 Task: Show how to create record choice set.
Action: Mouse moved to (654, 44)
Screenshot: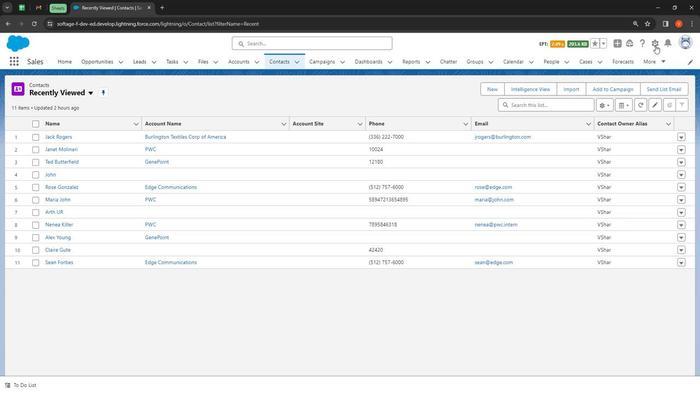
Action: Mouse pressed left at (654, 44)
Screenshot: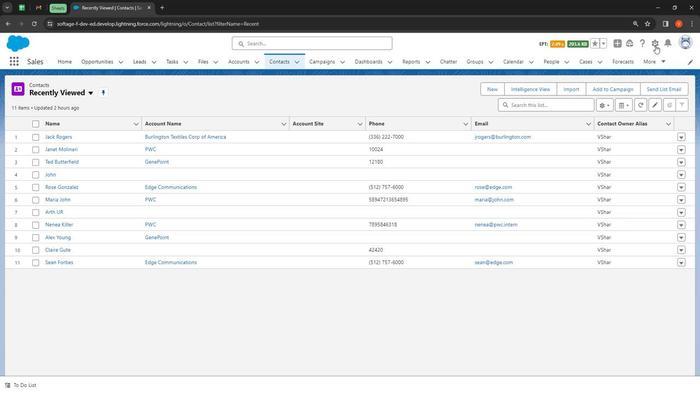 
Action: Mouse moved to (635, 61)
Screenshot: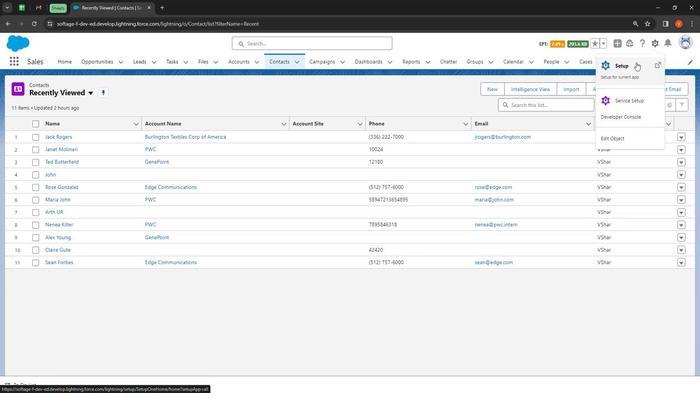 
Action: Mouse pressed left at (635, 61)
Screenshot: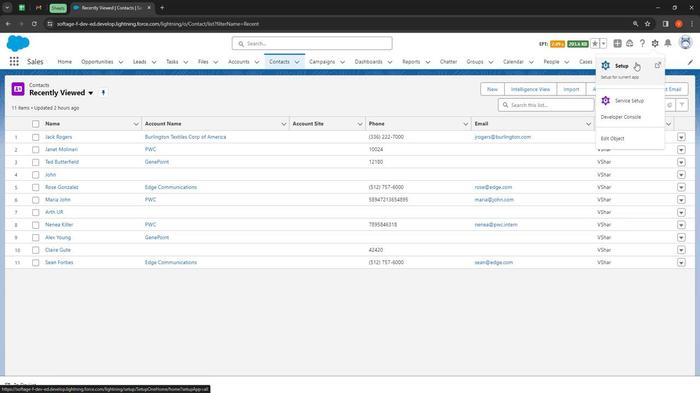 
Action: Mouse moved to (95, 111)
Screenshot: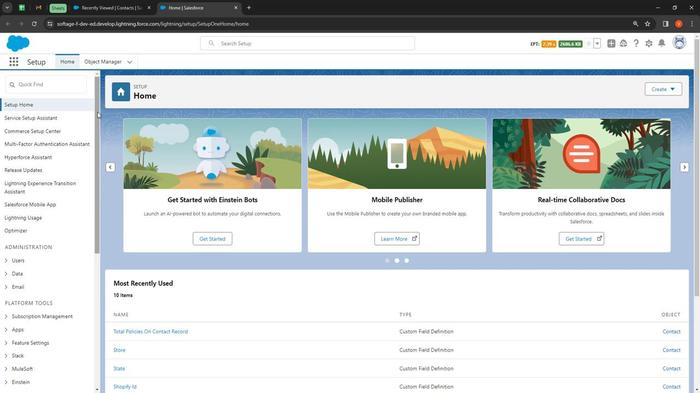 
Action: Mouse pressed left at (95, 111)
Screenshot: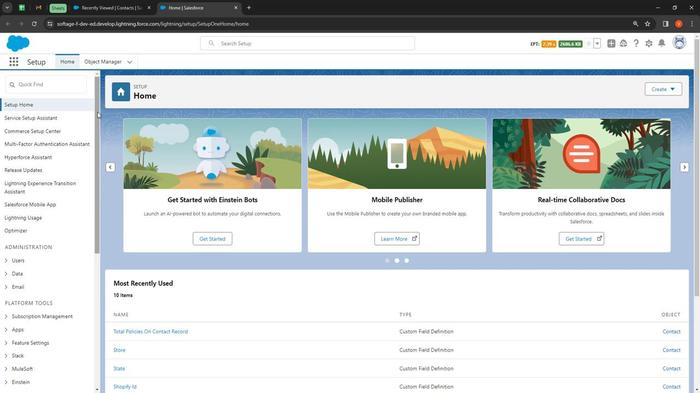 
Action: Mouse moved to (2, 298)
Screenshot: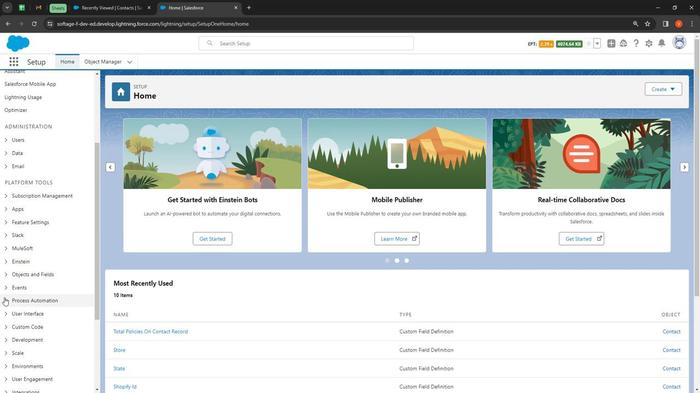 
Action: Mouse pressed left at (2, 298)
Screenshot: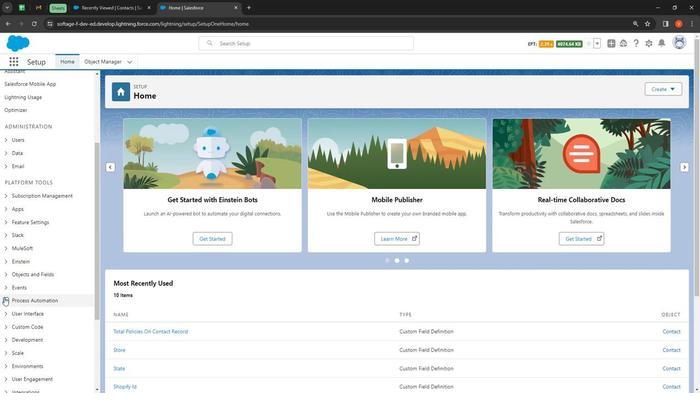 
Action: Mouse moved to (29, 340)
Screenshot: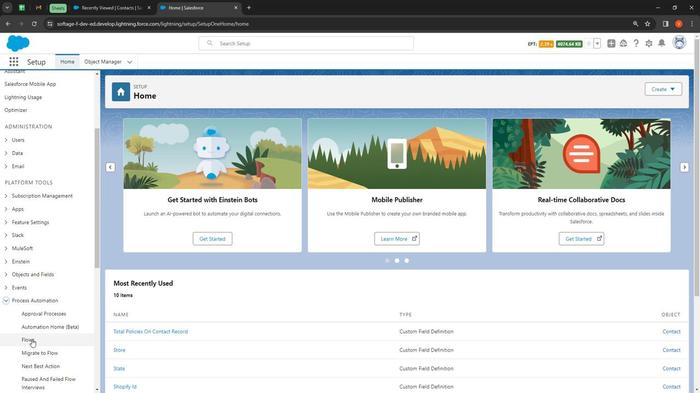 
Action: Mouse pressed left at (29, 340)
Screenshot: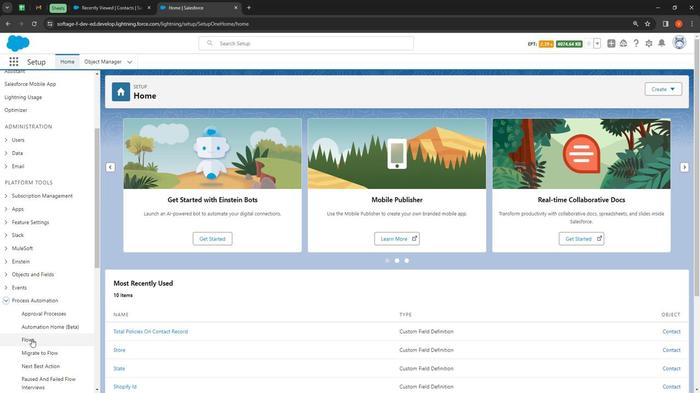 
Action: Mouse moved to (663, 89)
Screenshot: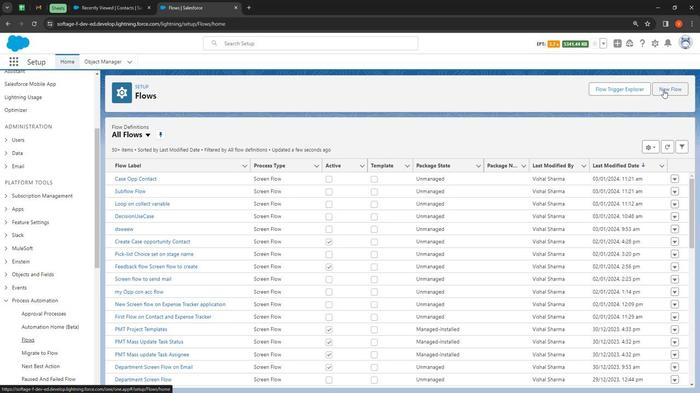 
Action: Mouse pressed left at (663, 89)
Screenshot: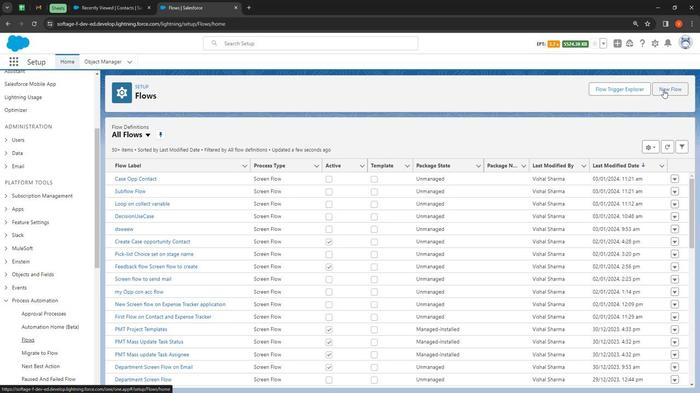 
Action: Mouse moved to (560, 304)
Screenshot: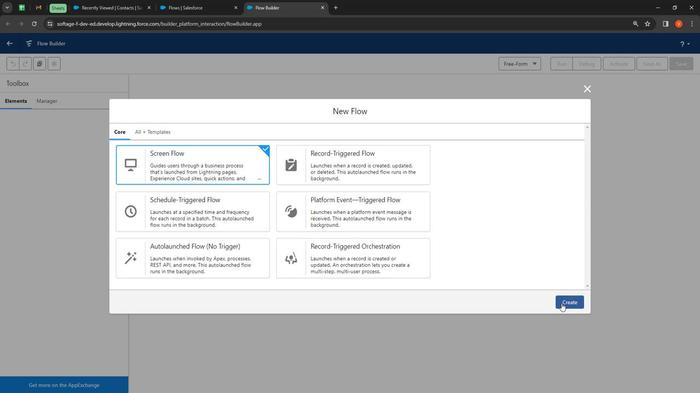 
Action: Mouse pressed left at (560, 304)
Screenshot: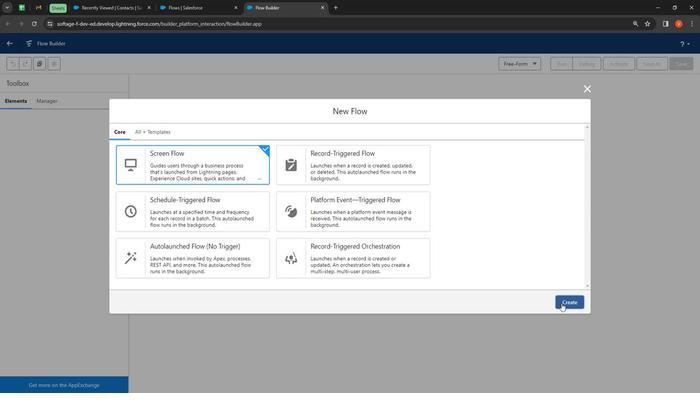 
Action: Mouse moved to (8, 65)
Screenshot: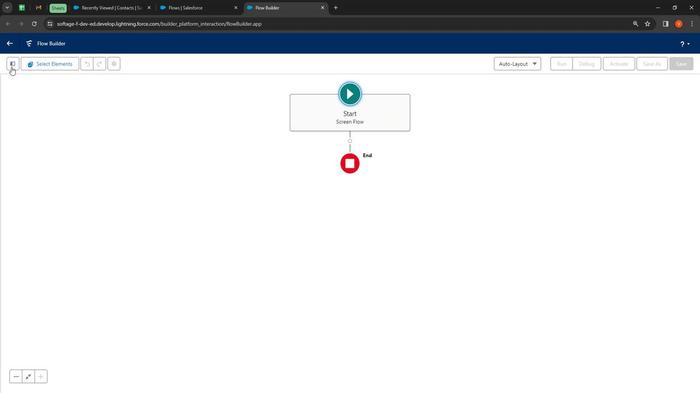 
Action: Mouse pressed left at (8, 65)
Screenshot: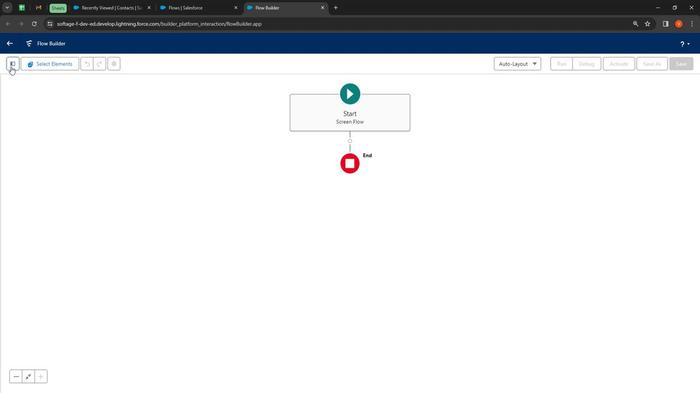 
Action: Mouse moved to (33, 134)
Screenshot: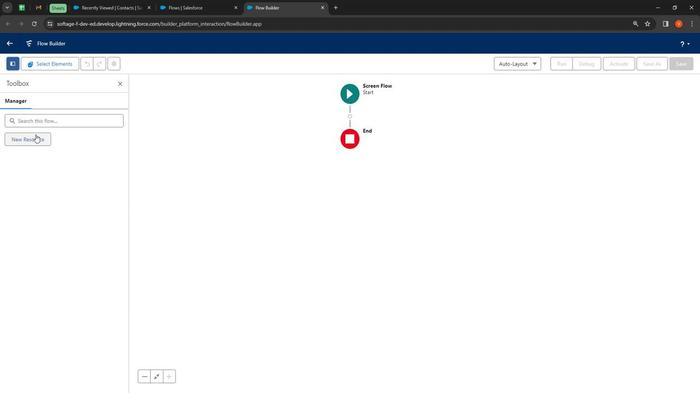 
Action: Mouse pressed left at (33, 134)
Screenshot: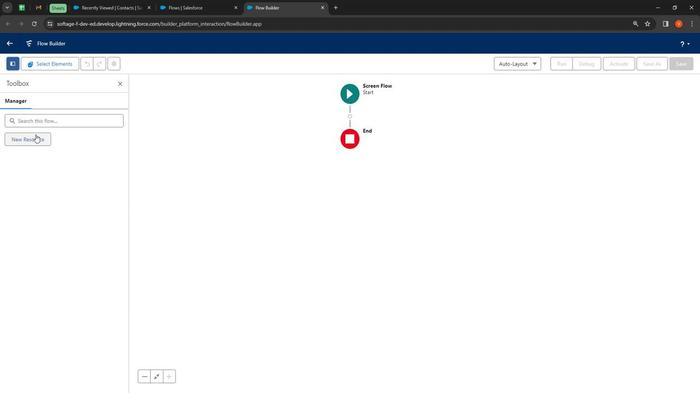 
Action: Mouse moved to (445, 175)
Screenshot: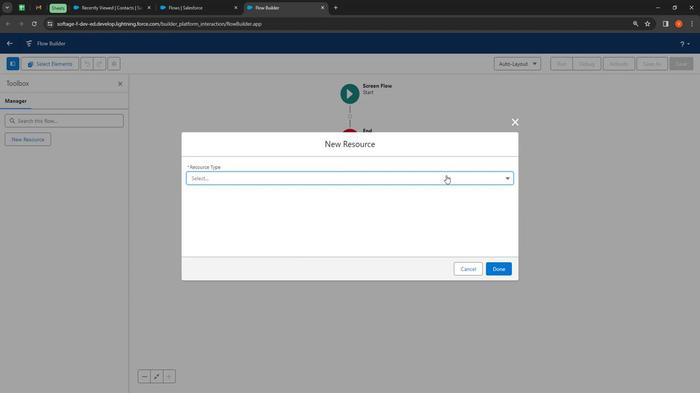 
Action: Mouse pressed left at (445, 175)
Screenshot: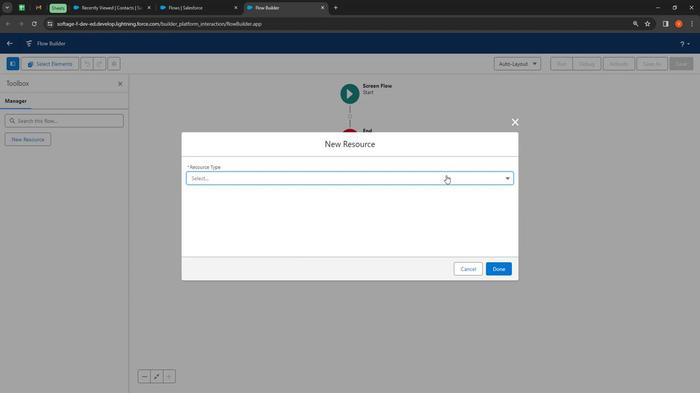 
Action: Mouse moved to (249, 306)
Screenshot: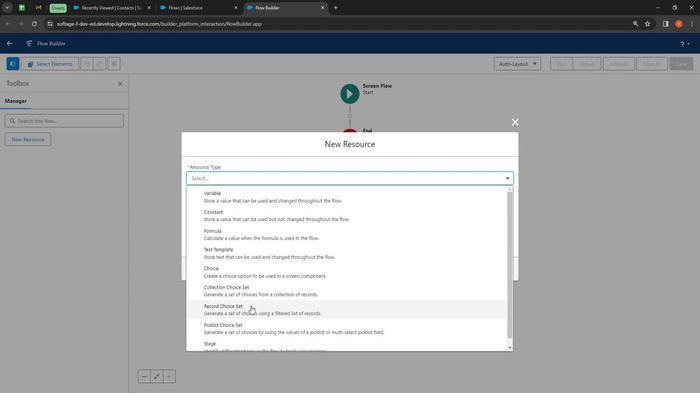 
Action: Mouse pressed left at (249, 306)
Screenshot: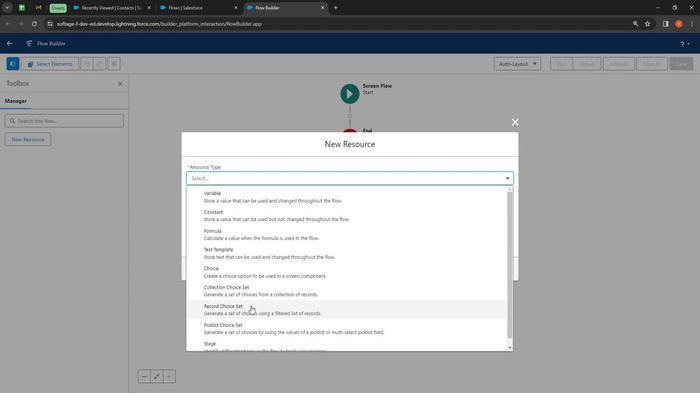 
Action: Mouse moved to (233, 194)
Screenshot: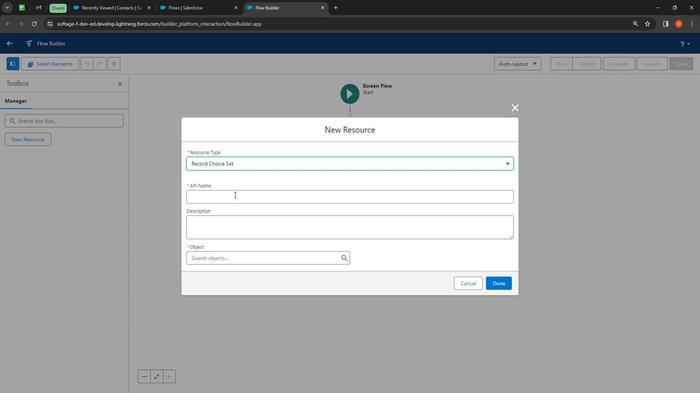 
Action: Mouse pressed left at (233, 194)
Screenshot: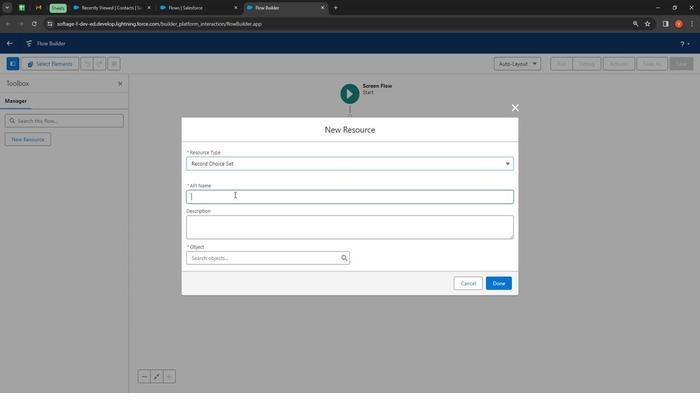 
Action: Mouse moved to (229, 186)
Screenshot: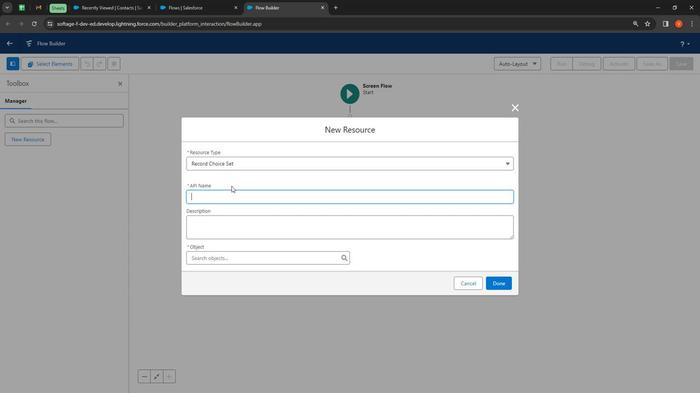 
Action: Key pressed <Key.shift>Account<Key.space><Key.shift>Record<Key.backspace><Key.backspace><Key.backspace><Key.backspace><Key.backspace><Key.shift>CS
Screenshot: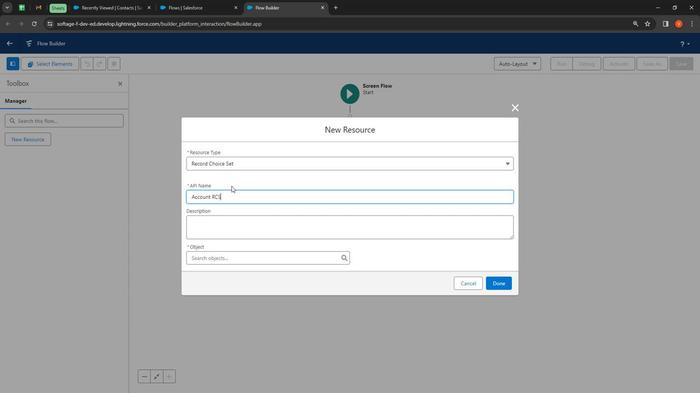 
Action: Mouse moved to (223, 221)
Screenshot: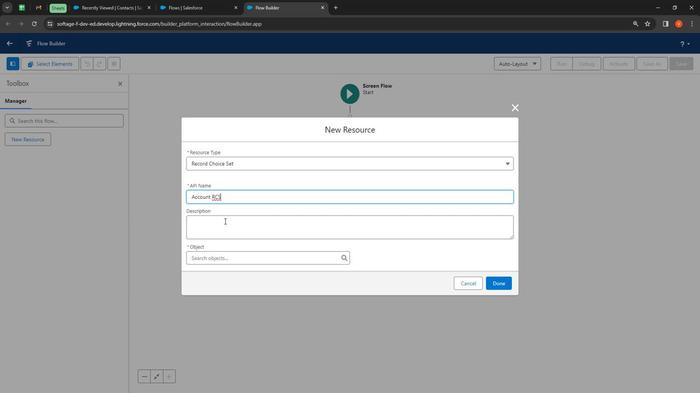 
Action: Mouse pressed left at (223, 221)
Screenshot: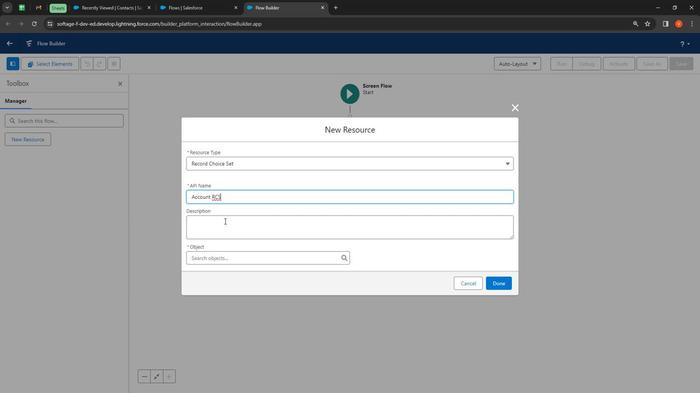 
Action: Mouse moved to (207, 231)
Screenshot: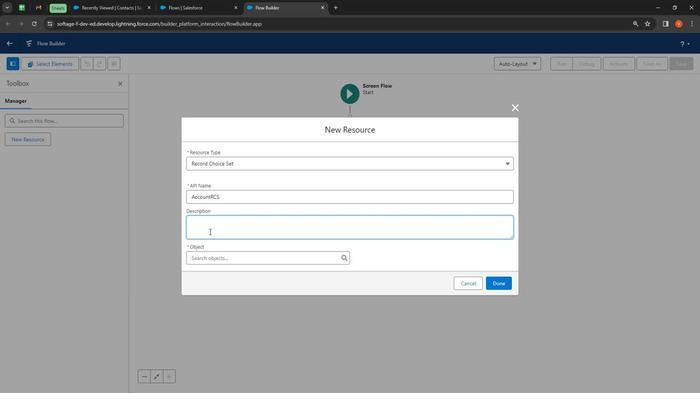 
Action: Key pressed <Key.shift>
Screenshot: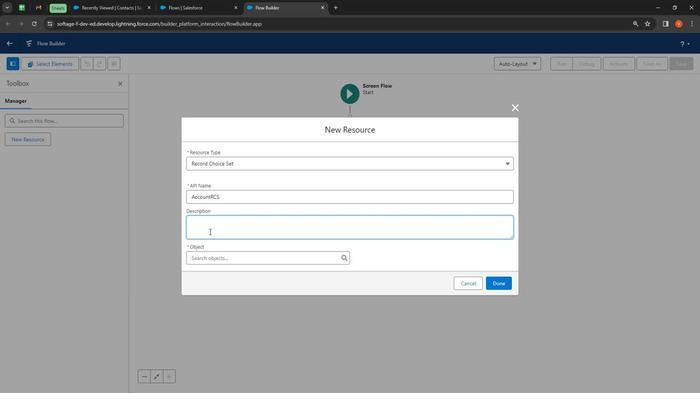 
Action: Mouse moved to (207, 231)
Screenshot: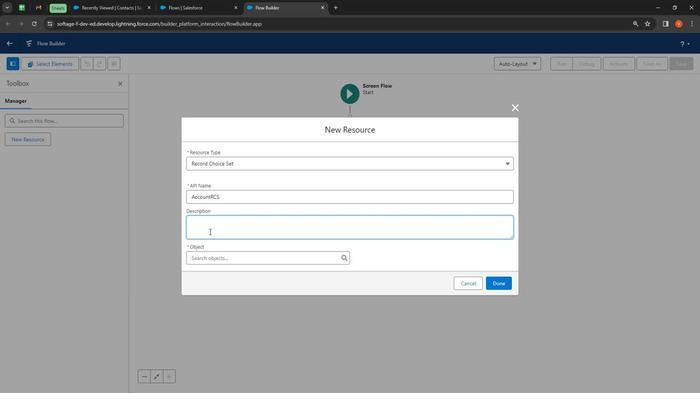 
Action: Key pressed Account<Key.space><Key.shift>Record<Key.space>choice<Key.space>set<Key.space>on<Key.space>account<Key.space>object<Key.space>with<Key.space>no<Key.space>condition
Screenshot: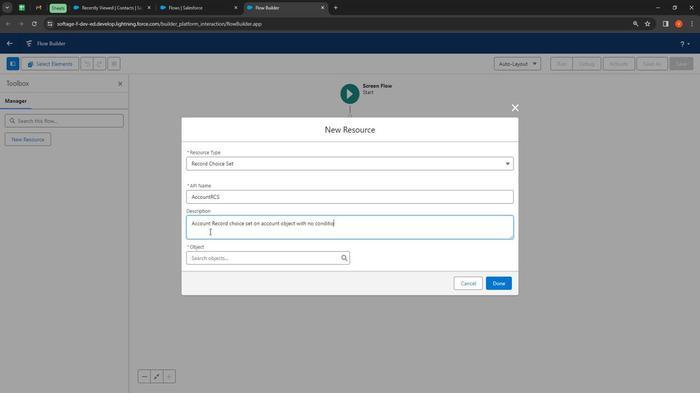 
Action: Mouse moved to (347, 221)
Screenshot: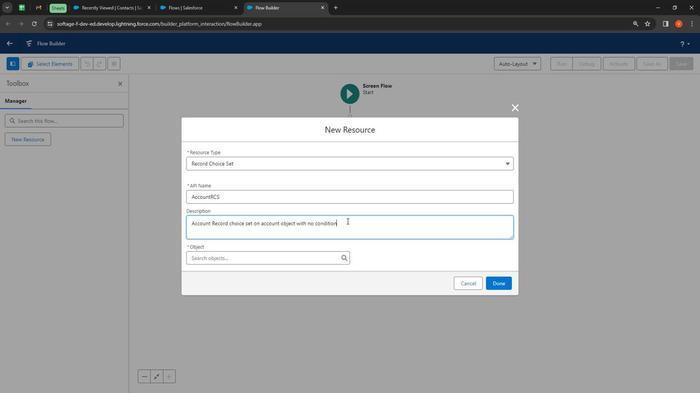 
Action: Mouse pressed left at (347, 221)
Screenshot: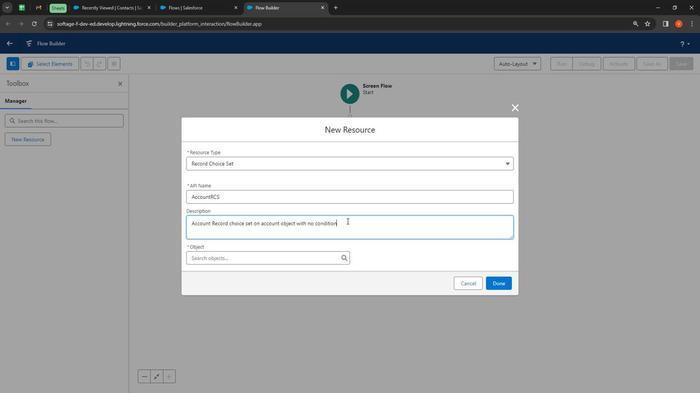
Action: Mouse moved to (314, 231)
Screenshot: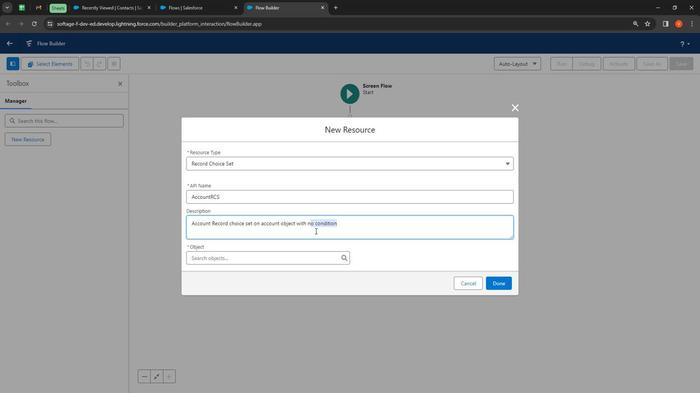 
Action: Mouse pressed left at (314, 231)
Screenshot: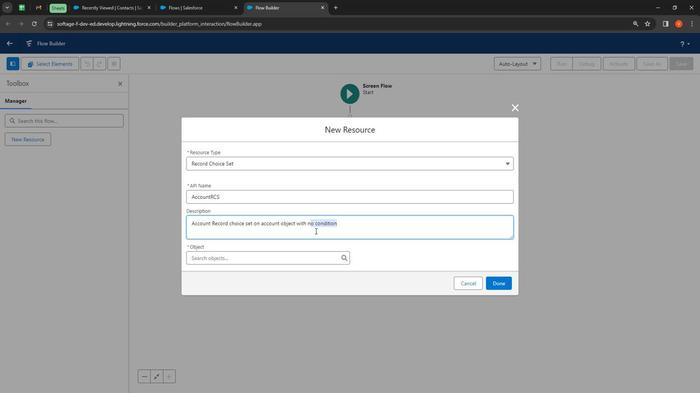 
Action: Mouse moved to (218, 265)
Screenshot: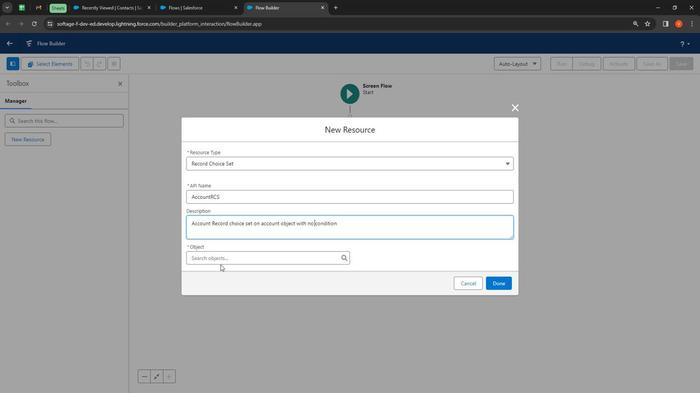 
Action: Mouse pressed left at (218, 265)
Screenshot: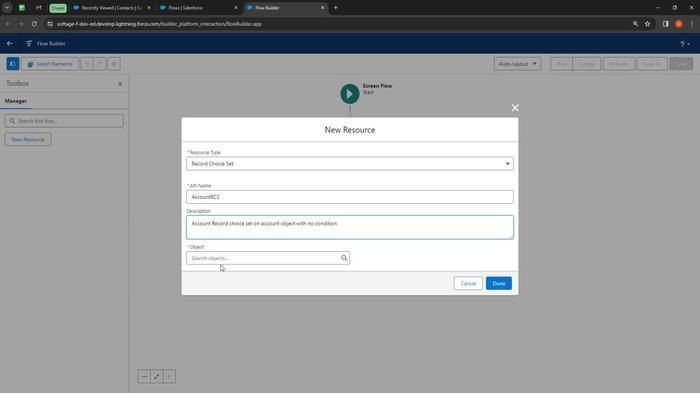 
Action: Mouse moved to (218, 261)
Screenshot: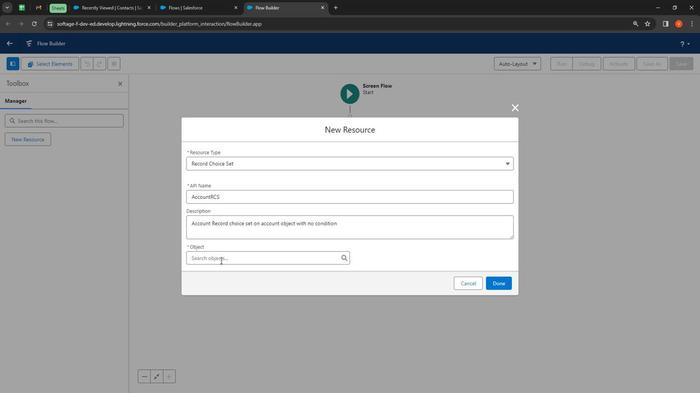 
Action: Mouse pressed left at (218, 261)
Screenshot: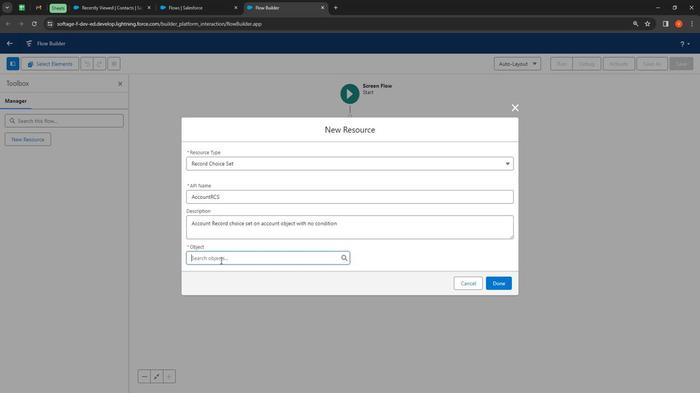 
Action: Mouse moved to (221, 258)
Screenshot: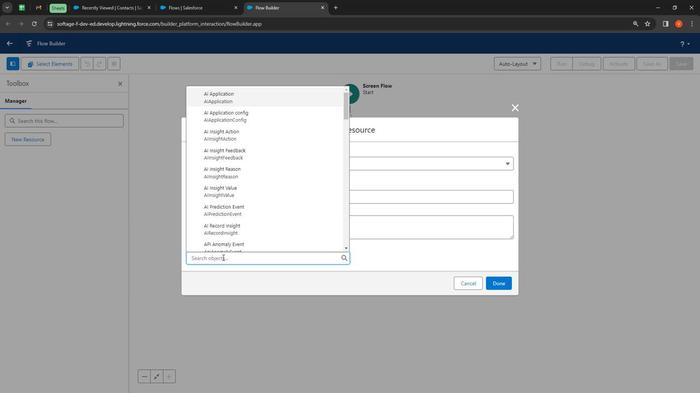 
Action: Key pressed a
Screenshot: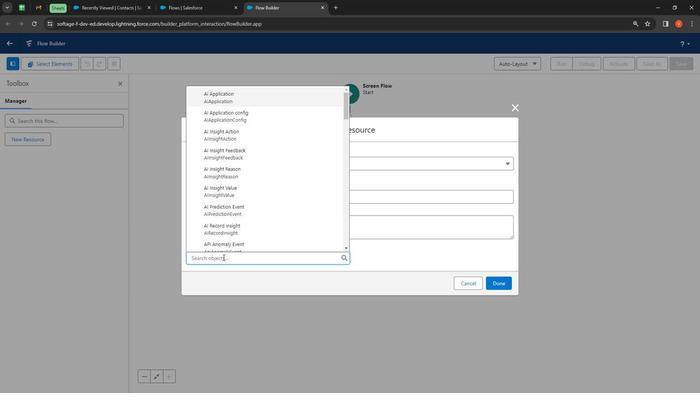 
Action: Mouse moved to (224, 258)
Screenshot: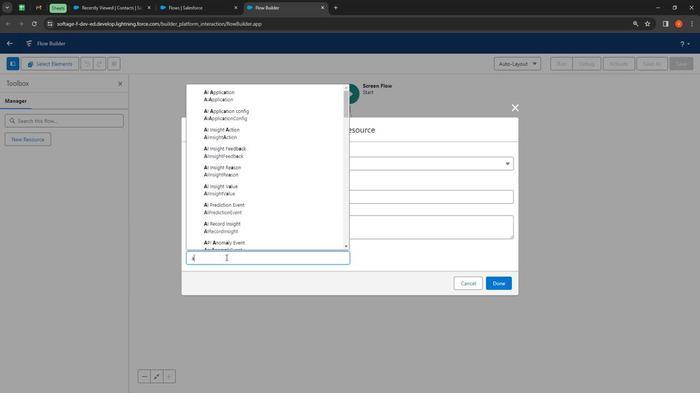 
Action: Key pressed c
Screenshot: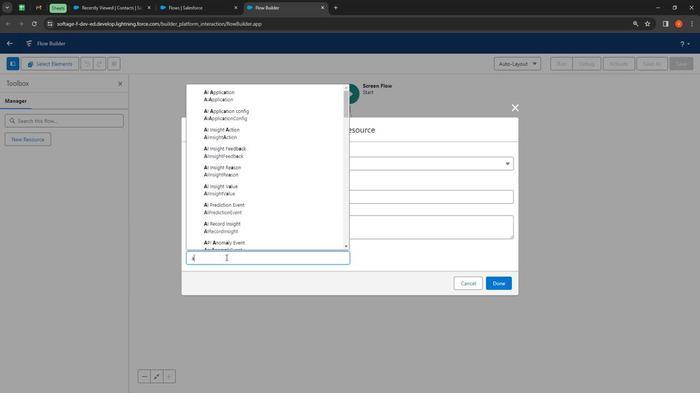 
Action: Mouse moved to (225, 258)
Screenshot: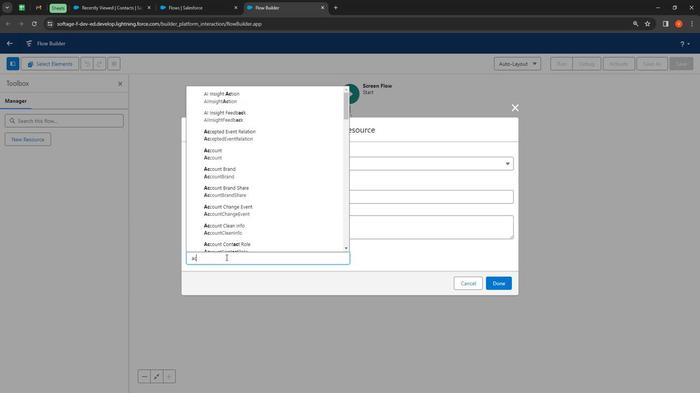 
Action: Key pressed c
Screenshot: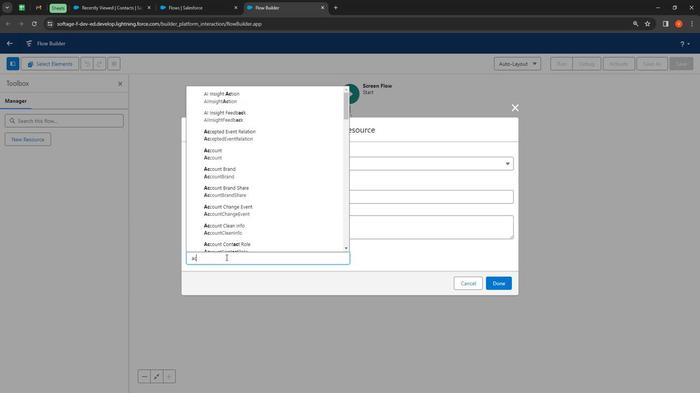 
Action: Mouse moved to (230, 115)
Screenshot: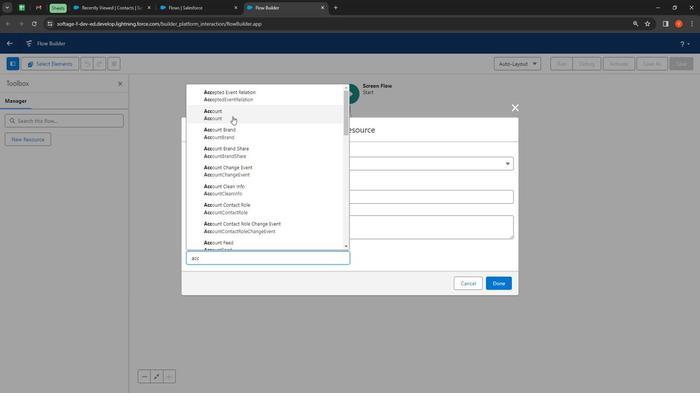 
Action: Mouse pressed left at (230, 115)
Screenshot: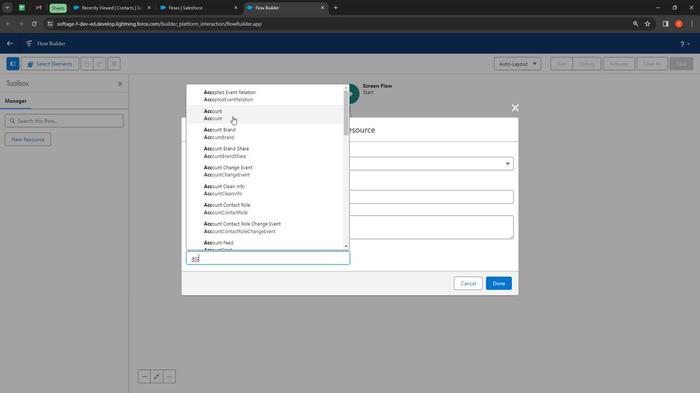 
Action: Mouse moved to (265, 243)
Screenshot: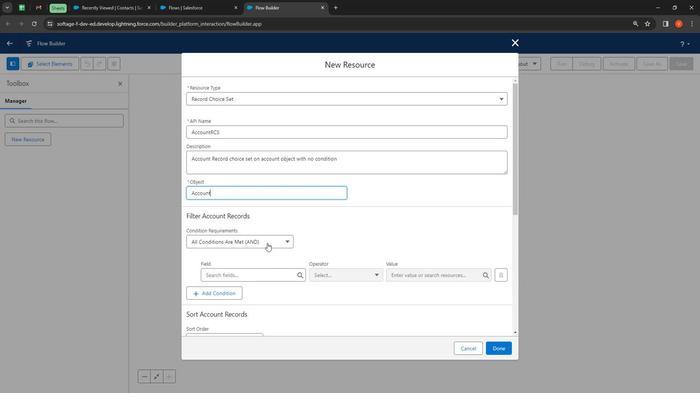 
Action: Mouse pressed left at (265, 243)
Screenshot: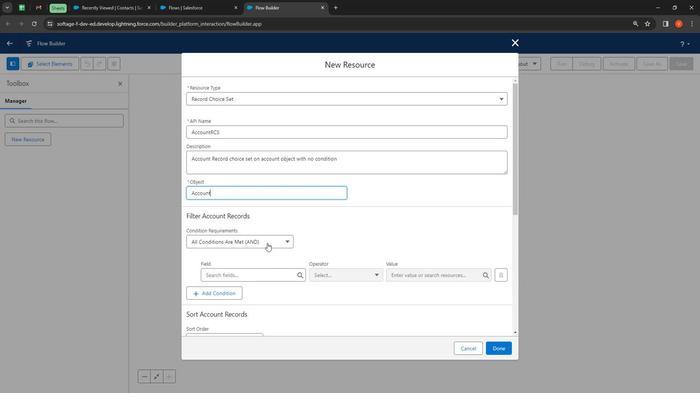 
Action: Mouse moved to (245, 256)
Screenshot: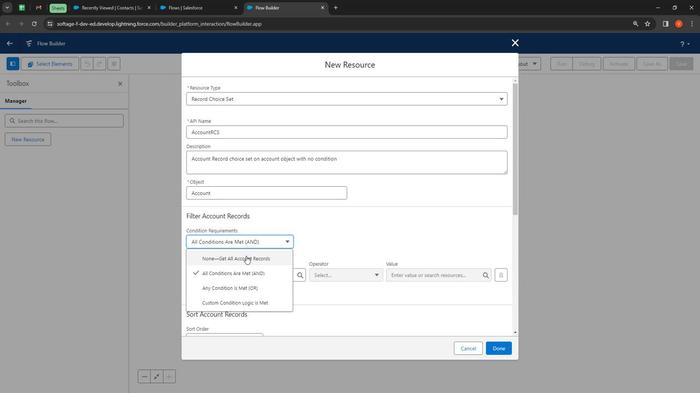 
Action: Mouse pressed left at (245, 256)
Screenshot: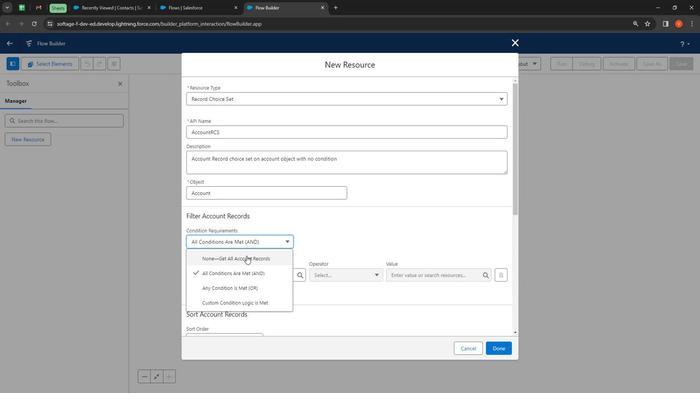 
Action: Mouse moved to (334, 271)
Screenshot: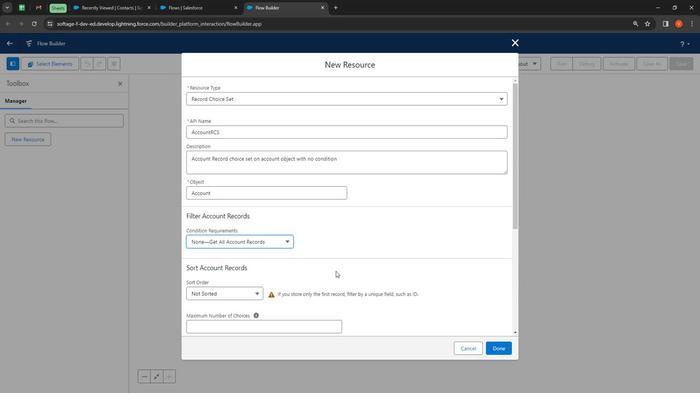 
Action: Mouse scrolled (334, 271) with delta (0, 0)
Screenshot: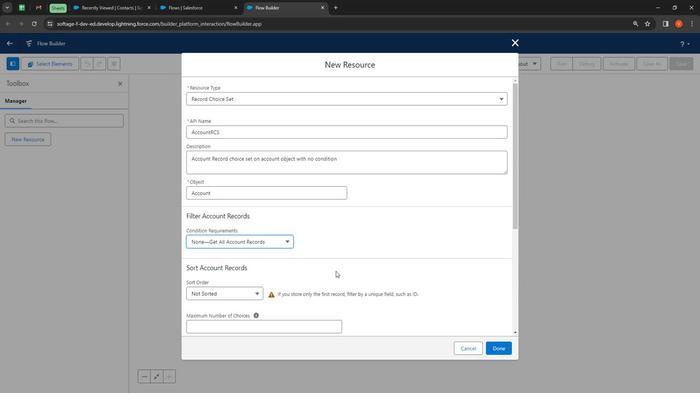 
Action: Mouse moved to (334, 271)
Screenshot: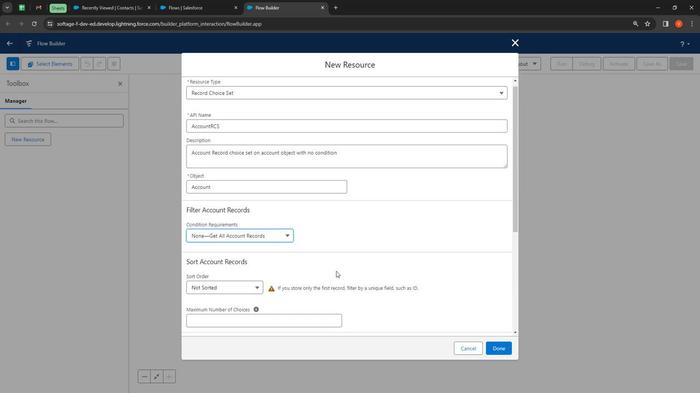 
Action: Mouse scrolled (334, 271) with delta (0, 0)
Screenshot: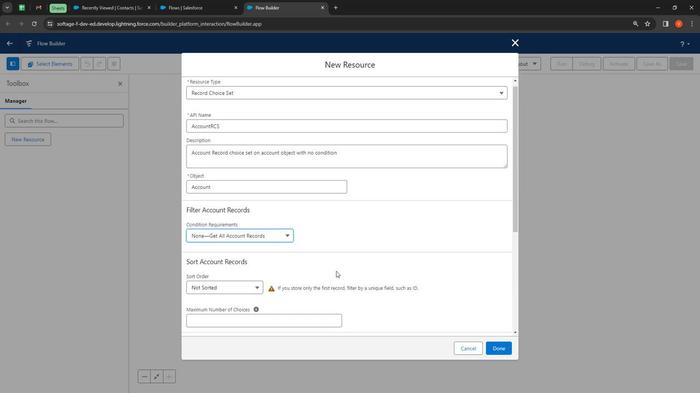 
Action: Mouse scrolled (334, 271) with delta (0, 0)
Screenshot: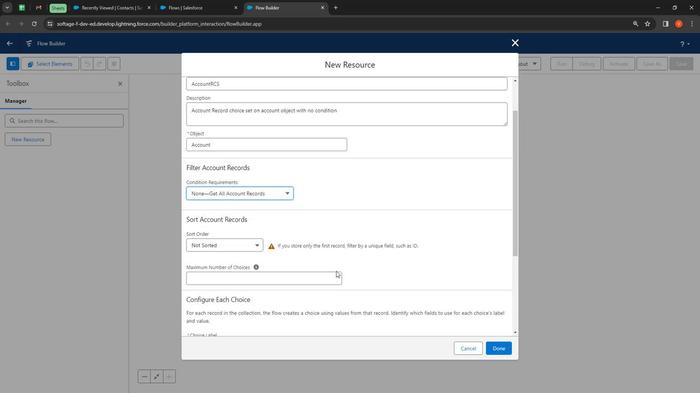 
Action: Mouse moved to (513, 204)
Screenshot: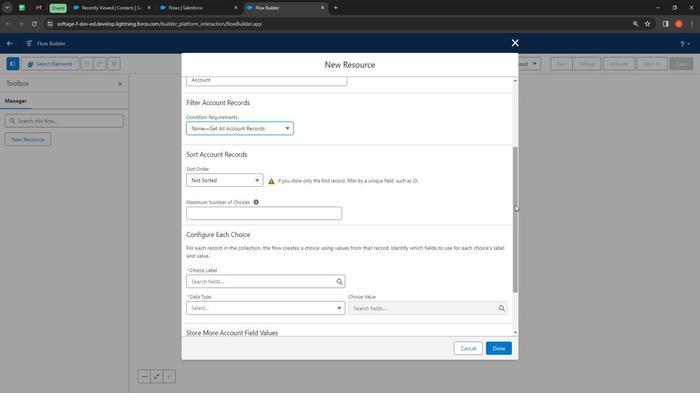 
Action: Mouse pressed left at (513, 204)
Screenshot: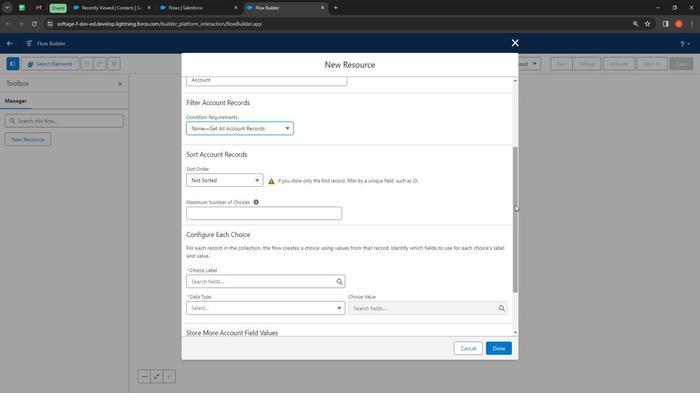 
Action: Mouse moved to (289, 216)
Screenshot: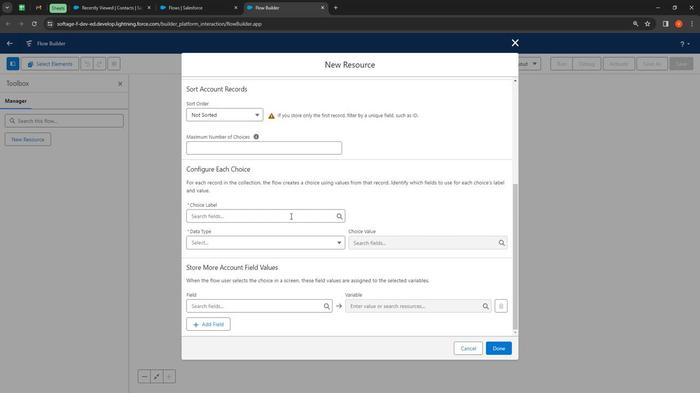 
Action: Mouse pressed left at (289, 216)
Screenshot: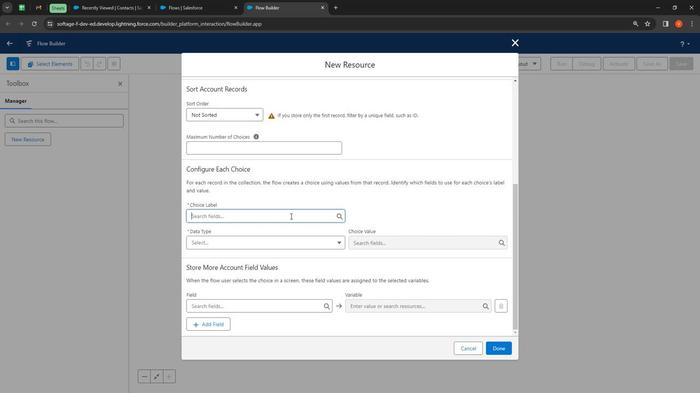 
Action: Mouse moved to (289, 216)
Screenshot: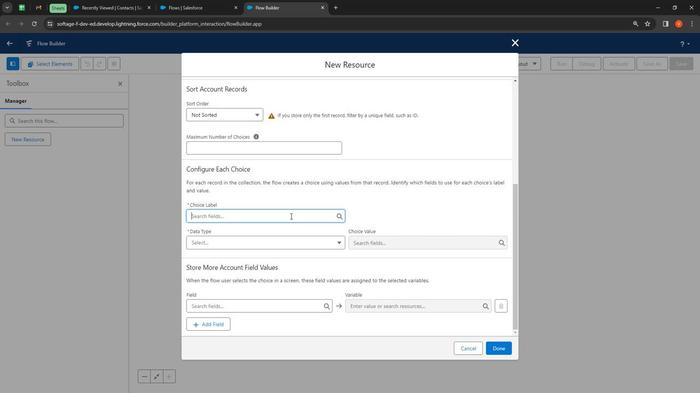 
Action: Key pressed <Key.shift><Key.shift><Key.shift><Key.shift><Key.shift><Key.shift><Key.shift><Key.shift><Key.shift><Key.shift><Key.shift><Key.shift><Key.shift><Key.shift><Key.shift><Key.shift><Key.shift><Key.shift><Key.shift><Key.shift><Key.shift><Key.shift><Key.shift><Key.shift><Key.shift><Key.shift><Key.shift><Key.shift><Key.shift><Key.shift><Key.shift><Key.shift><Key.shift><Key.shift><Key.shift><Key.shift><Key.shift><Key.shift><Key.shift><Key.shift><Key.shift><Key.shift><Key.shift><Key.shift><Key.shift><Key.shift><Key.shift><Key.shift><Key.shift><Key.shift><Key.shift><Key.shift><Key.shift><Key.shift><Key.shift><Key.shift><Key.shift><Key.shift><Key.shift><Key.shift><Key.shift><Key.shift><Key.shift><Key.shift><Key.shift><Key.shift><Key.shift><Key.shift><Key.shift><Key.shift><Key.shift><Key.shift><Key.shift><Key.shift><Key.shift><Key.shift><Key.shift><Key.shift><Key.shift><Key.shift>Account<Key.shift><Key.shift><Key.shift><Key.shift><Key.shift><Key.shift><Key.shift><Key.shift><Key.shift><Key.shift><Key.shift><Key.shift><Key.shift><Key.shift><Key.shift><Key.shift><Key.shift><Key.shift><Key.shift>RCS
Screenshot: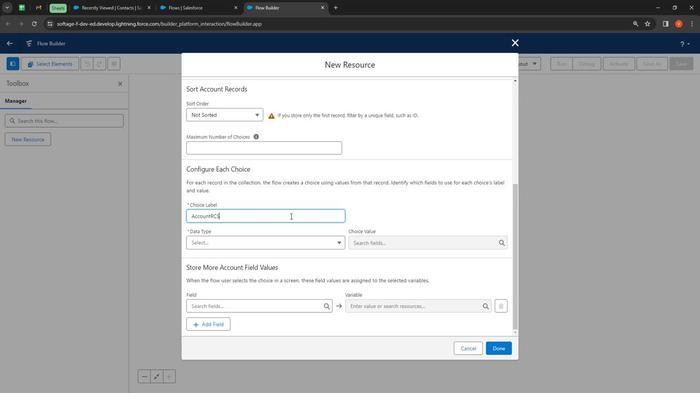 
Action: Mouse moved to (418, 205)
Screenshot: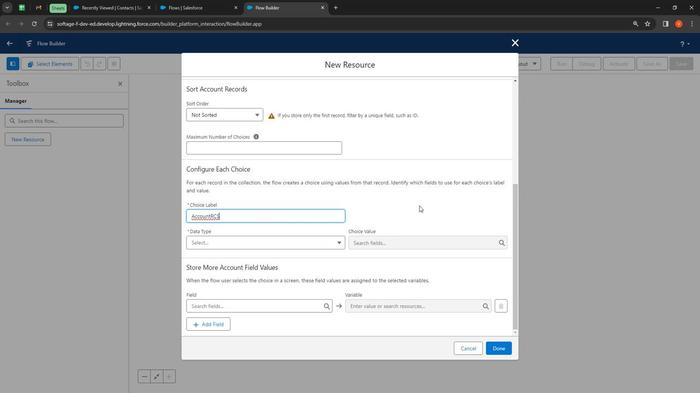 
Action: Mouse pressed left at (418, 205)
Screenshot: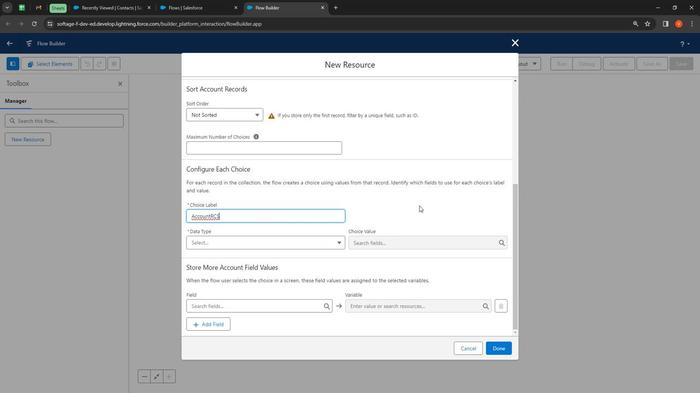 
Action: Mouse moved to (230, 218)
Screenshot: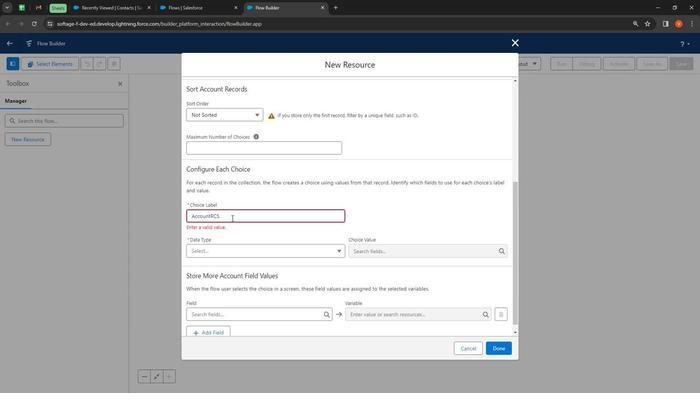 
Action: Mouse pressed left at (230, 218)
Screenshot: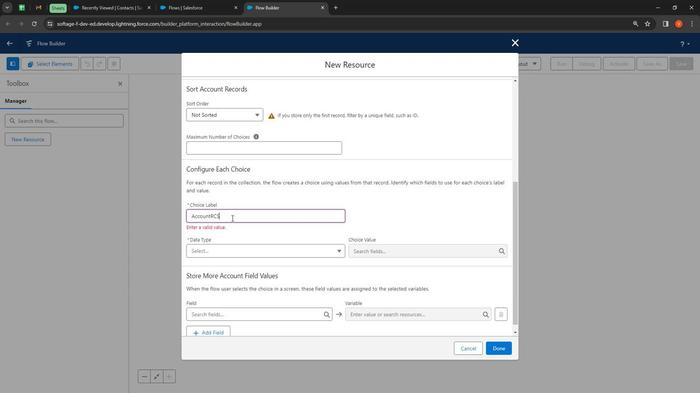 
Action: Mouse moved to (235, 224)
Screenshot: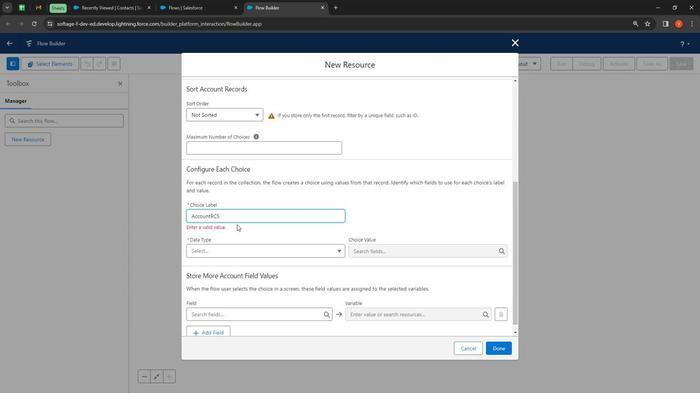 
Action: Key pressed <Key.backspace><Key.backspace><Key.backspace><Key.backspace><Key.backspace><Key.backspace><Key.backspace><Key.backspace><Key.backspace><Key.backspace><Key.backspace><Key.backspace><Key.backspace><Key.backspace><Key.backspace><Key.backspace><Key.backspace>accountna<Key.backspace><Key.backspace><Key.space>name
Screenshot: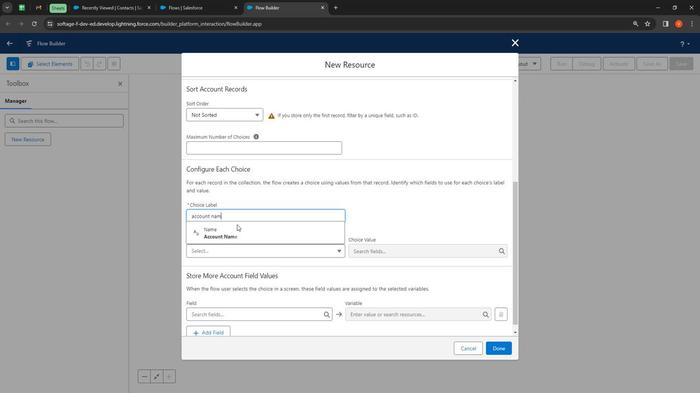 
Action: Mouse moved to (239, 236)
Screenshot: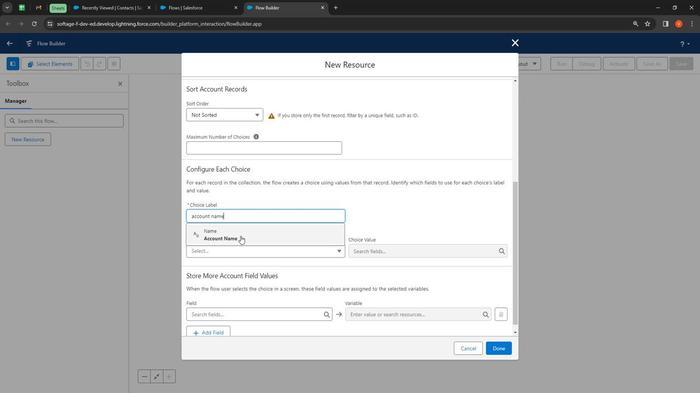 
Action: Mouse pressed left at (239, 236)
Screenshot: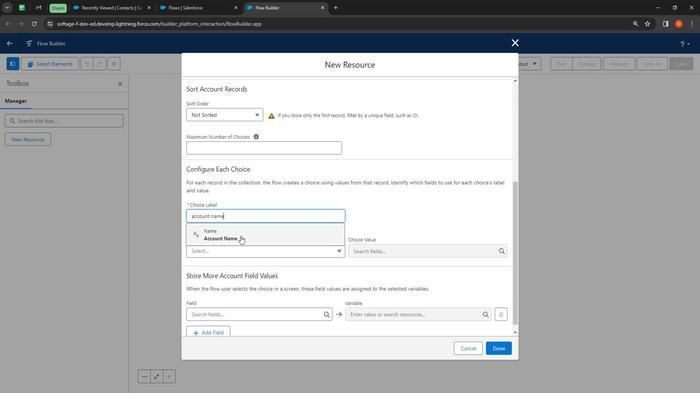 
Action: Mouse moved to (258, 249)
Screenshot: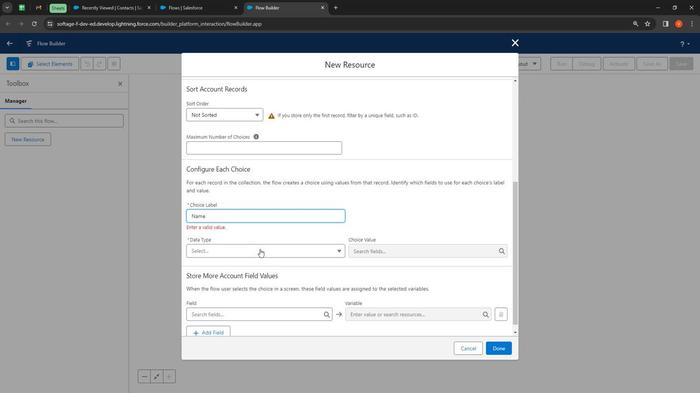 
Action: Mouse pressed left at (258, 249)
Screenshot: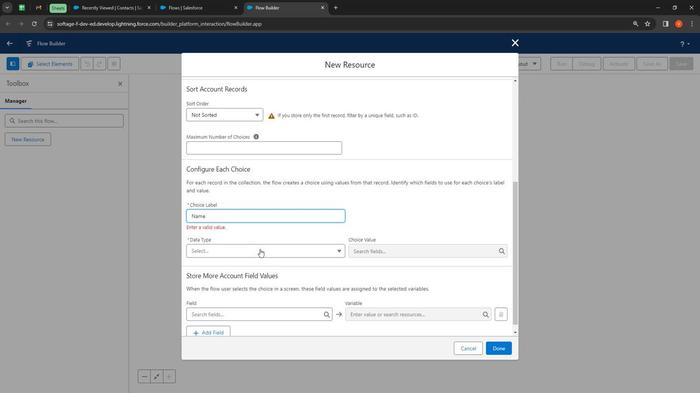 
Action: Mouse moved to (248, 258)
Screenshot: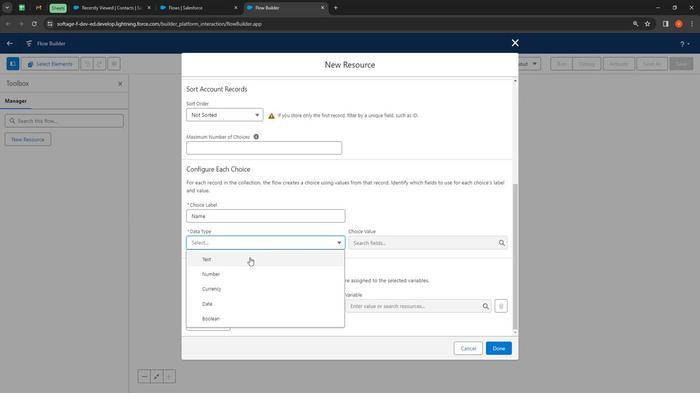 
Action: Mouse pressed left at (248, 258)
Screenshot: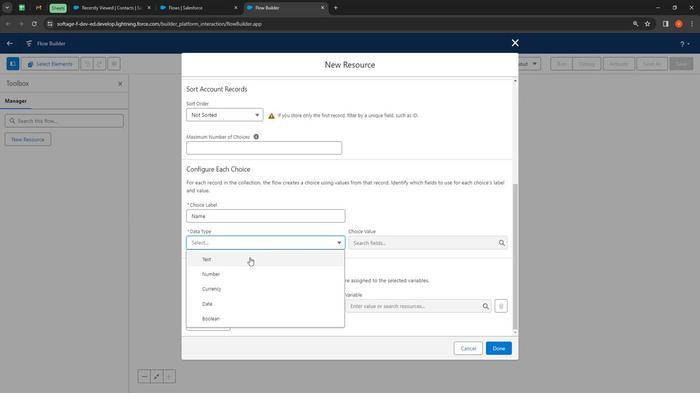
Action: Mouse moved to (410, 241)
Screenshot: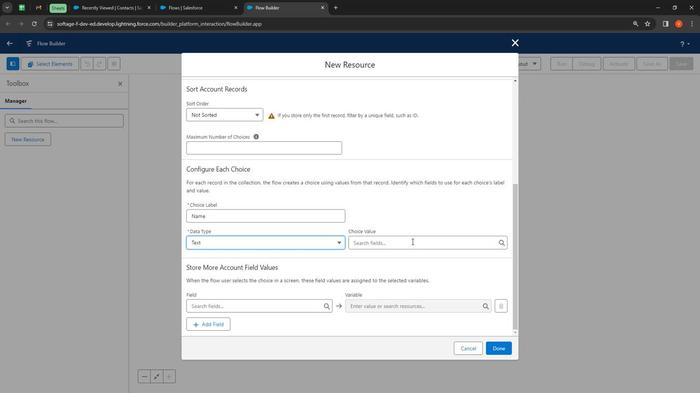 
Action: Mouse pressed left at (410, 241)
Screenshot: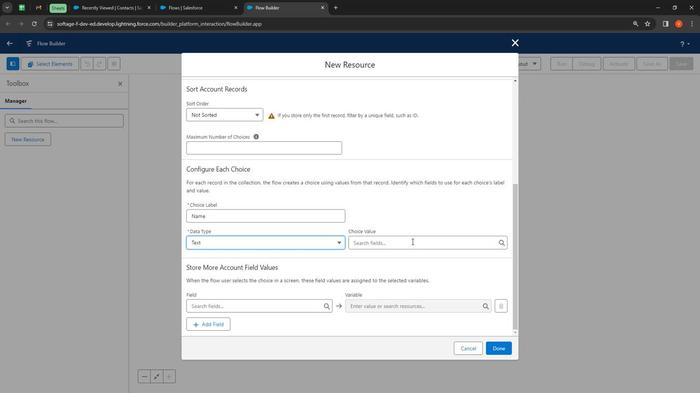 
Action: Mouse moved to (390, 231)
Screenshot: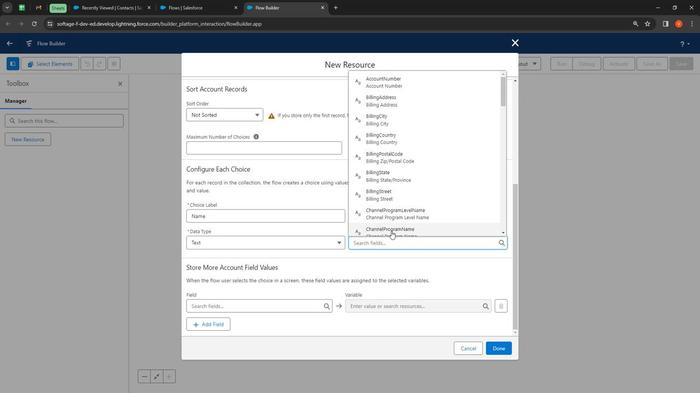 
Action: Key pressed id
Screenshot: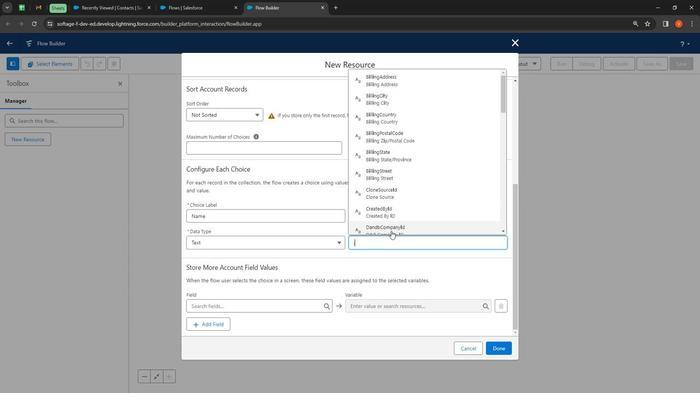 
Action: Mouse moved to (399, 154)
Screenshot: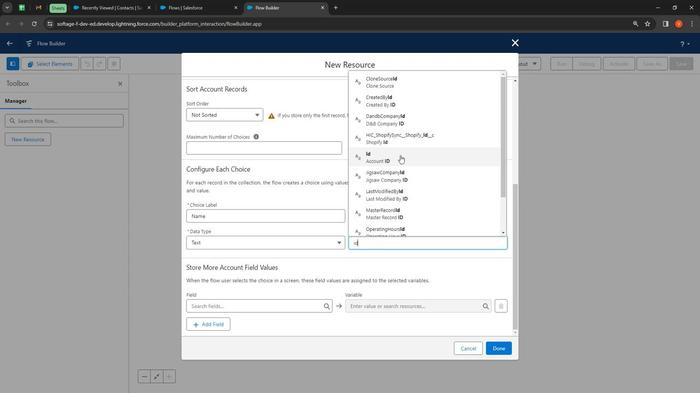 
Action: Mouse pressed left at (399, 154)
Screenshot: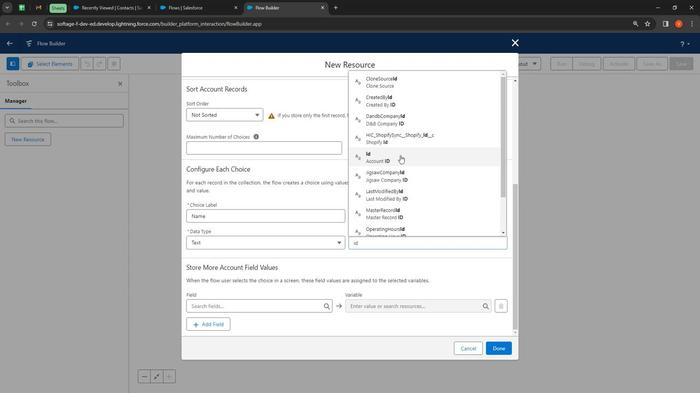 
Action: Mouse moved to (381, 216)
Screenshot: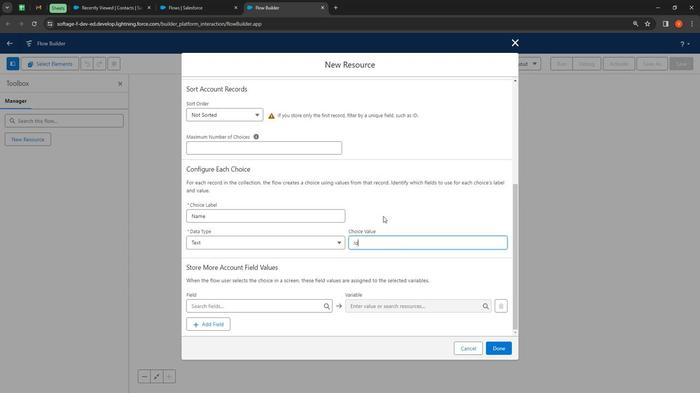 
Action: Mouse pressed left at (381, 216)
Screenshot: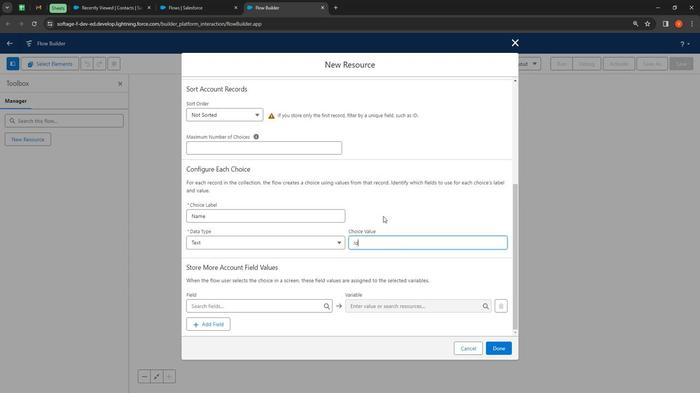 
Action: Mouse moved to (309, 285)
Screenshot: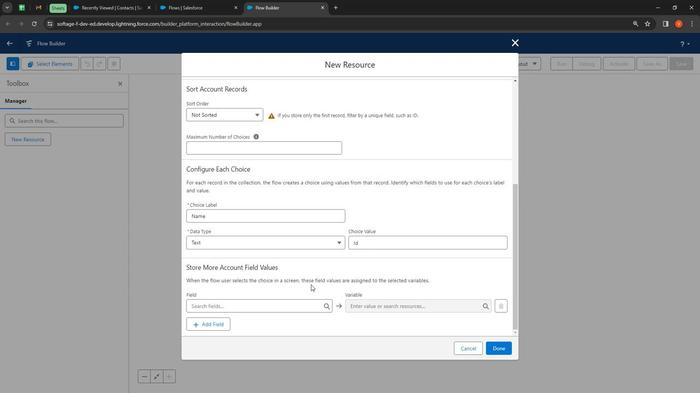 
Action: Mouse scrolled (309, 284) with delta (0, 0)
Screenshot: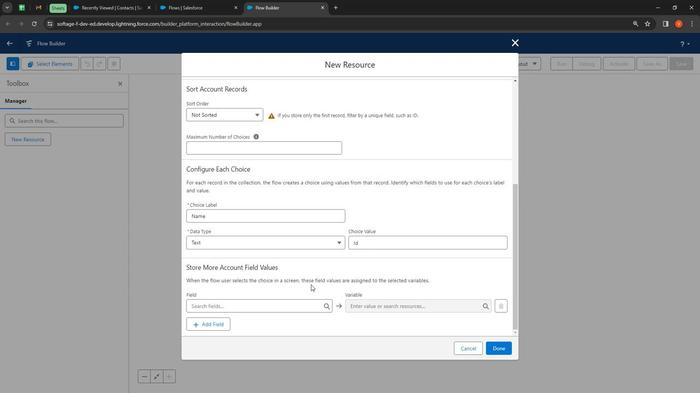 
Action: Mouse scrolled (309, 284) with delta (0, 0)
Screenshot: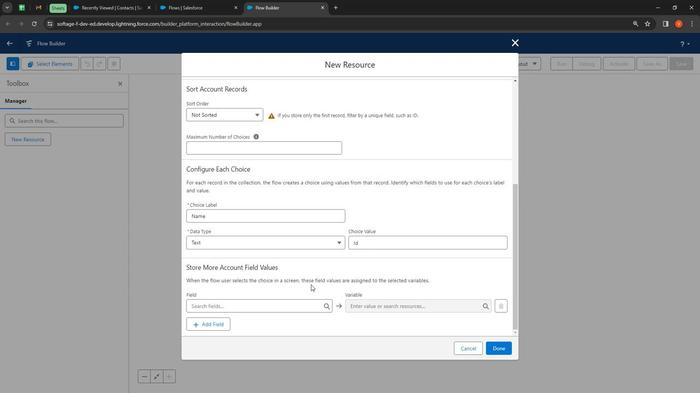 
Action: Mouse moved to (309, 285)
Screenshot: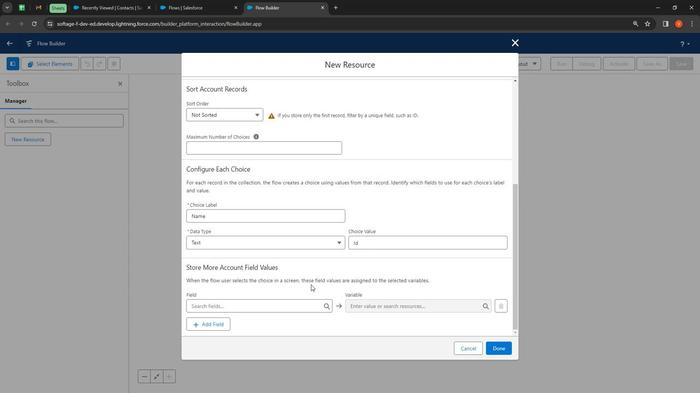 
Action: Mouse scrolled (309, 285) with delta (0, 0)
Screenshot: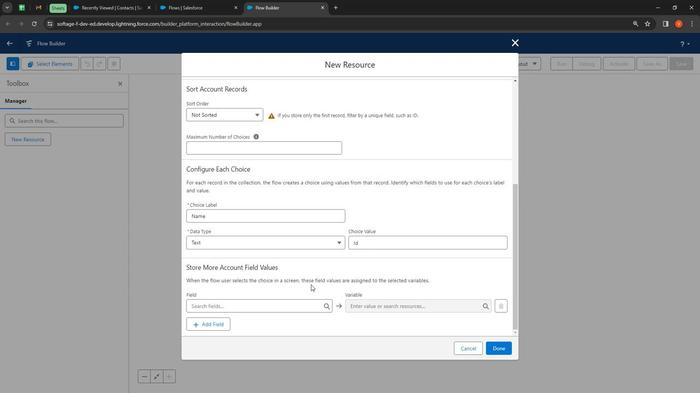 
Action: Mouse moved to (309, 285)
Screenshot: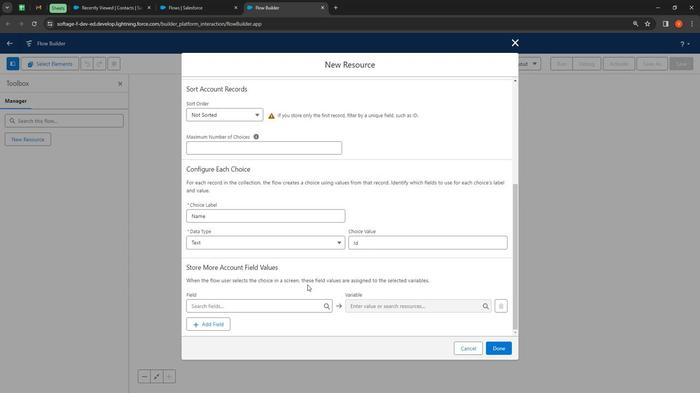 
Action: Mouse scrolled (309, 285) with delta (0, 0)
Screenshot: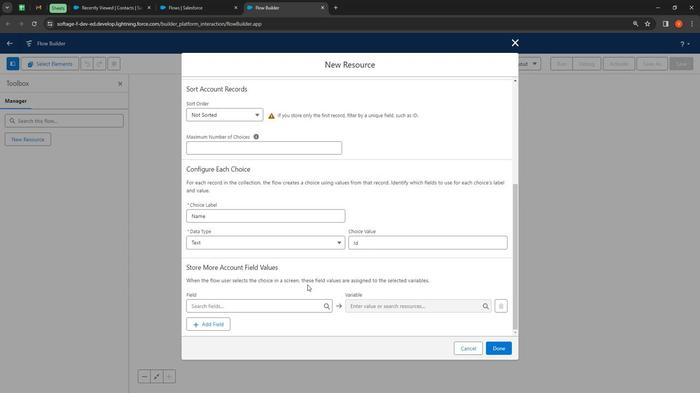 
Action: Mouse moved to (278, 267)
Screenshot: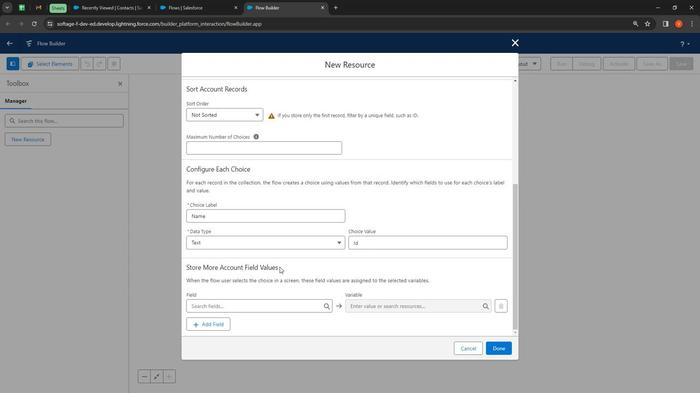 
Action: Mouse pressed left at (278, 267)
Screenshot: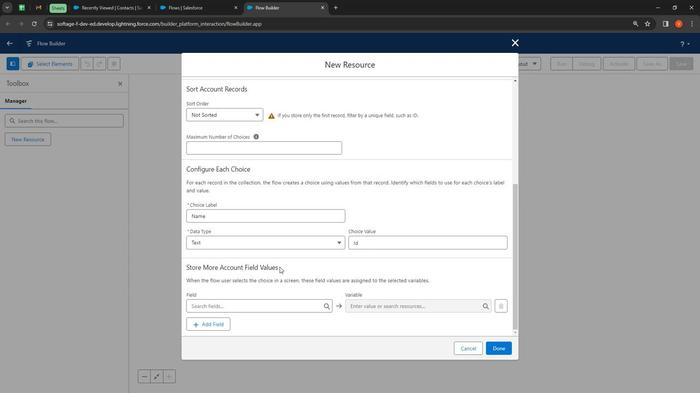 
Action: Mouse moved to (237, 310)
Screenshot: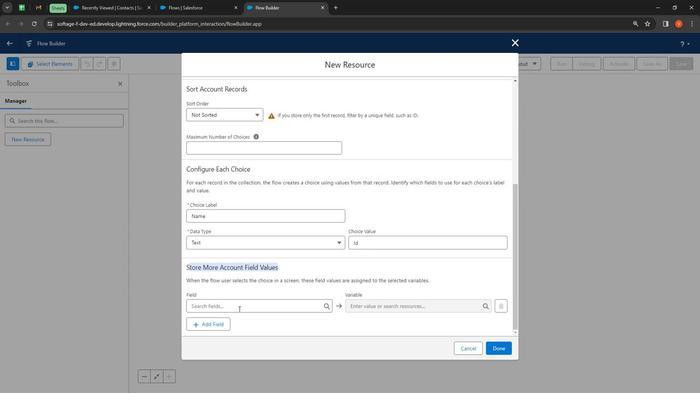 
Action: Mouse pressed left at (237, 310)
Screenshot: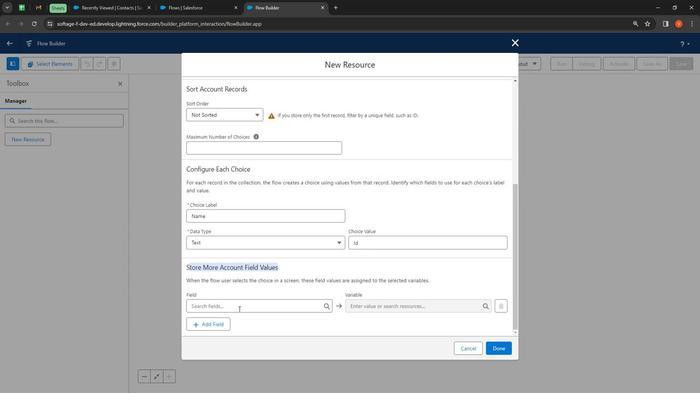 
Action: Mouse moved to (256, 144)
Screenshot: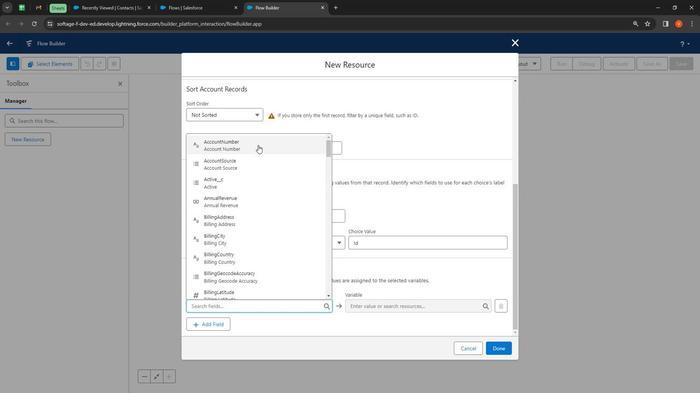
Action: Mouse pressed left at (256, 144)
Screenshot: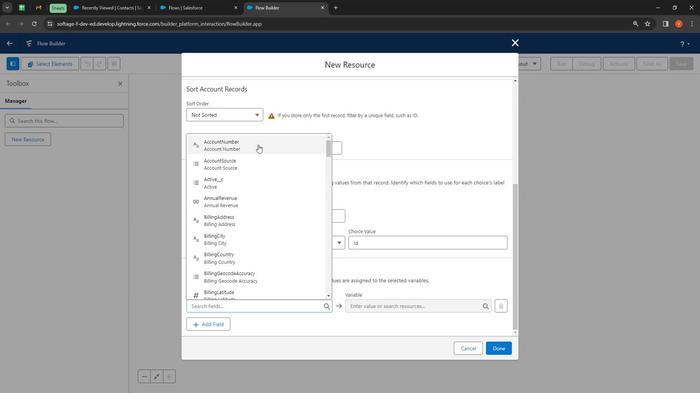 
Action: Mouse moved to (393, 309)
Screenshot: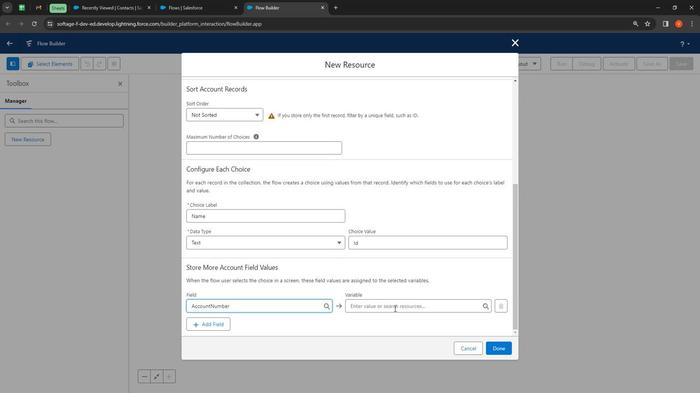 
Action: Mouse pressed left at (393, 309)
Screenshot: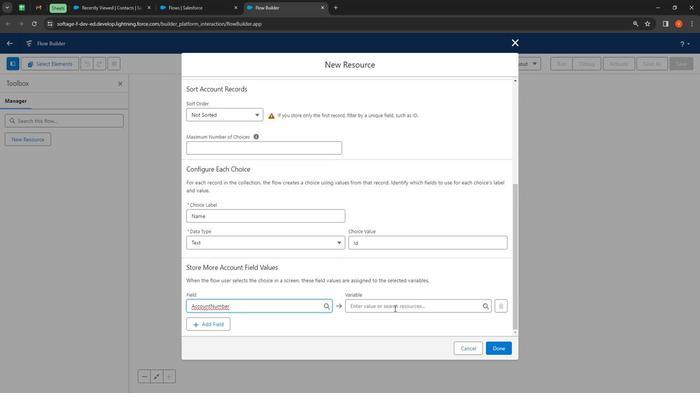 
Action: Mouse moved to (250, 321)
Screenshot: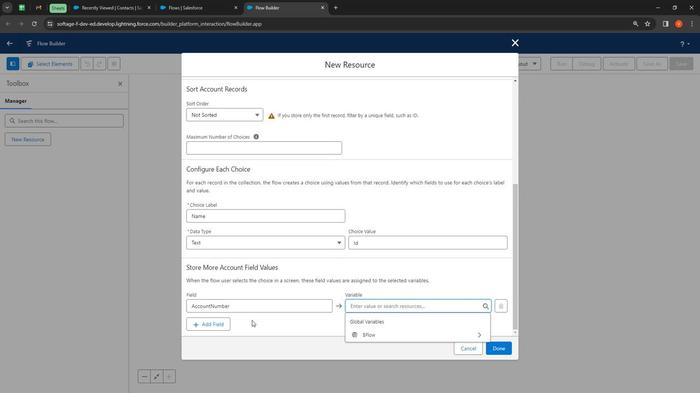 
Action: Mouse pressed left at (250, 321)
Screenshot: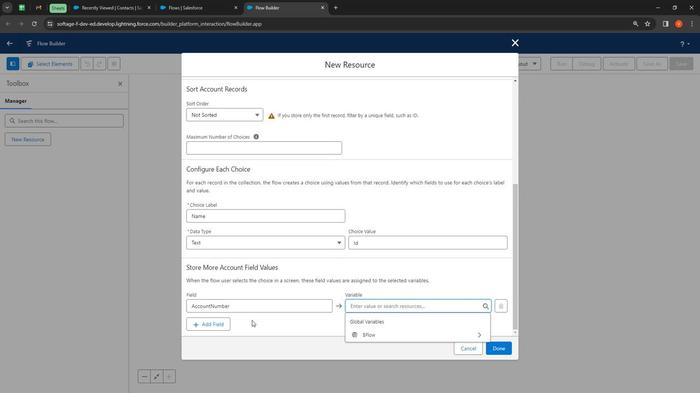 
Action: Mouse moved to (212, 326)
Screenshot: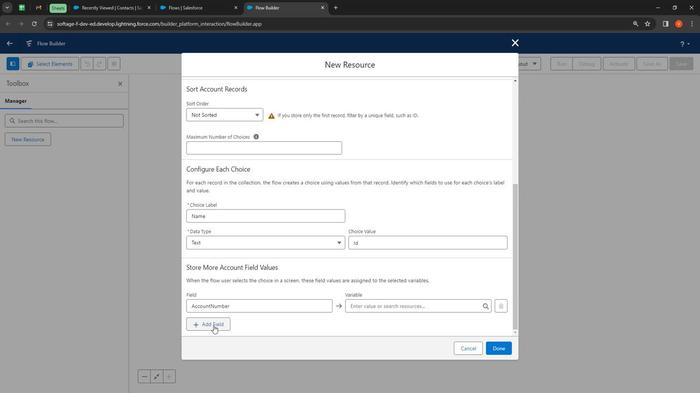 
Action: Mouse pressed left at (212, 326)
Screenshot: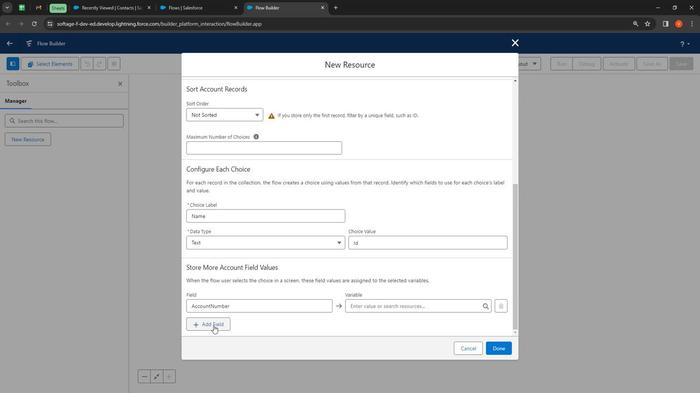 
Action: Mouse moved to (245, 312)
Screenshot: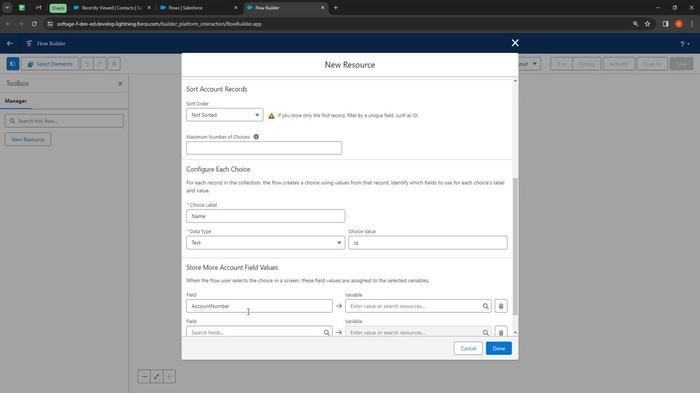 
Action: Mouse scrolled (245, 312) with delta (0, 0)
Screenshot: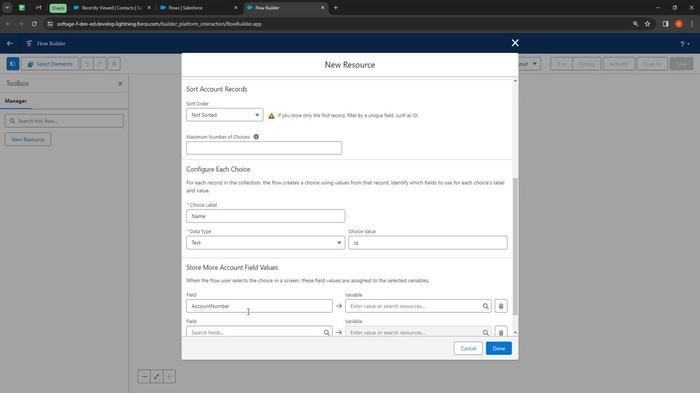 
Action: Mouse moved to (250, 312)
Screenshot: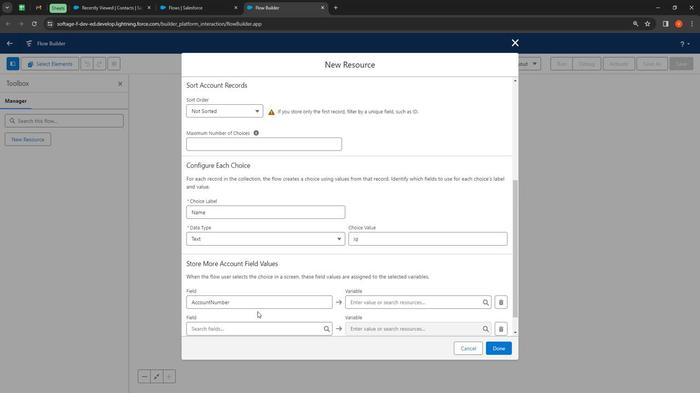 
Action: Mouse scrolled (250, 312) with delta (0, 0)
Screenshot: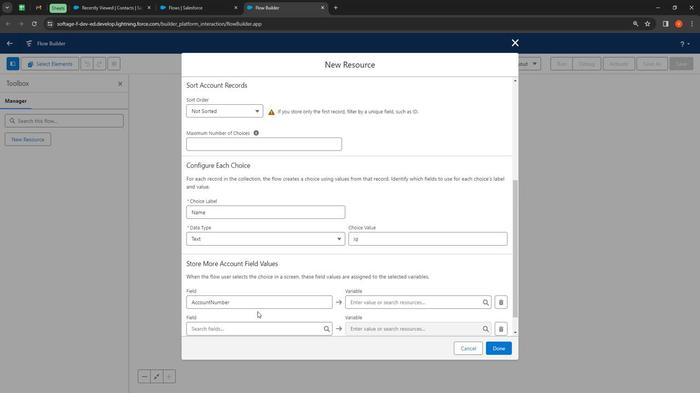 
Action: Mouse moved to (252, 312)
Screenshot: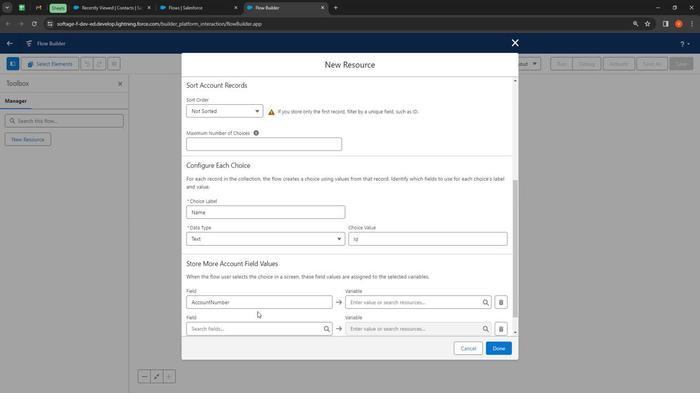 
Action: Mouse scrolled (252, 312) with delta (0, 0)
Screenshot: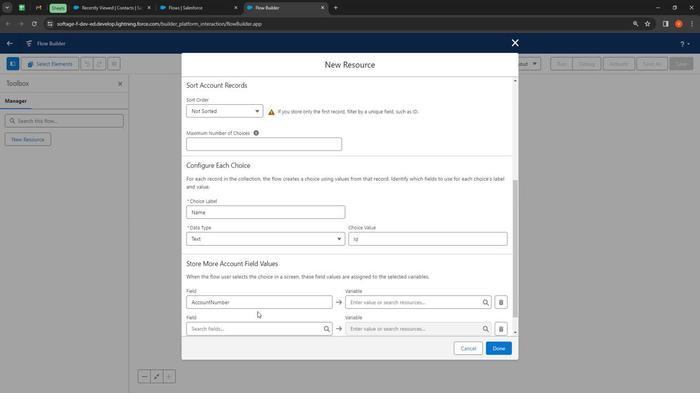 
Action: Mouse moved to (256, 312)
Screenshot: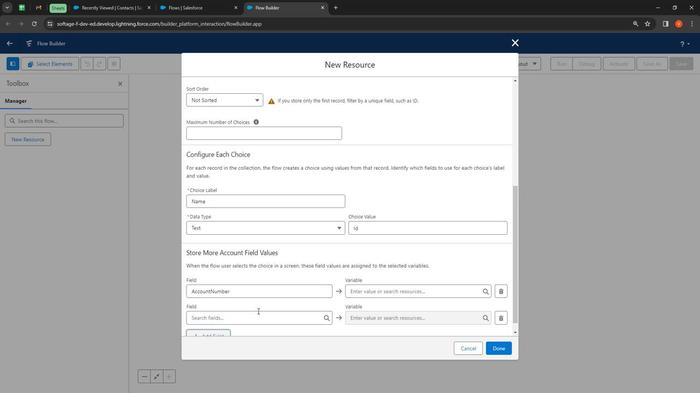 
Action: Mouse scrolled (256, 312) with delta (0, 0)
Screenshot: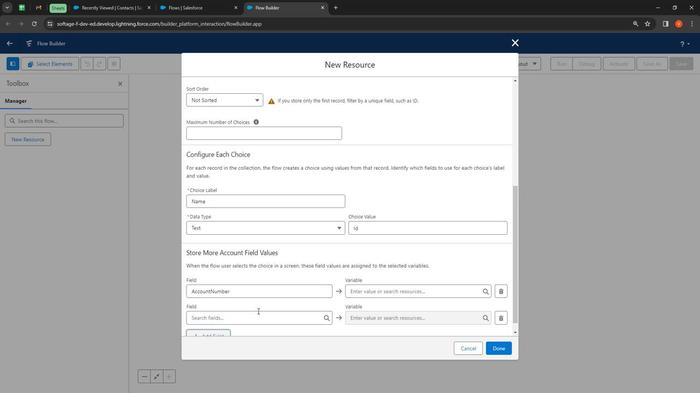 
Action: Mouse moved to (214, 327)
Screenshot: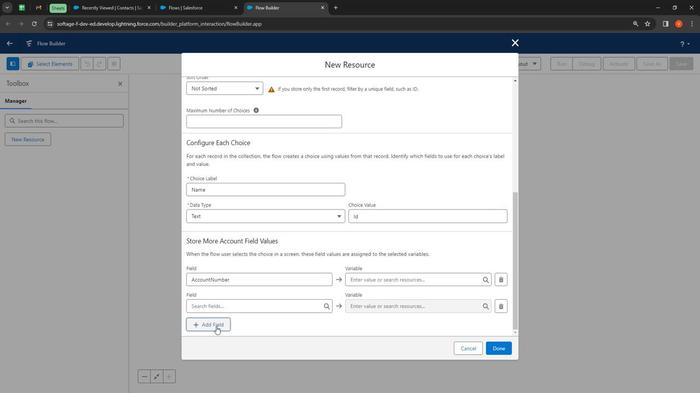 
Action: Mouse pressed left at (214, 327)
Screenshot: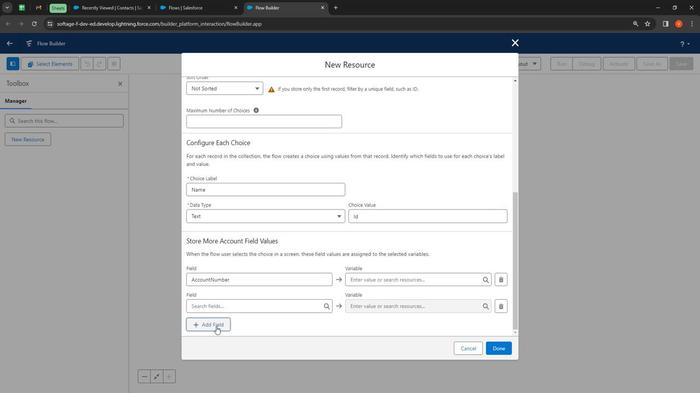 
Action: Mouse moved to (500, 312)
Screenshot: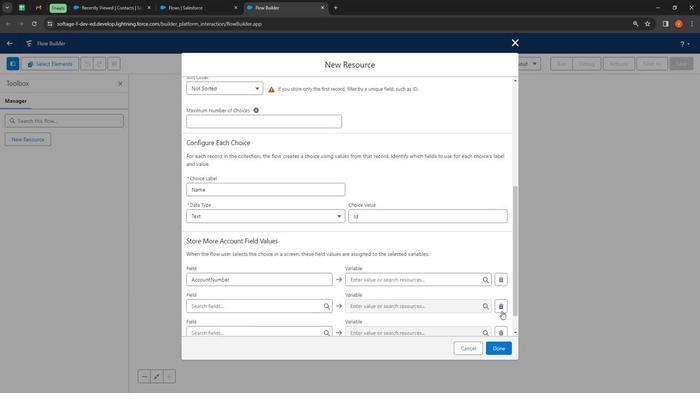 
Action: Mouse pressed left at (500, 312)
Screenshot: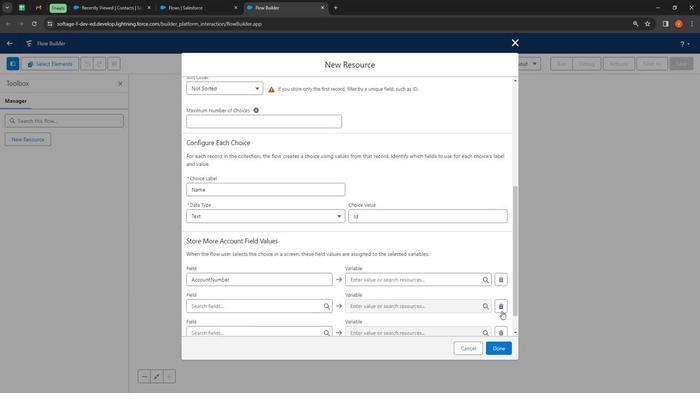 
Action: Mouse moved to (501, 280)
Screenshot: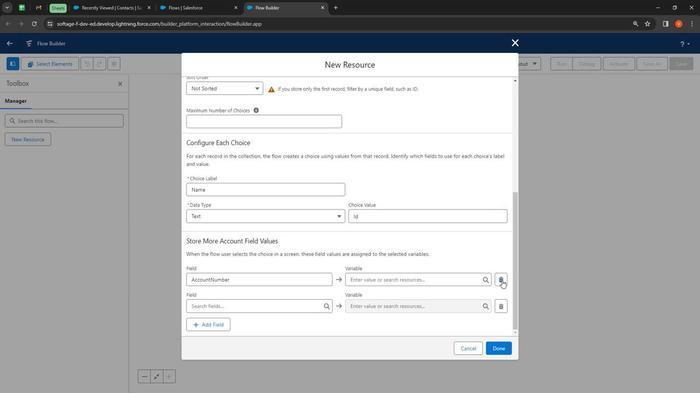 
Action: Mouse pressed left at (501, 280)
Screenshot: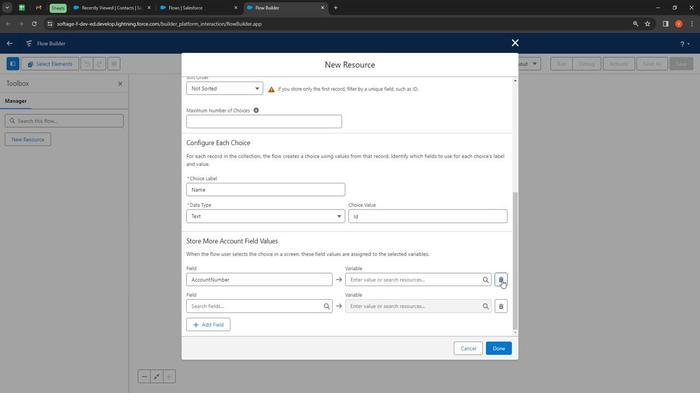 
Action: Mouse moved to (497, 301)
Screenshot: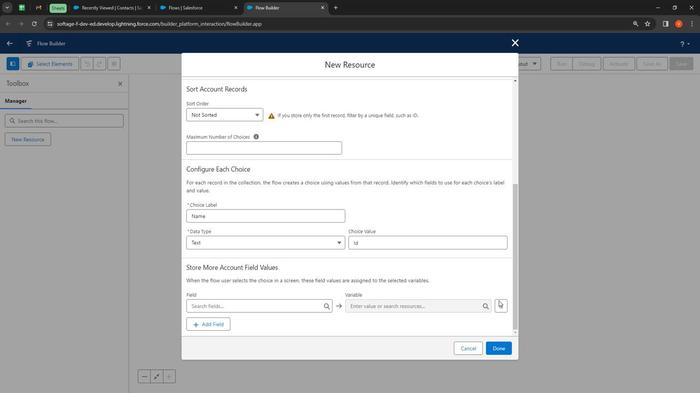 
Action: Mouse pressed left at (497, 301)
Screenshot: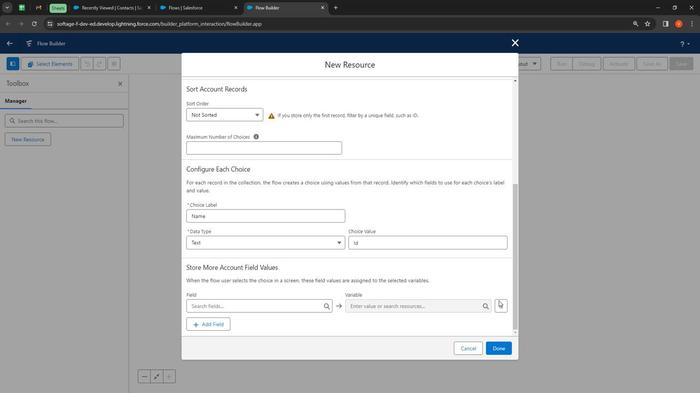 
Action: Mouse moved to (507, 350)
Screenshot: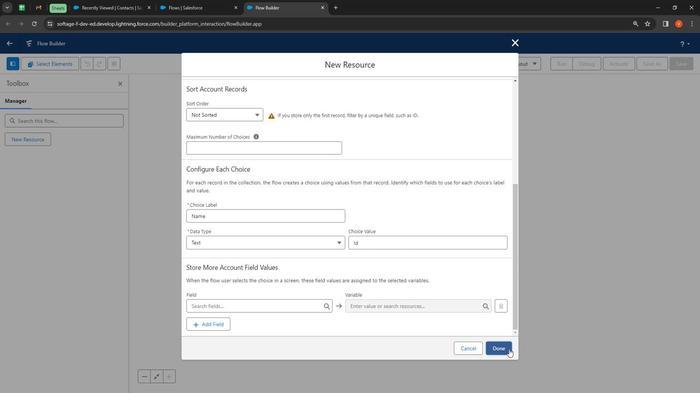 
Action: Mouse pressed left at (507, 350)
Screenshot: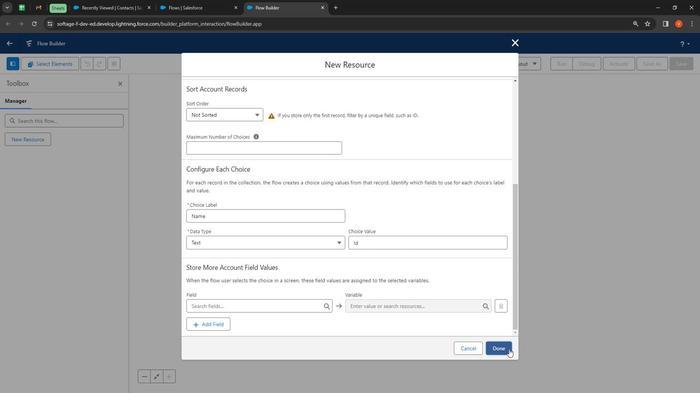 
Action: Mouse moved to (350, 115)
Screenshot: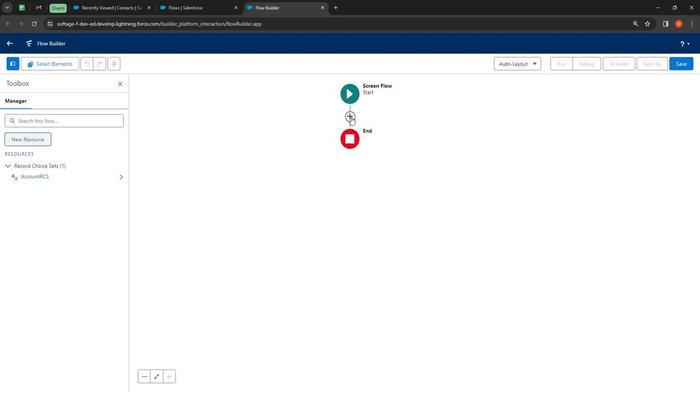
Action: Mouse pressed left at (350, 115)
Screenshot: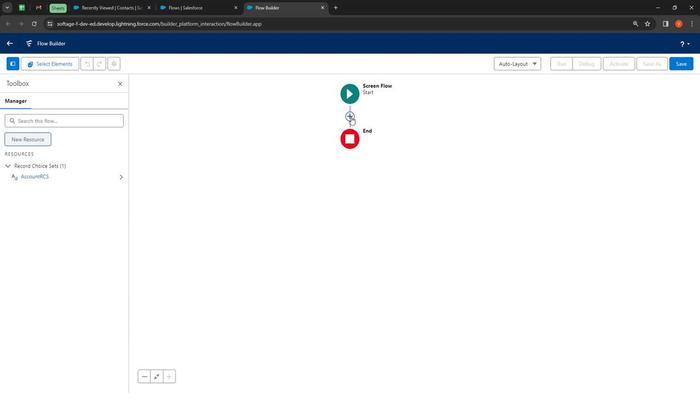 
Action: Mouse moved to (324, 177)
Screenshot: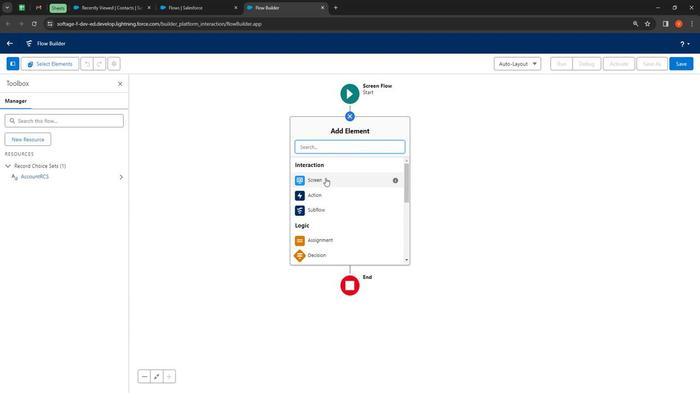 
Action: Mouse pressed left at (324, 177)
Screenshot: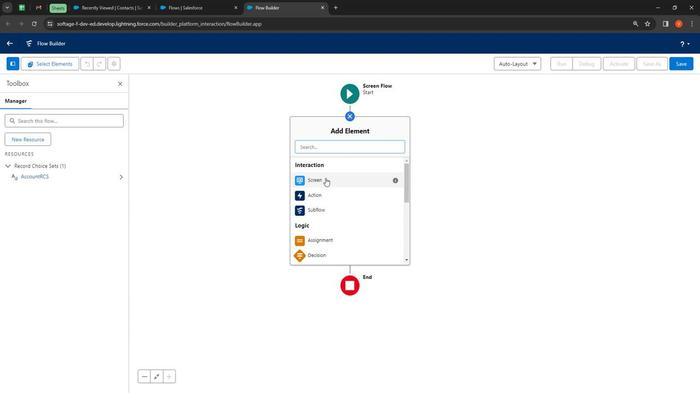 
Action: Mouse moved to (581, 136)
Screenshot: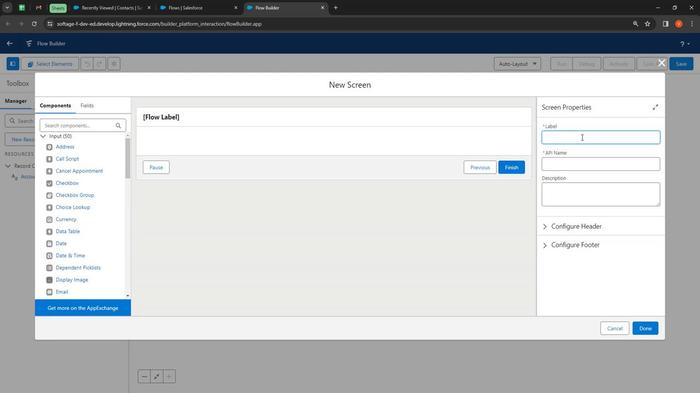 
Action: Mouse pressed left at (581, 136)
Screenshot: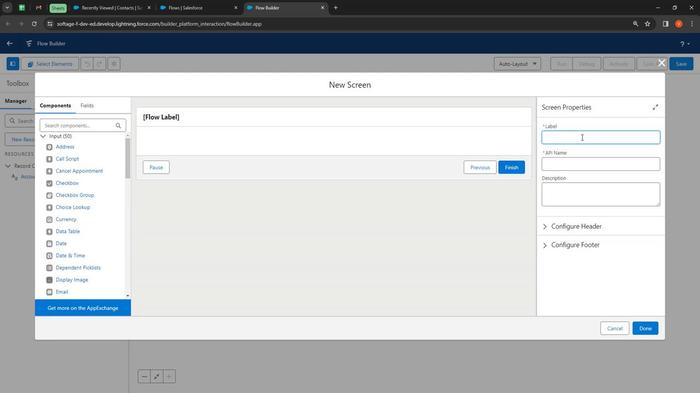 
Action: Mouse moved to (581, 136)
Screenshot: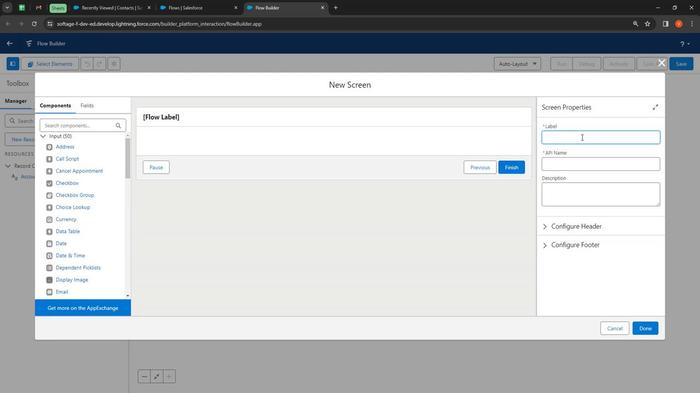 
Action: Key pressed <Key.shift>
Screenshot: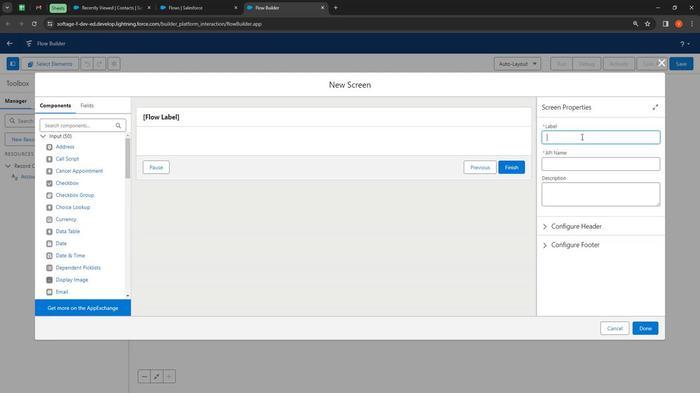 
Action: Mouse moved to (573, 132)
Screenshot: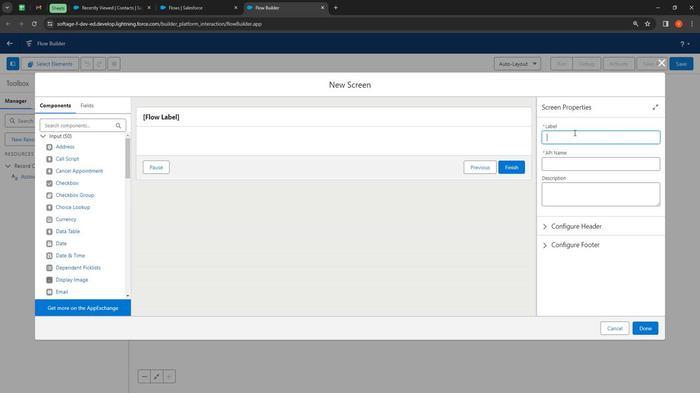 
Action: Key pressed <Key.shift><Key.shift><Key.shift><Key.shift><Key.shift><Key.shift><Key.shift><Key.shift><Key.shift><Key.shift><Key.shift><Key.shift><Key.shift><Key.shift><Key.shift><Key.shift><Key.shift><Key.shift><Key.shift><Key.shift><Key.shift><Key.shift><Key.shift><Key.shift><Key.shift><Key.shift><Key.shift><Key.shift><Key.shift><Key.shift><Key.shift><Key.shift><Key.shift><Key.shift><Key.shift><Key.shift>Contact<Key.space><Key.shift>Screen<Key.space><Key.shift><Key.shift><Key.shift><Key.shift><Key.shift><Key.shift><Key.shift><Key.shift><Key.shift><Key.shift><Key.shift><Key.shift>P<Key.backspace>for<Key.space><Key.shift>PC<Key.backspace><Key.backspace><Key.shift>RCS
Screenshot: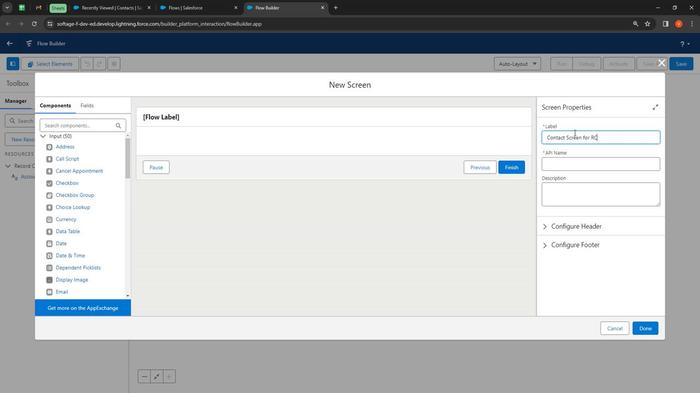 
Action: Mouse moved to (572, 195)
Screenshot: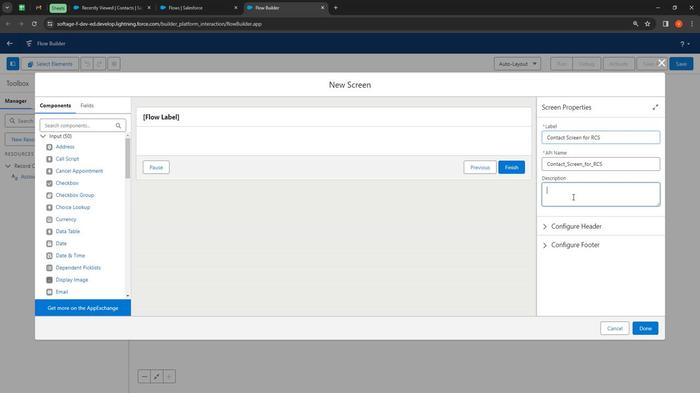 
Action: Mouse pressed left at (572, 195)
Screenshot: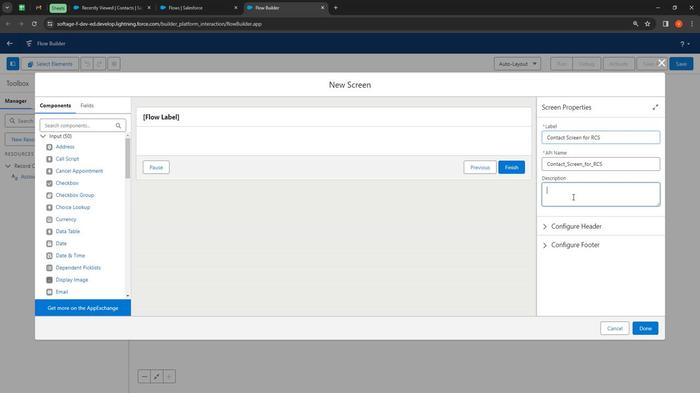 
Action: Mouse moved to (574, 194)
Screenshot: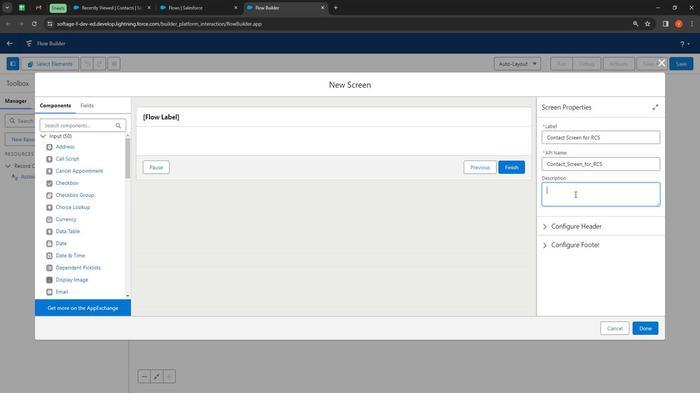 
Action: Key pressed <Key.shift>
Screenshot: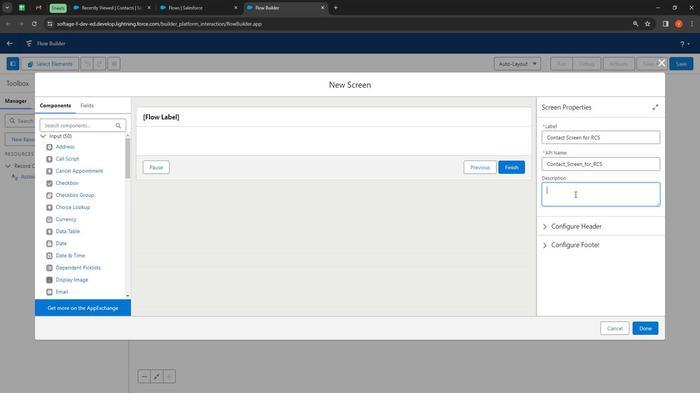 
Action: Mouse moved to (572, 193)
Screenshot: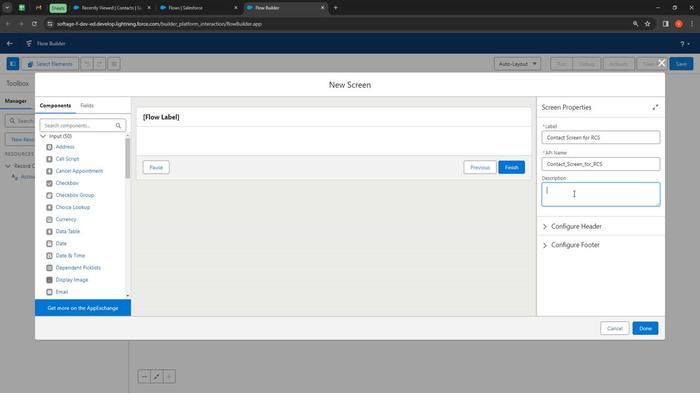 
Action: Key pressed <Key.shift>Contact<Key.space><Key.shift>Element<Key.space><Key.shift>Screen<Key.space>for<Key.space><Key.shift>RCS<Key.space>
Screenshot: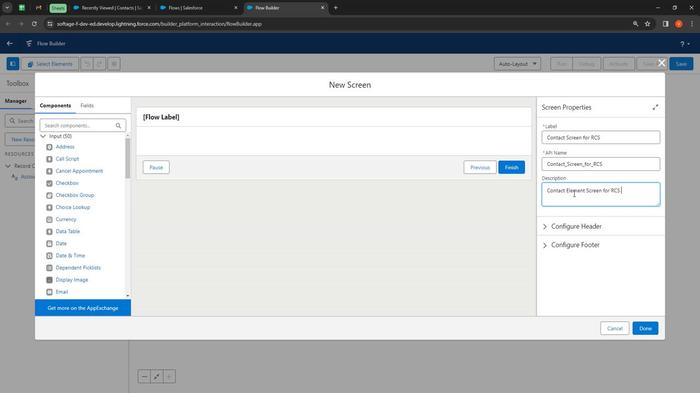 
Action: Mouse moved to (615, 190)
Screenshot: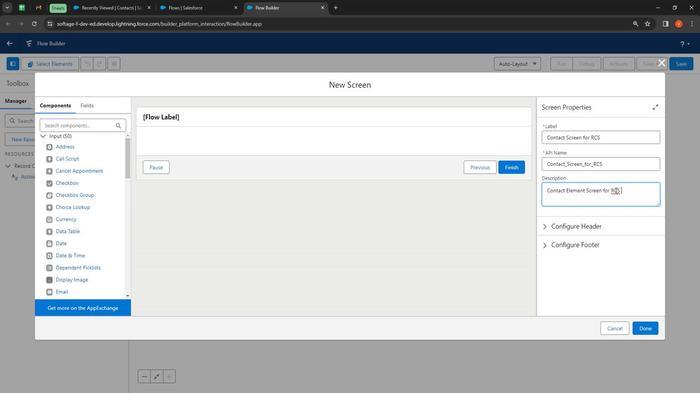 
Action: Mouse pressed right at (615, 190)
Screenshot: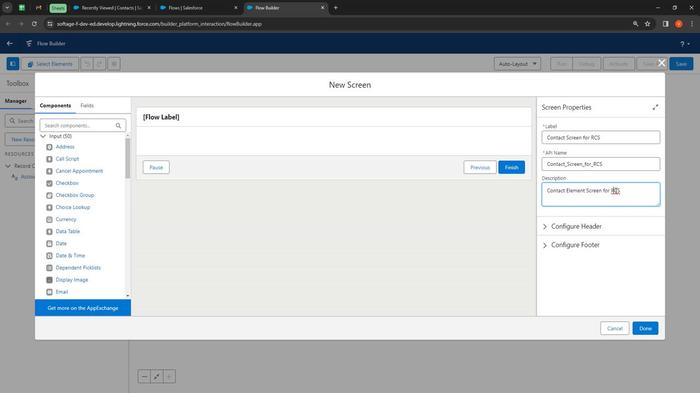 
Action: Mouse moved to (630, 187)
Screenshot: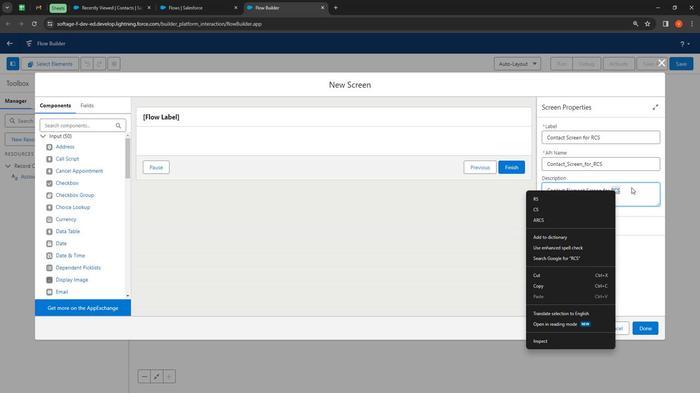 
Action: Mouse pressed left at (630, 187)
Screenshot: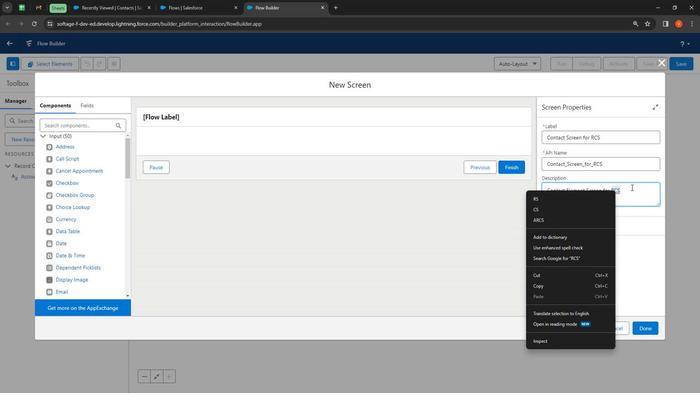 
Action: Mouse moved to (275, 201)
Screenshot: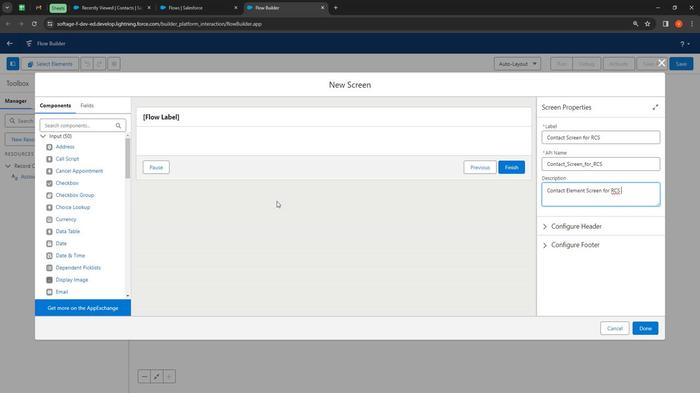 
Action: Mouse pressed left at (275, 201)
Screenshot: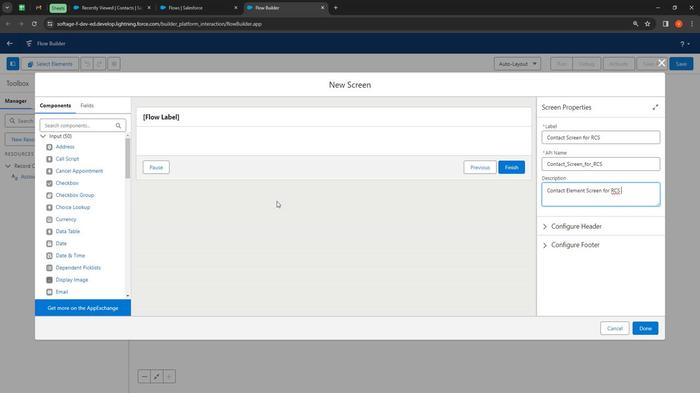 
Action: Mouse moved to (74, 124)
Screenshot: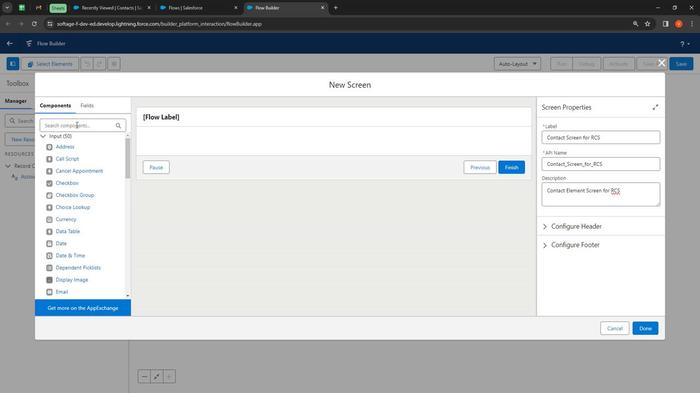 
Action: Mouse pressed left at (74, 124)
Screenshot: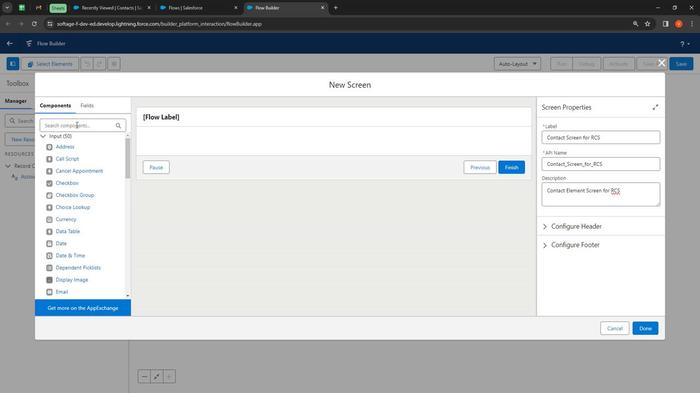 
Action: Mouse moved to (76, 125)
Screenshot: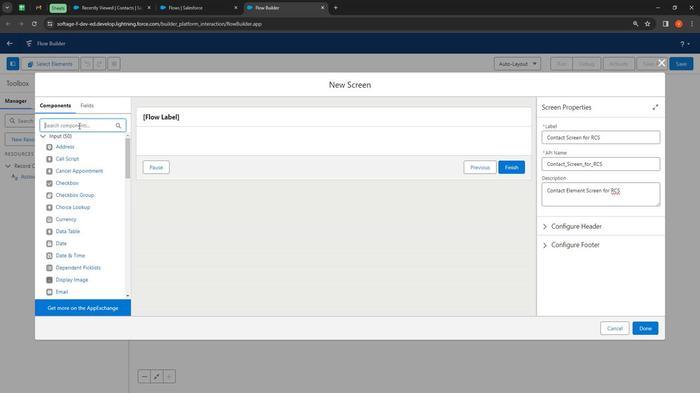 
Action: Key pressed na<Key.backspace><Key.backspace>tex
Screenshot: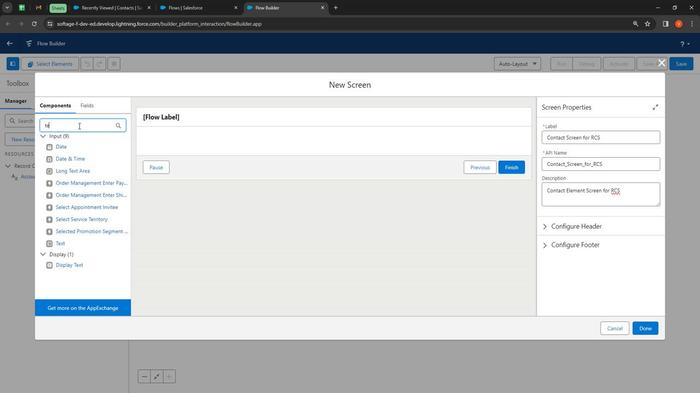 
Action: Mouse moved to (53, 155)
Screenshot: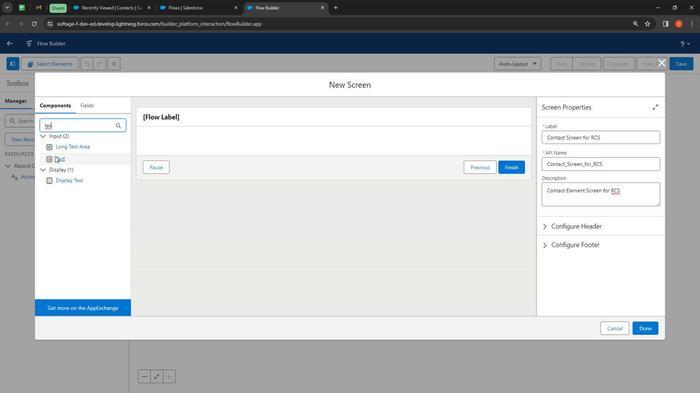 
Action: Mouse pressed left at (53, 155)
Screenshot: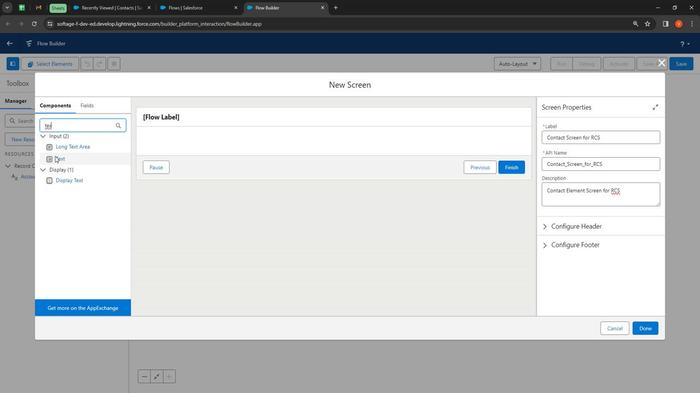 
Action: Mouse moved to (560, 138)
Screenshot: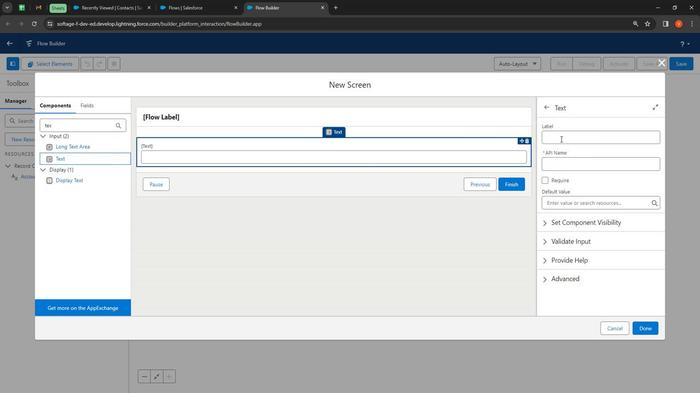 
Action: Mouse pressed left at (560, 138)
Screenshot: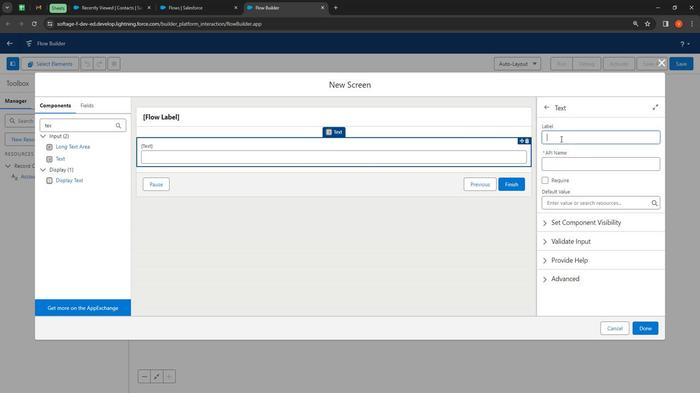 
Action: Mouse moved to (530, 122)
Screenshot: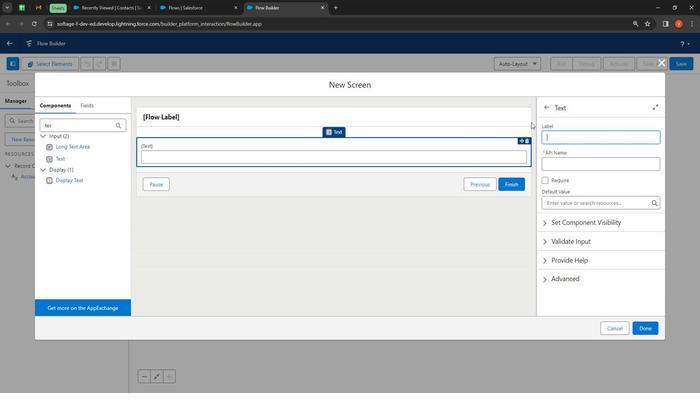 
Action: Key pressed <Key.shift>
Screenshot: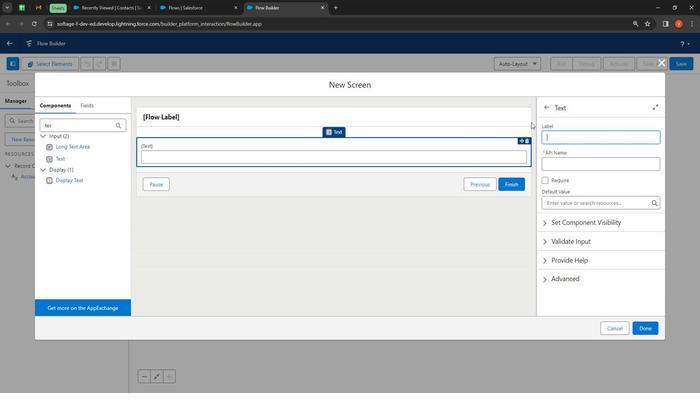 
Action: Mouse moved to (510, 108)
Screenshot: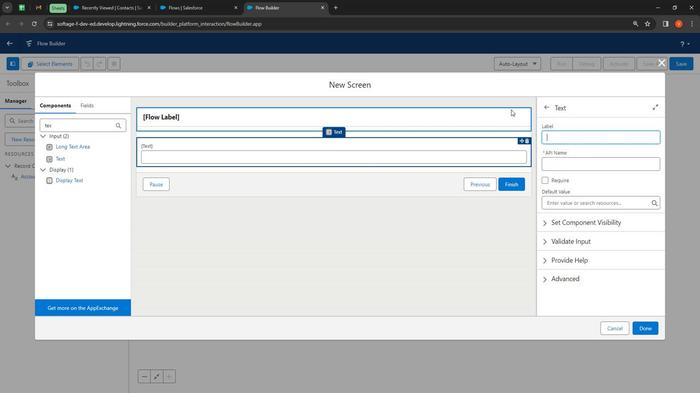
Action: Key pressed Last<Key.space><Key.shift>Name
Screenshot: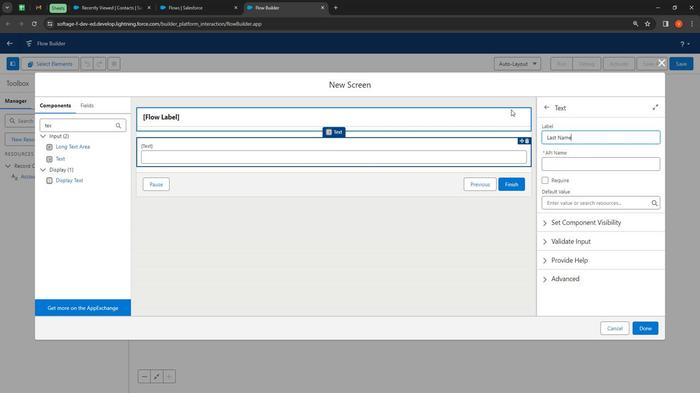 
Action: Mouse moved to (573, 164)
Screenshot: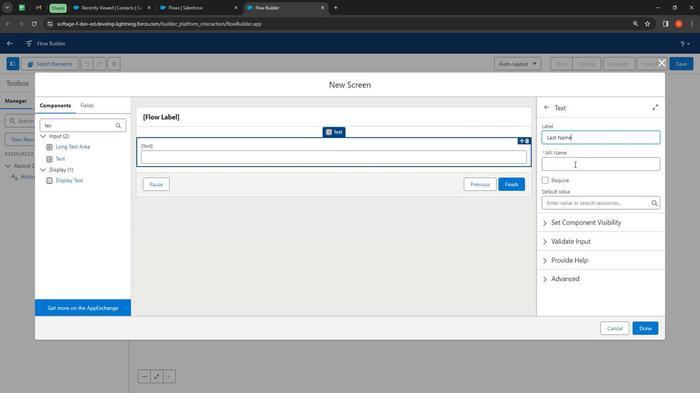 
Action: Mouse pressed left at (573, 164)
Screenshot: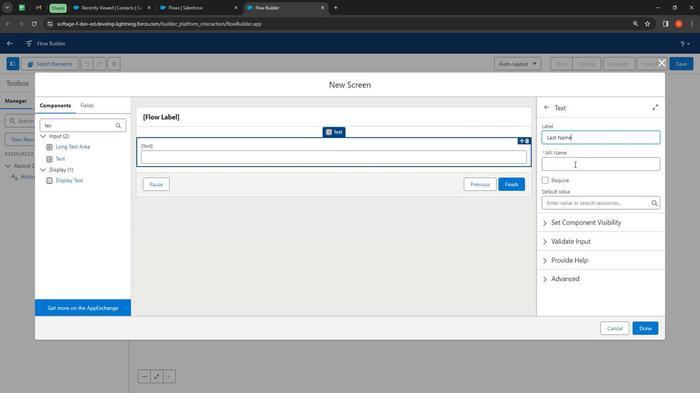
Action: Mouse moved to (547, 181)
Screenshot: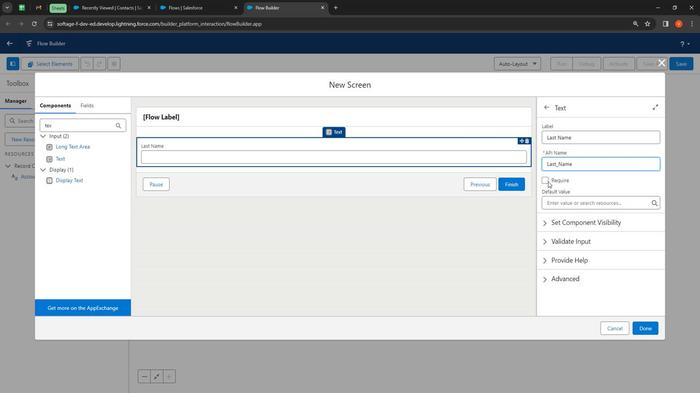 
Action: Mouse pressed left at (547, 181)
Screenshot: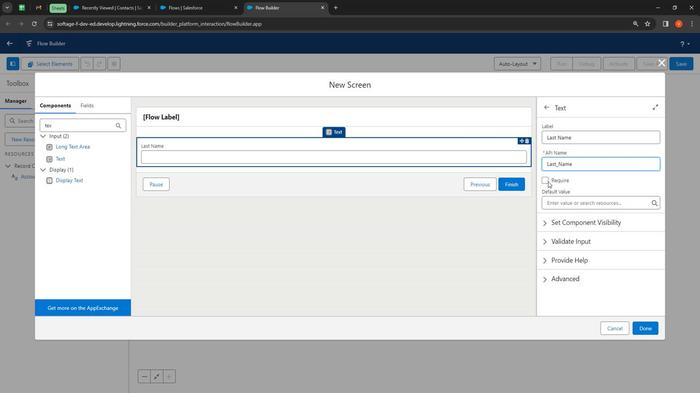 
Action: Mouse moved to (59, 157)
Screenshot: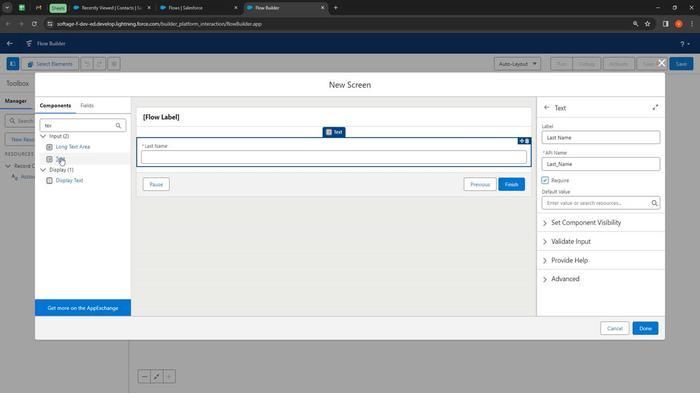 
Action: Mouse pressed left at (59, 157)
Screenshot: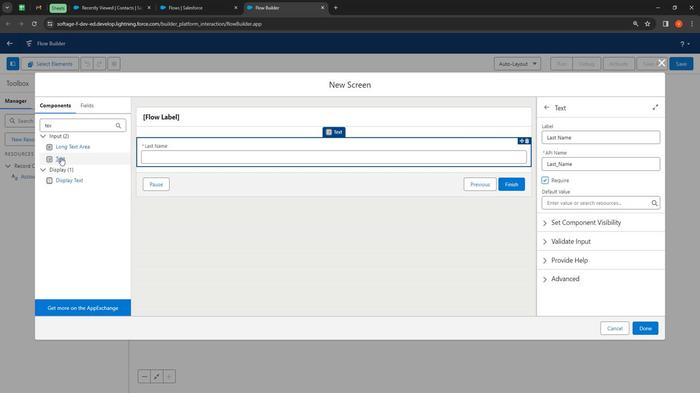
Action: Mouse moved to (571, 137)
Screenshot: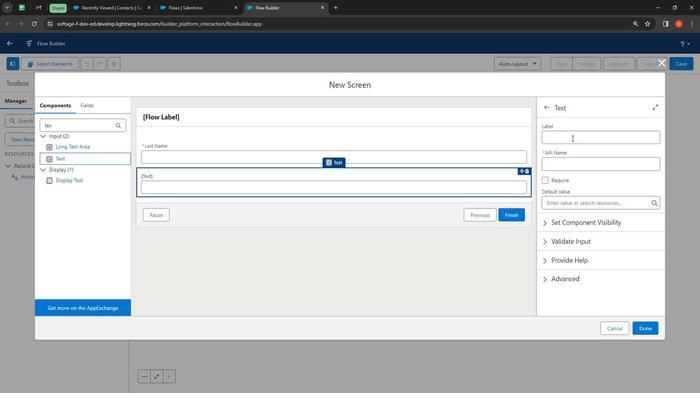 
Action: Mouse pressed left at (571, 137)
Screenshot: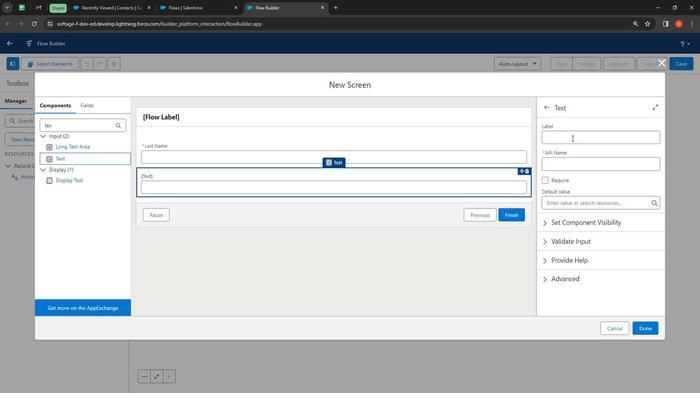 
Action: Mouse moved to (461, 158)
Screenshot: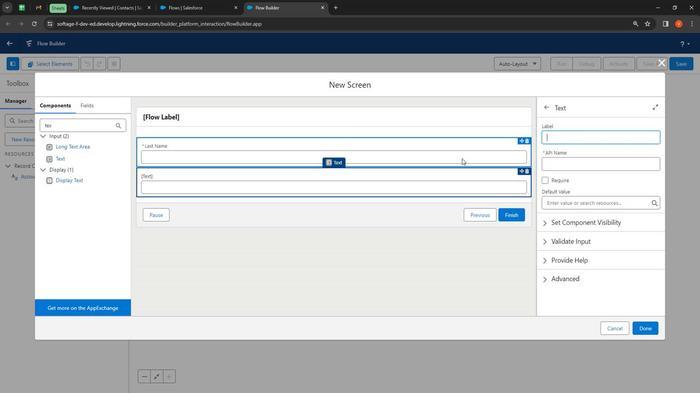
Action: Key pressed <Key.shift>
Screenshot: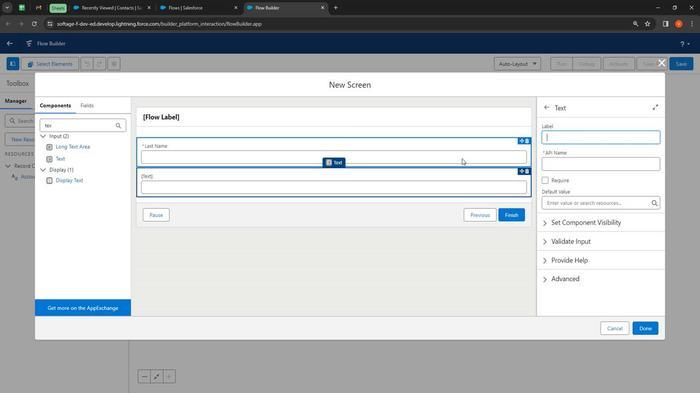 
Action: Mouse moved to (425, 152)
Screenshot: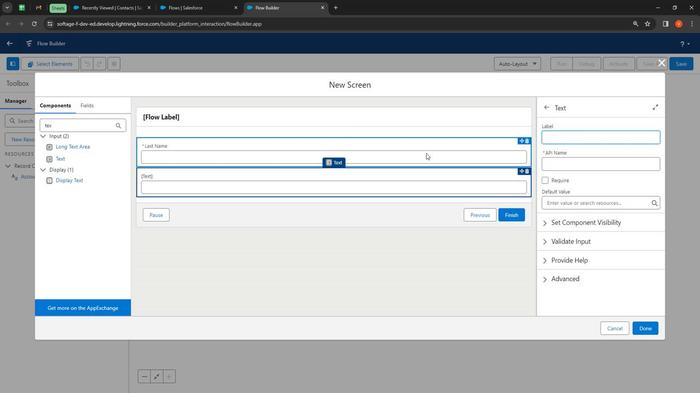 
Action: Key pressed <Key.shift><Key.shift><Key.shift><Key.shift><Key.shift><Key.shift><Key.shift><Key.shift><Key.shift>l<Key.backspace><Key.shift>Last<Key.space><Key.shift>Name
Screenshot: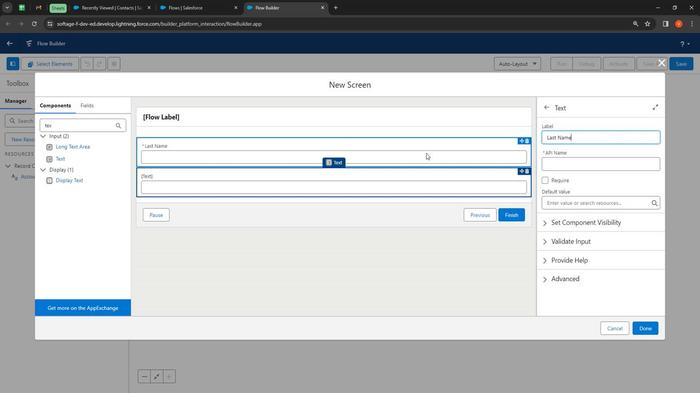 
Action: Mouse moved to (548, 138)
Screenshot: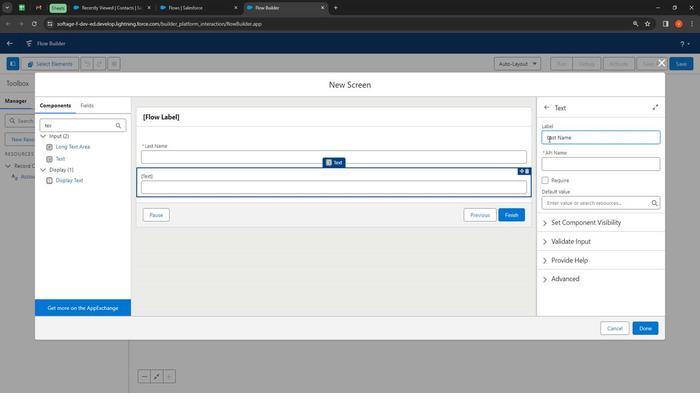 
Action: Mouse pressed left at (548, 138)
Screenshot: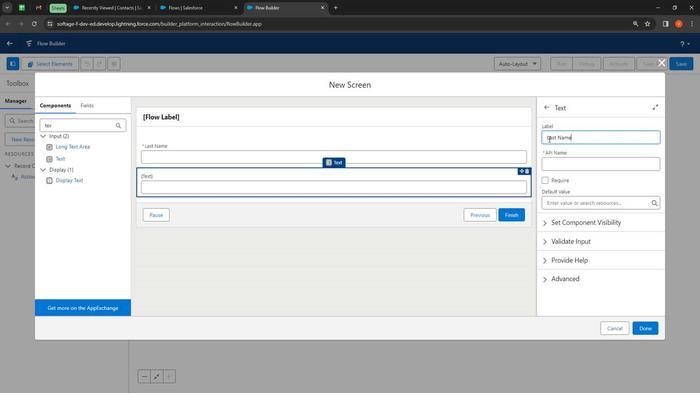 
Action: Mouse moved to (548, 138)
Screenshot: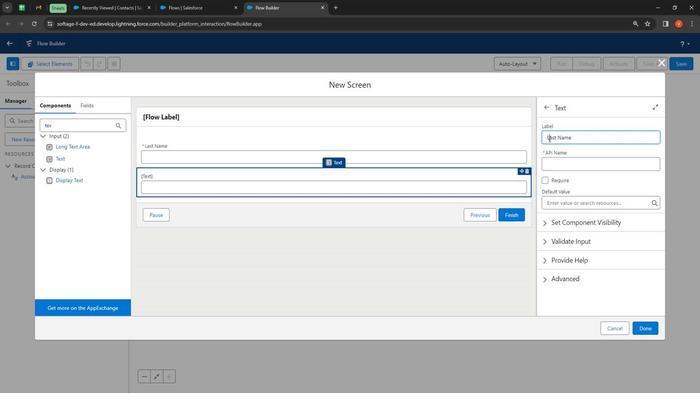 
Action: Mouse pressed left at (548, 138)
Screenshot: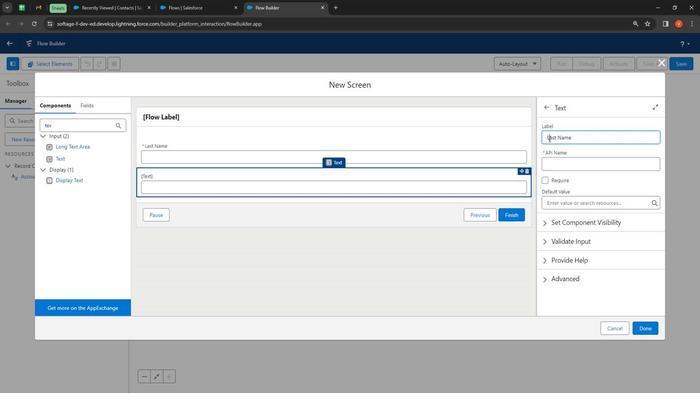 
Action: Mouse moved to (530, 124)
Screenshot: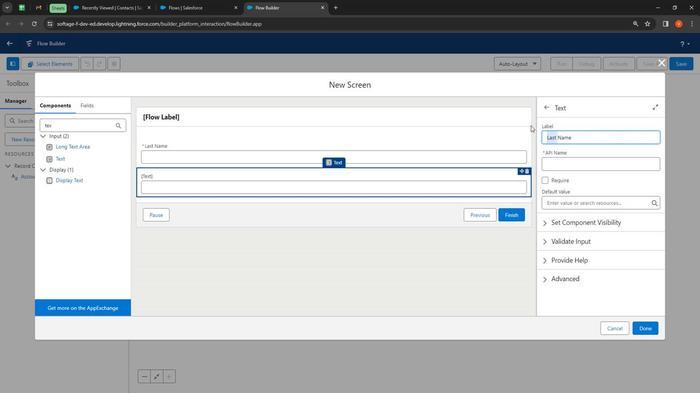 
Action: Key pressed <Key.shift>
Screenshot: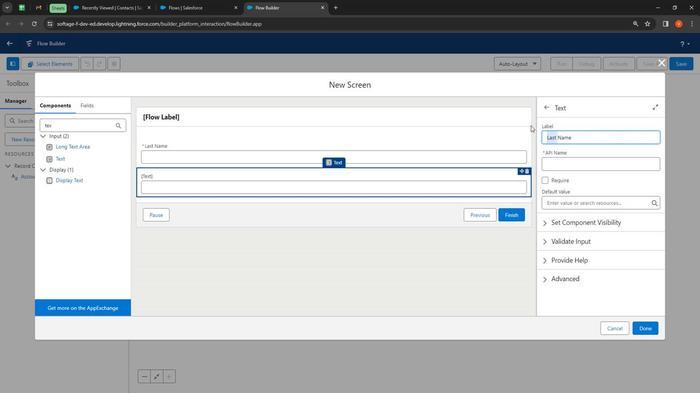
Action: Mouse moved to (520, 118)
Screenshot: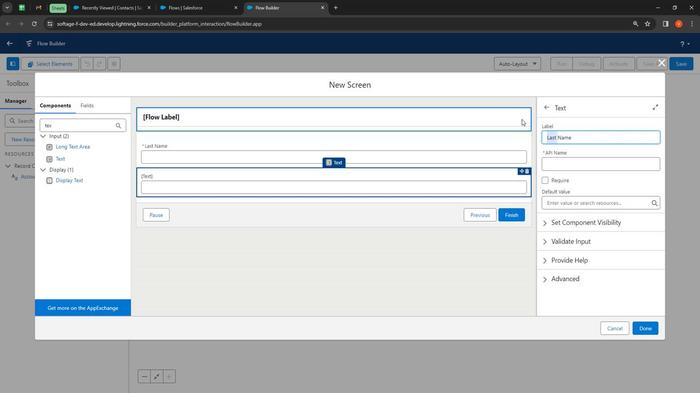 
Action: Key pressed <Key.shift><Key.shift><Key.shift><Key.shift><Key.shift><Key.shift><Key.shift><Key.shift><Key.shift><Key.shift><Key.shift>Fire<Key.backspace>st<Key.space>
Screenshot: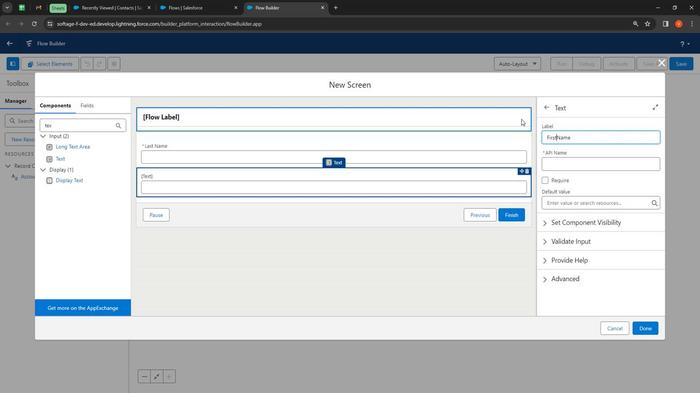 
Action: Mouse moved to (569, 166)
Screenshot: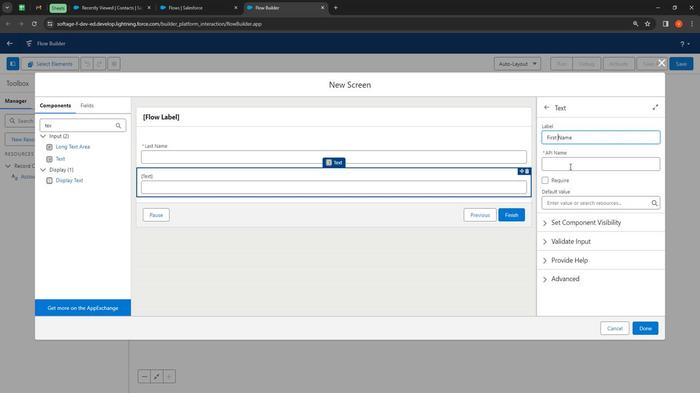 
Action: Mouse pressed left at (569, 166)
Screenshot: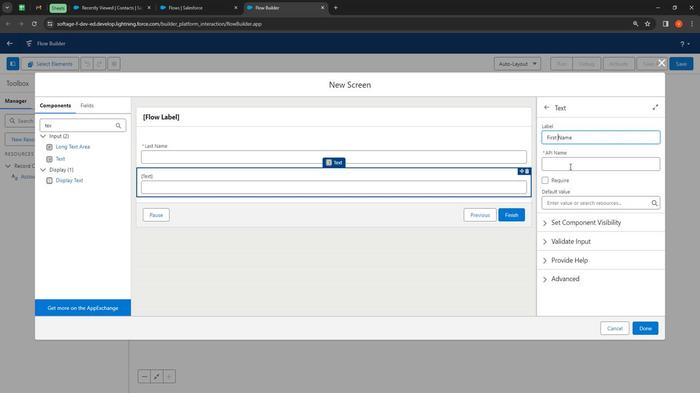 
Action: Mouse moved to (396, 259)
Screenshot: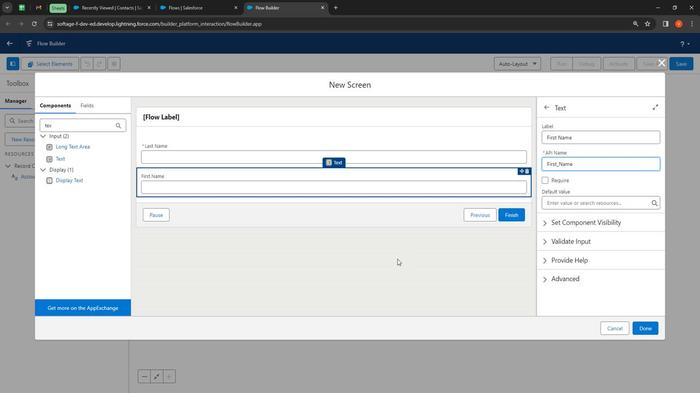 
Action: Mouse pressed left at (396, 259)
Screenshot: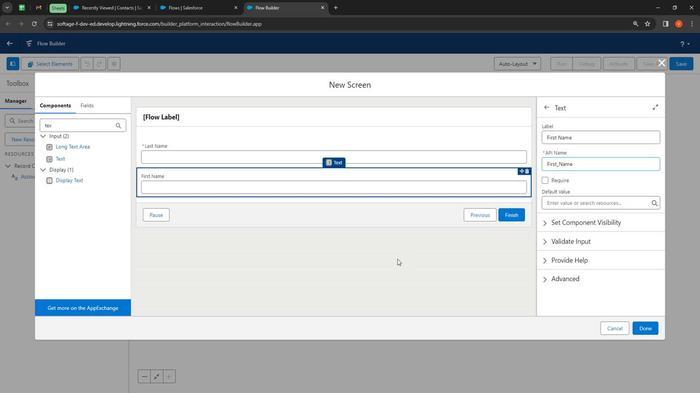 
Action: Mouse moved to (69, 126)
Screenshot: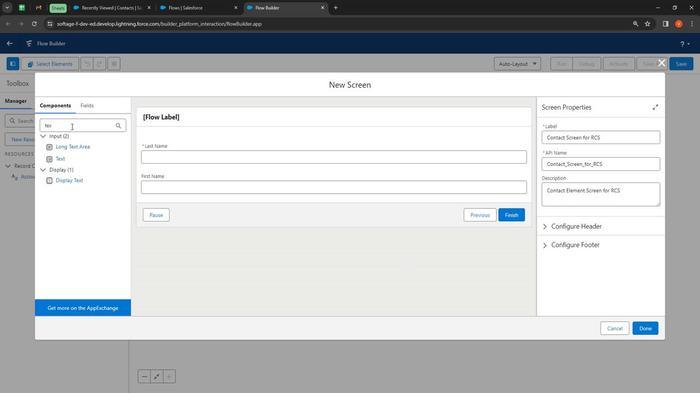 
Action: Mouse pressed left at (69, 126)
Screenshot: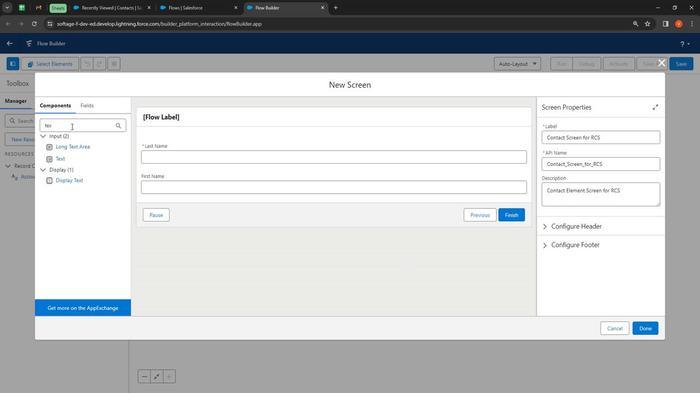 
Action: Mouse pressed left at (69, 126)
Screenshot: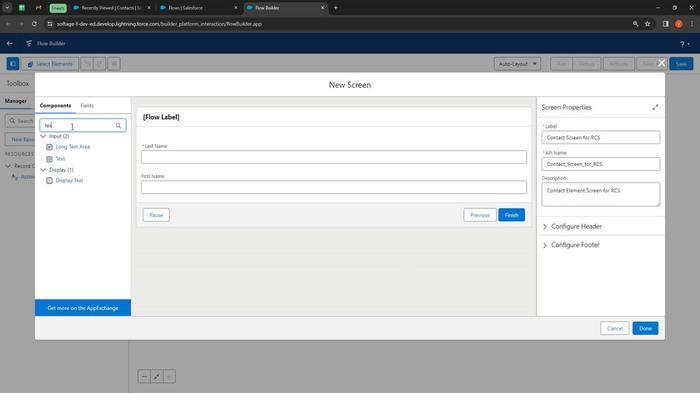 
Action: Mouse moved to (55, 127)
Screenshot: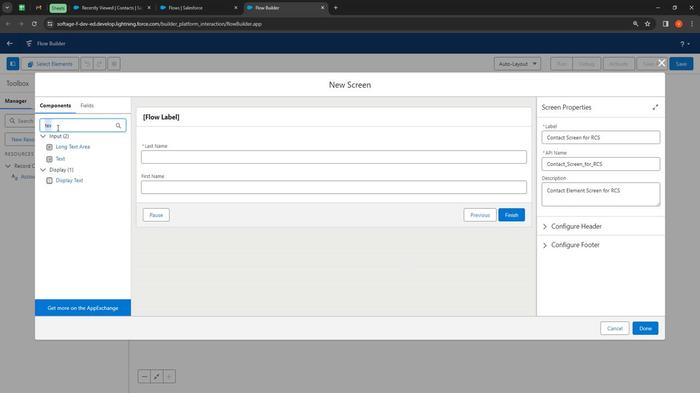 
Action: Key pressed <Key.shift>Pick
Screenshot: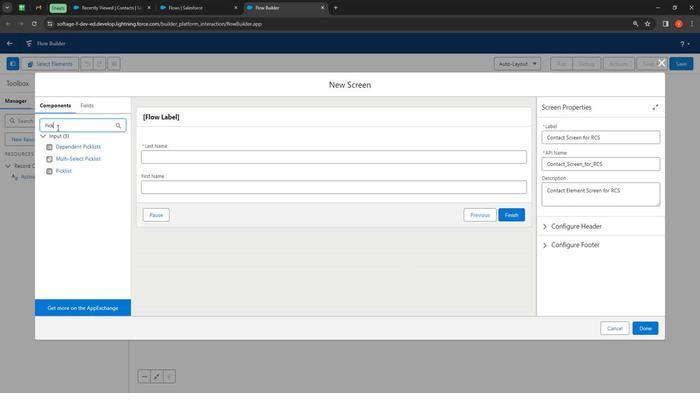 
Action: Mouse moved to (56, 169)
Screenshot: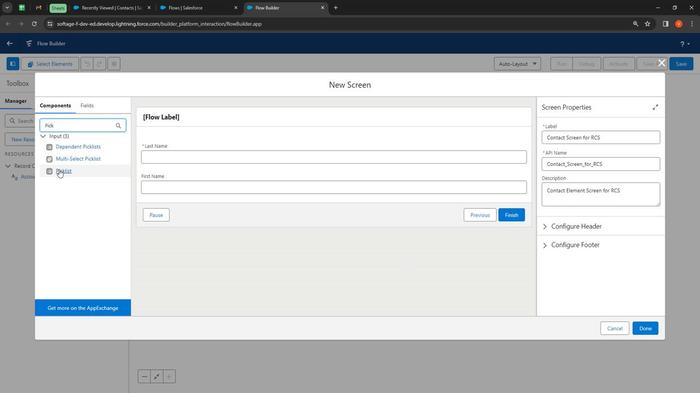 
Action: Mouse pressed left at (56, 169)
Screenshot: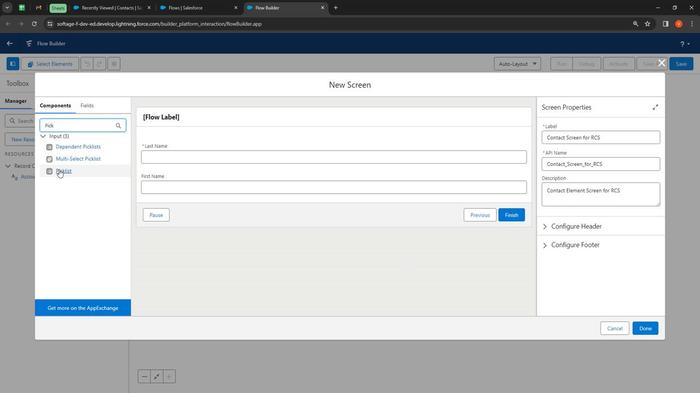 
Action: Mouse moved to (563, 136)
Screenshot: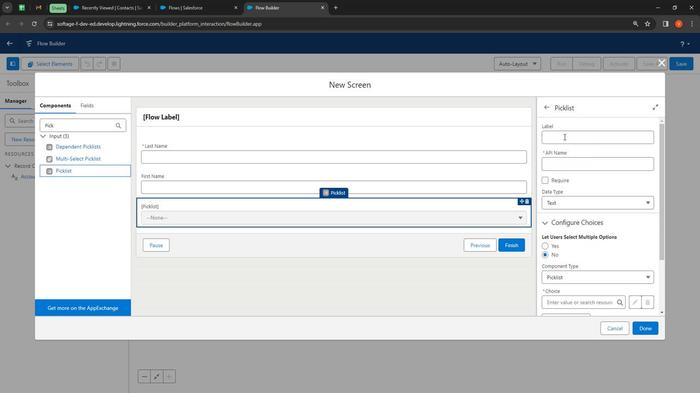 
Action: Mouse pressed left at (563, 136)
Screenshot: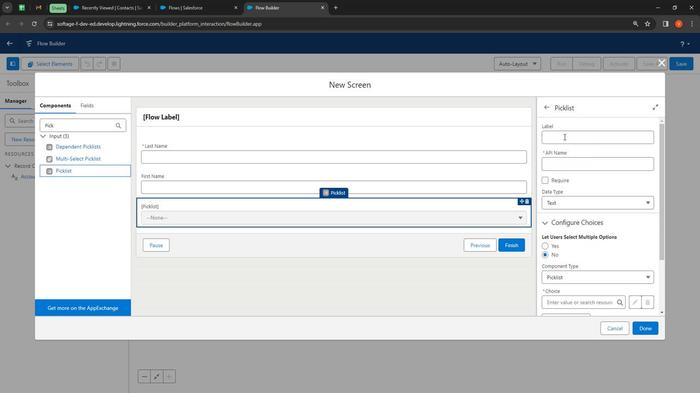
Action: Mouse moved to (549, 131)
Screenshot: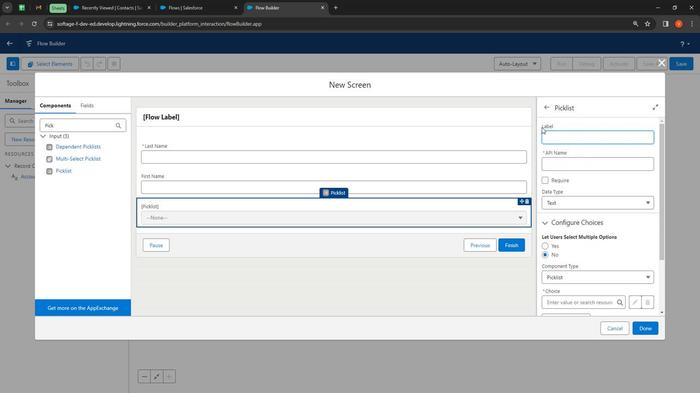 
Action: Key pressed <Key.shift>
Screenshot: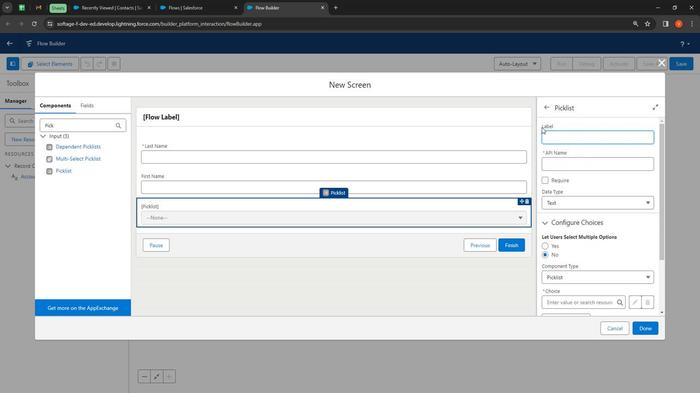 
Action: Mouse moved to (520, 111)
Screenshot: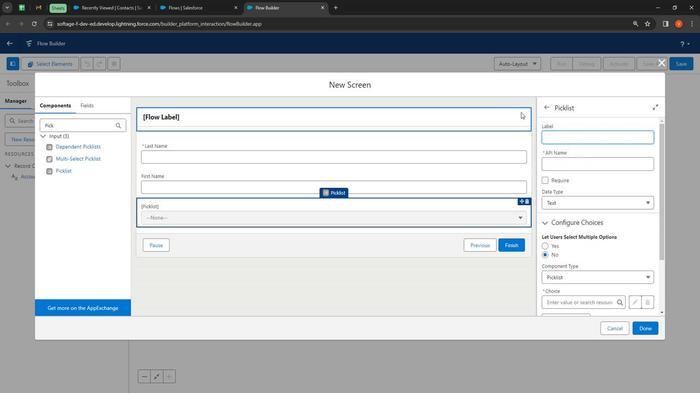 
Action: Key pressed <Key.shift><Key.shift><Key.shift><Key.shift><Key.shift><Key.shift><Key.shift><Key.shift><Key.shift><Key.shift><Key.shift><Key.shift><Key.shift><Key.shift><Key.shift><Key.shift><Key.shift><Key.shift><Key.shift><Key.shift><Key.shift><Key.shift><Key.shift><Key.shift><Key.shift><Key.shift>Rec<Key.backspace><Key.backspace><Key.backspace><Key.backspace><Key.shift>ACco<Key.backspace><Key.backspace><Key.backspace>ccount<Key.space><Key.shift>Choice
Screenshot: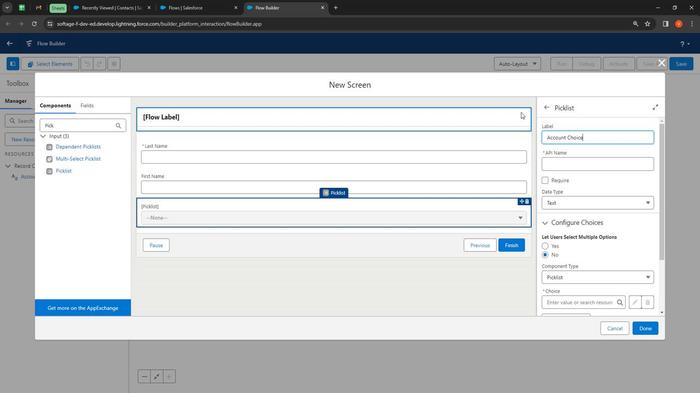 
Action: Mouse moved to (579, 160)
Screenshot: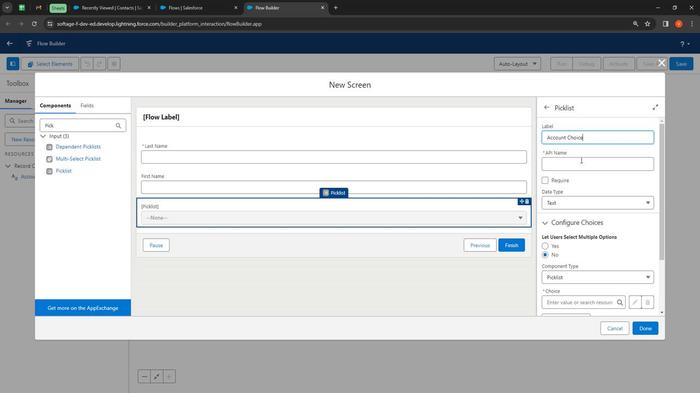 
Action: Mouse pressed left at (579, 160)
Screenshot: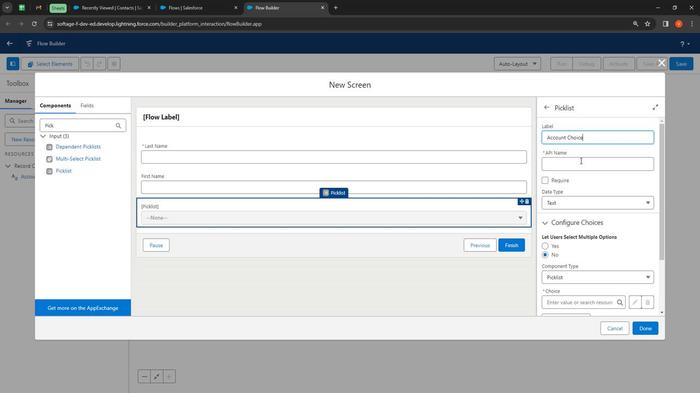 
Action: Mouse moved to (576, 220)
Screenshot: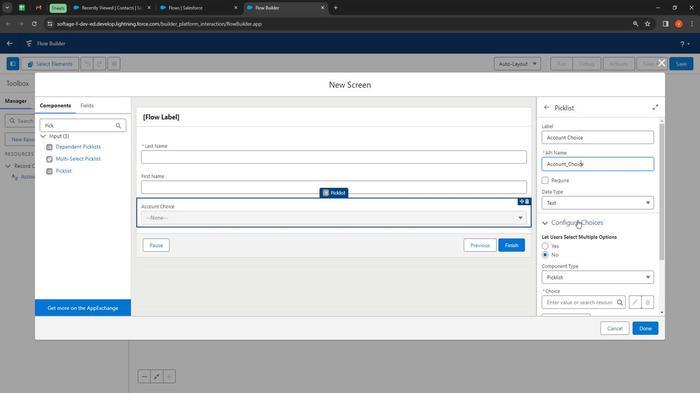 
Action: Mouse scrolled (576, 219) with delta (0, 0)
Screenshot: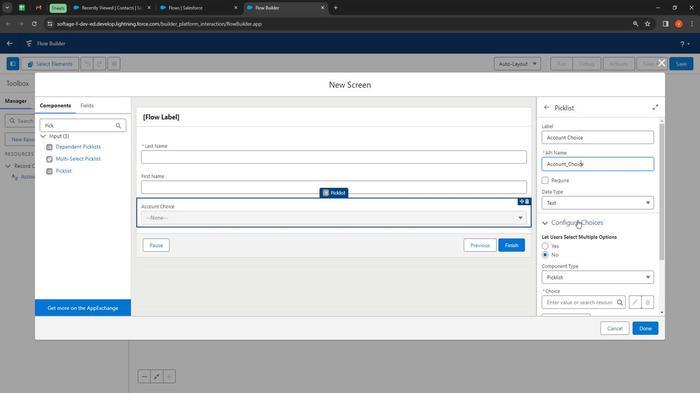 
Action: Mouse moved to (577, 220)
Screenshot: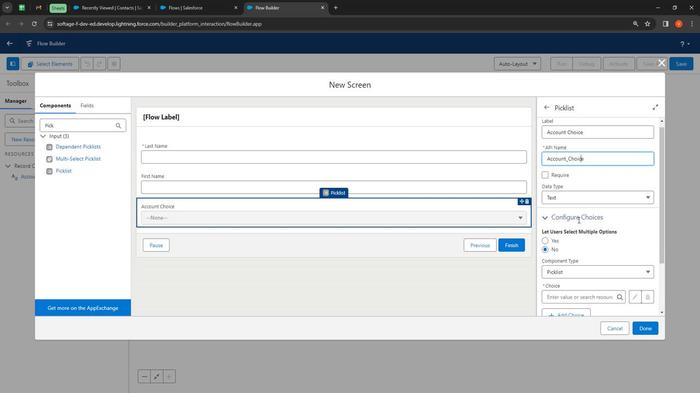 
Action: Mouse scrolled (577, 219) with delta (0, 0)
Screenshot: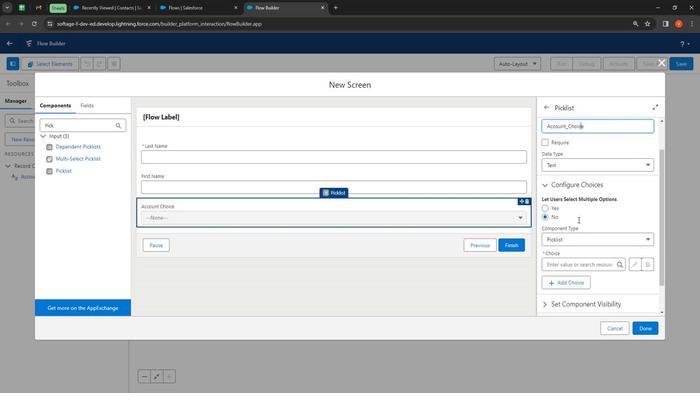 
Action: Mouse moved to (559, 230)
Screenshot: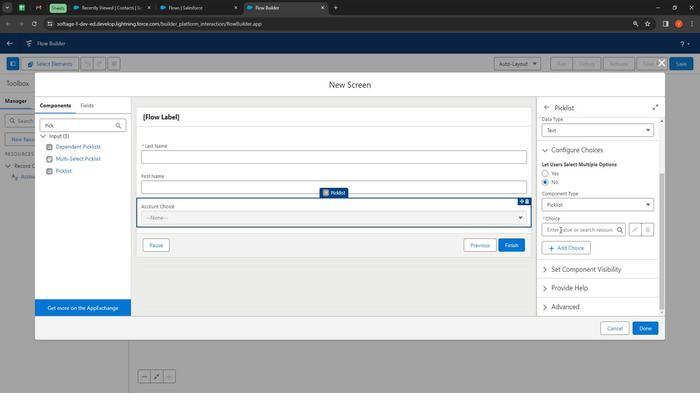 
Action: Mouse pressed left at (559, 230)
Screenshot: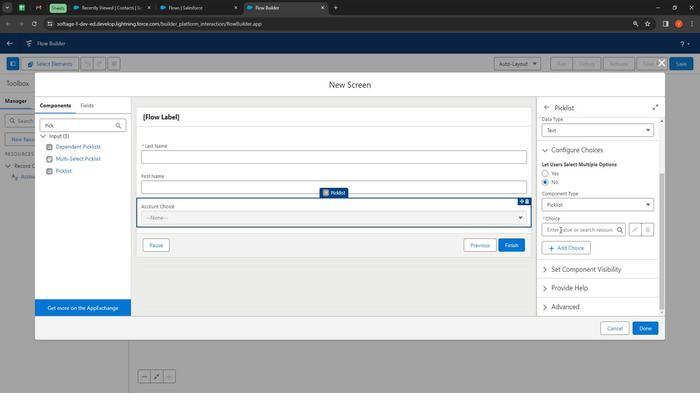 
Action: Mouse moved to (586, 277)
Screenshot: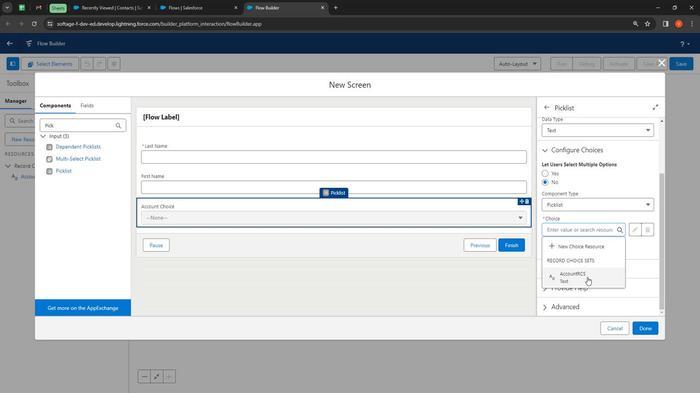 
Action: Mouse pressed left at (586, 277)
Screenshot: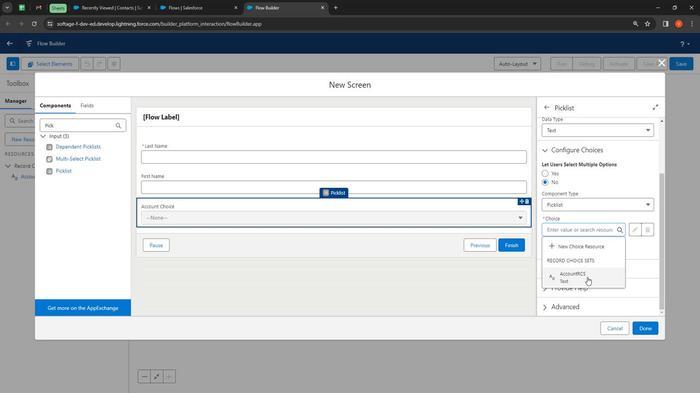 
Action: Mouse moved to (605, 247)
Screenshot: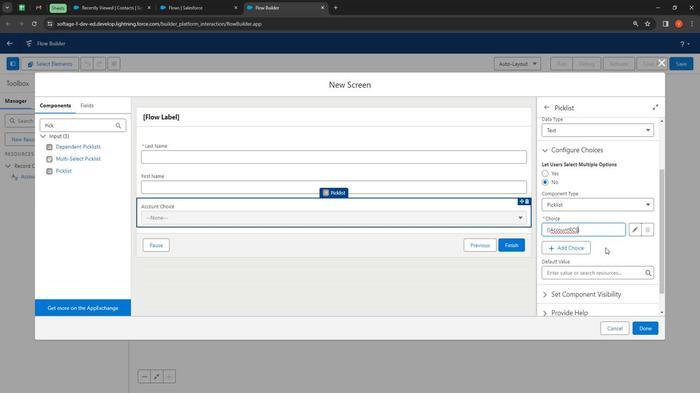 
Action: Mouse pressed left at (605, 247)
Screenshot: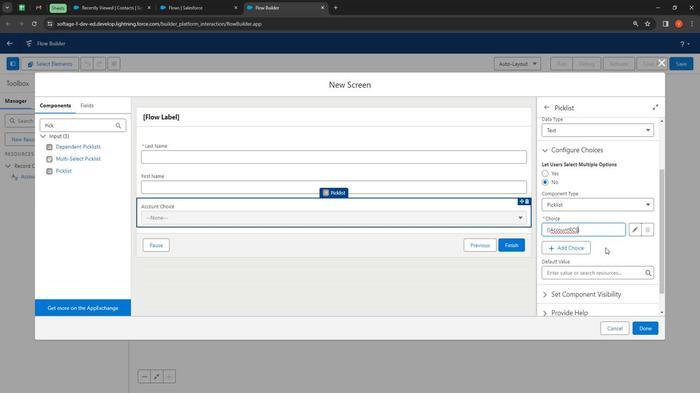 
Action: Mouse moved to (579, 242)
Screenshot: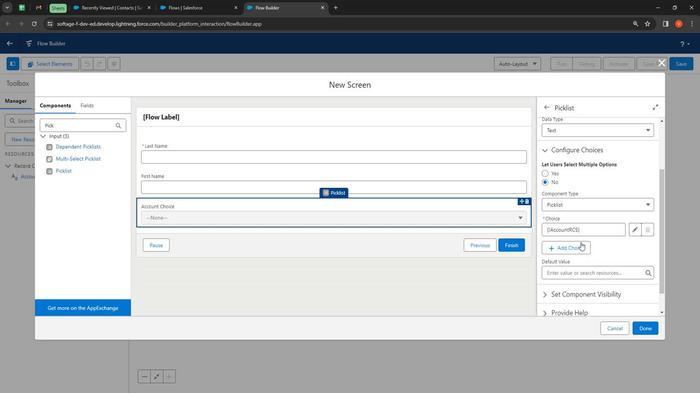 
Action: Mouse scrolled (579, 242) with delta (0, 0)
Screenshot: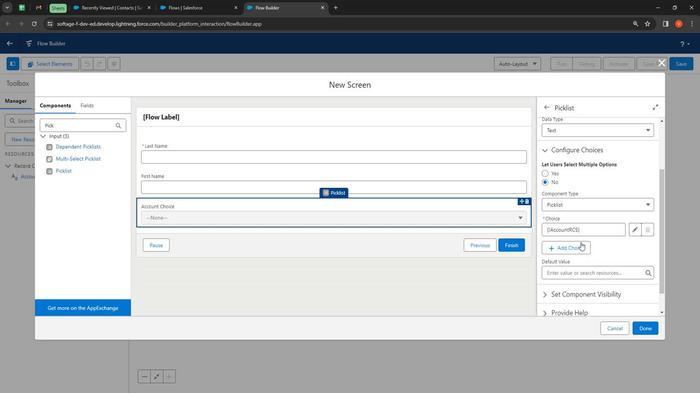 
Action: Mouse moved to (593, 250)
Screenshot: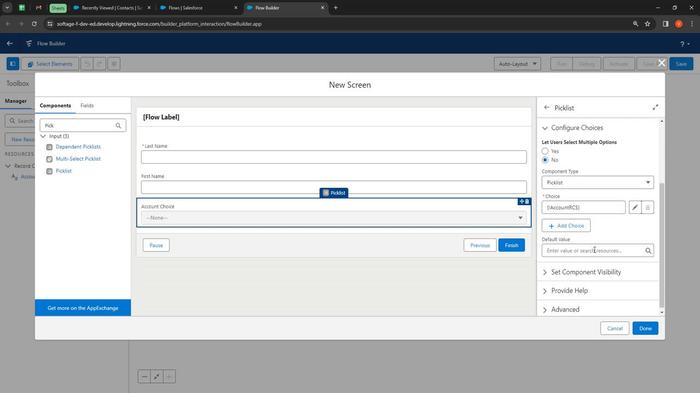 
Action: Mouse scrolled (593, 249) with delta (0, 0)
Screenshot: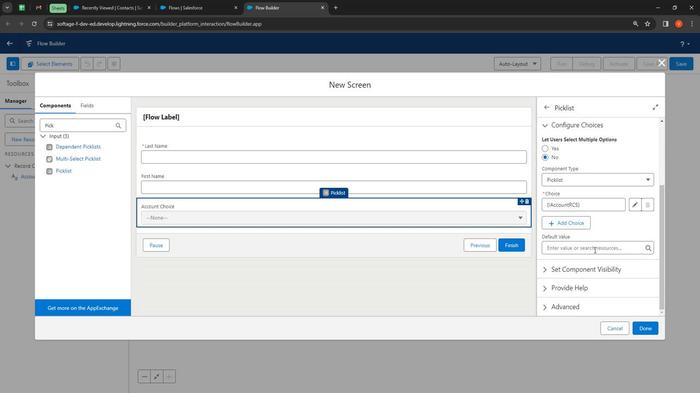 
Action: Mouse moved to (593, 251)
Screenshot: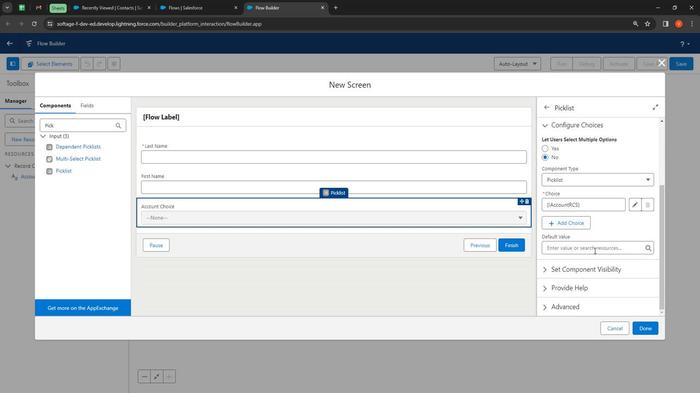 
Action: Mouse scrolled (593, 250) with delta (0, 0)
Screenshot: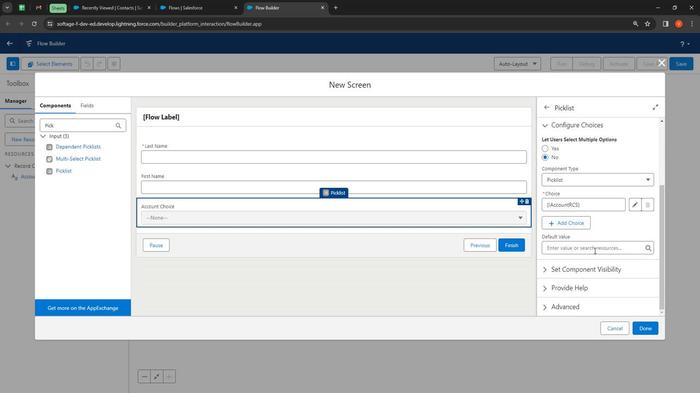 
Action: Mouse moved to (644, 329)
Screenshot: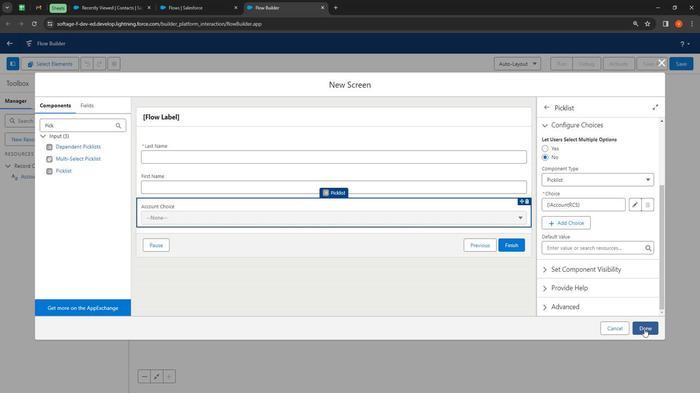 
Action: Mouse pressed left at (644, 329)
Screenshot: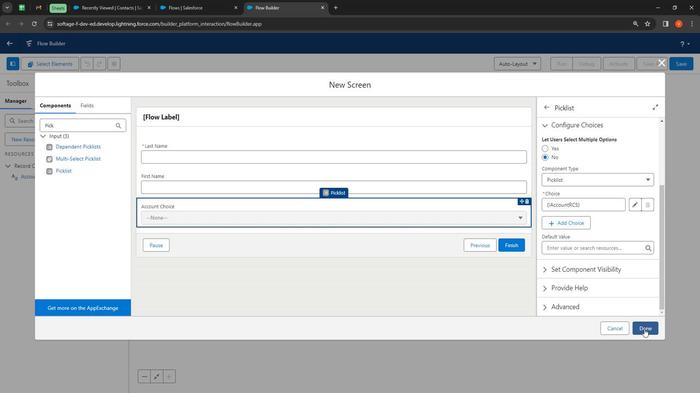 
Action: Mouse moved to (351, 162)
Screenshot: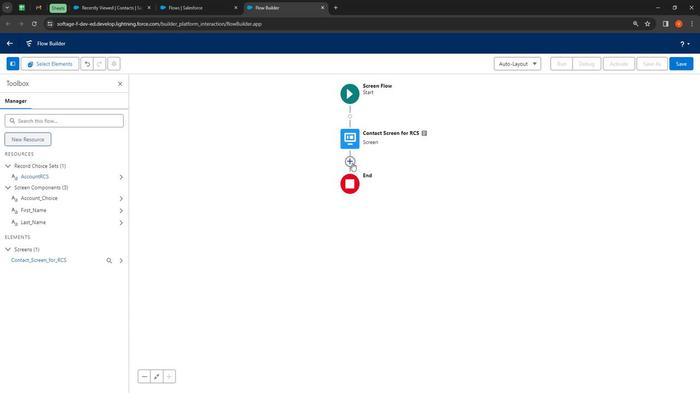 
Action: Mouse pressed left at (351, 162)
Screenshot: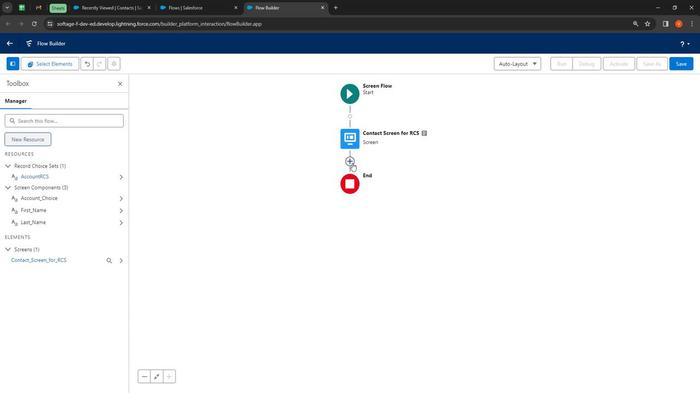 
Action: Mouse moved to (360, 267)
Screenshot: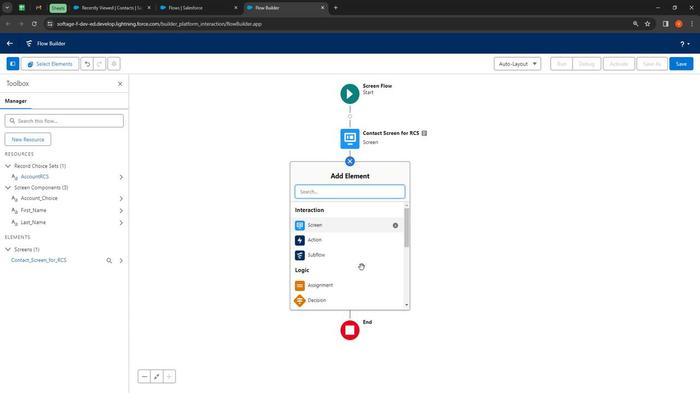 
Action: Mouse scrolled (360, 266) with delta (0, 0)
Screenshot: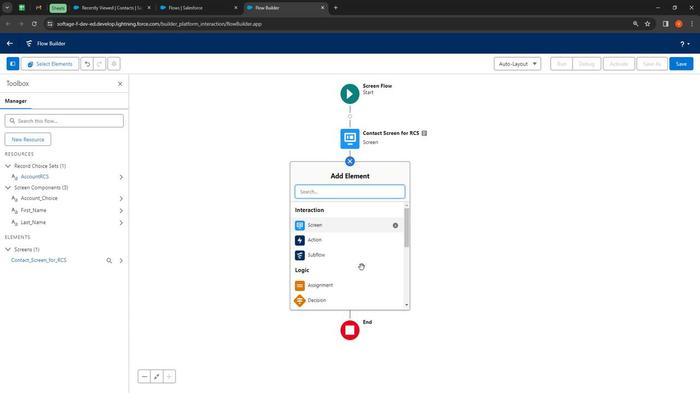 
Action: Mouse moved to (360, 270)
Screenshot: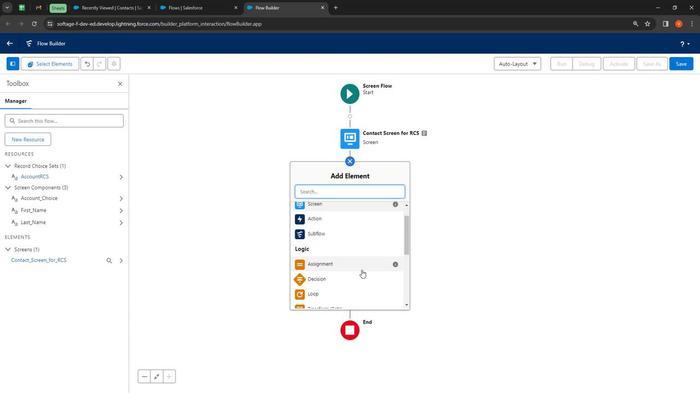 
Action: Mouse scrolled (360, 270) with delta (0, 0)
Screenshot: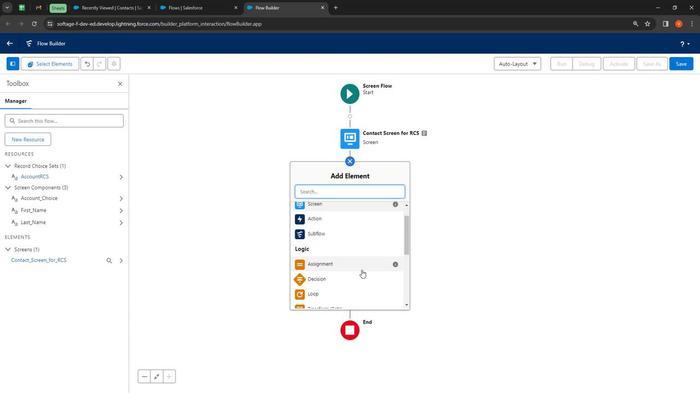 
Action: Mouse moved to (360, 270)
Screenshot: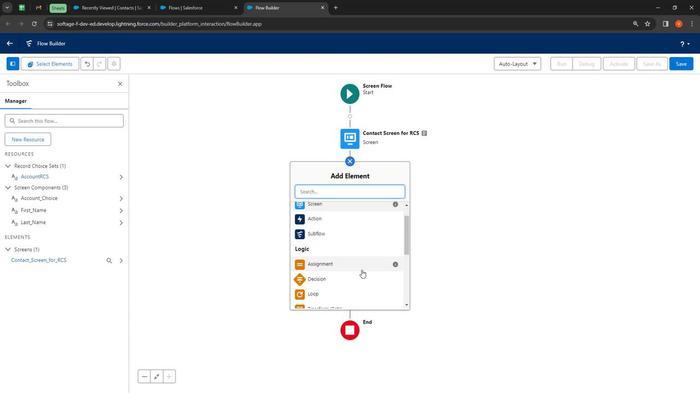 
Action: Mouse scrolled (360, 270) with delta (0, 0)
Screenshot: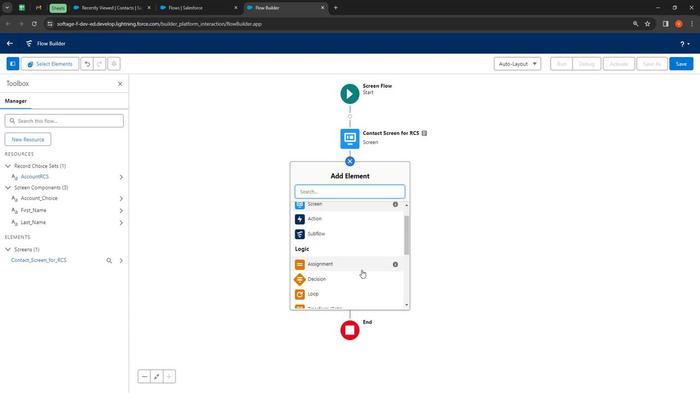 
Action: Mouse moved to (360, 271)
Screenshot: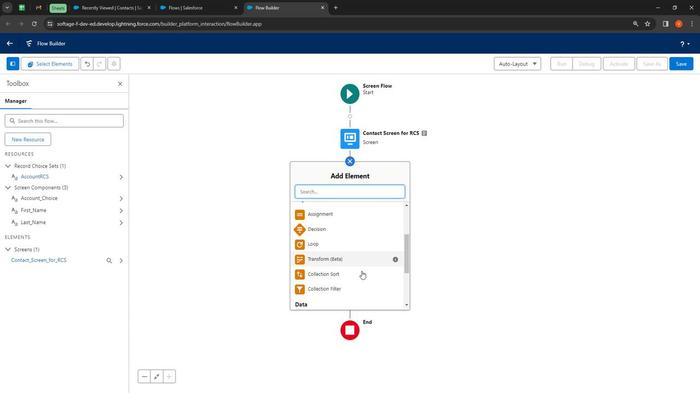 
Action: Mouse scrolled (360, 271) with delta (0, 0)
Screenshot: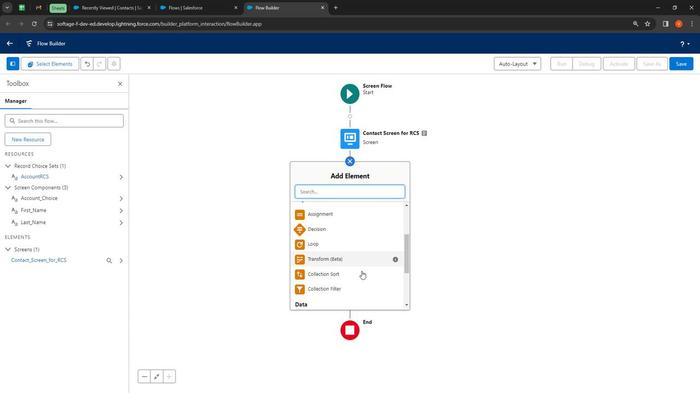 
Action: Mouse moved to (326, 241)
Screenshot: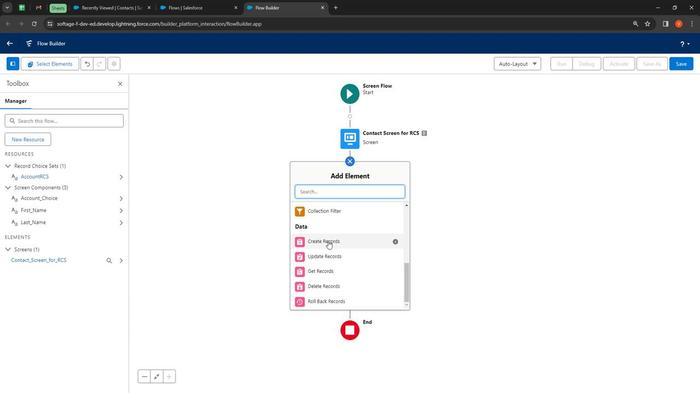 
Action: Mouse pressed left at (326, 241)
Screenshot: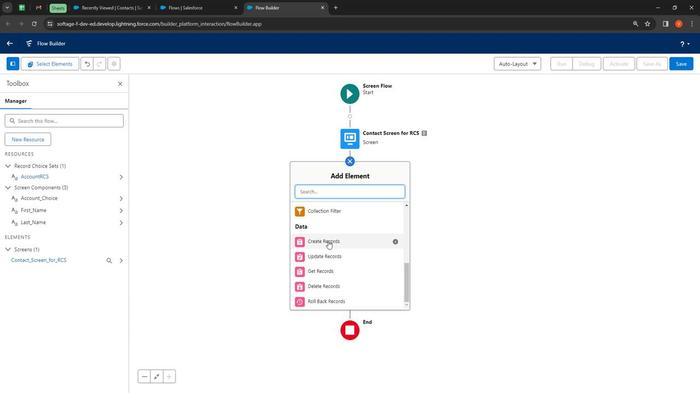 
Action: Mouse moved to (413, 113)
Screenshot: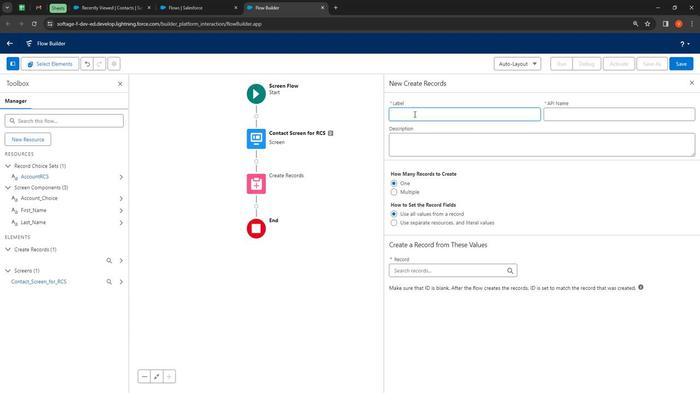 
Action: Mouse pressed left at (413, 113)
Screenshot: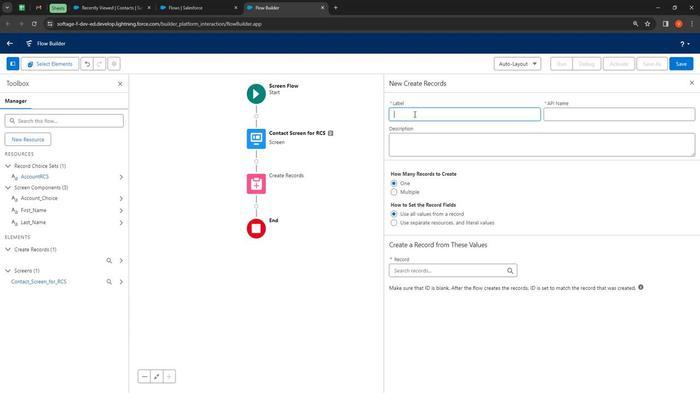 
Action: Mouse moved to (417, 114)
Screenshot: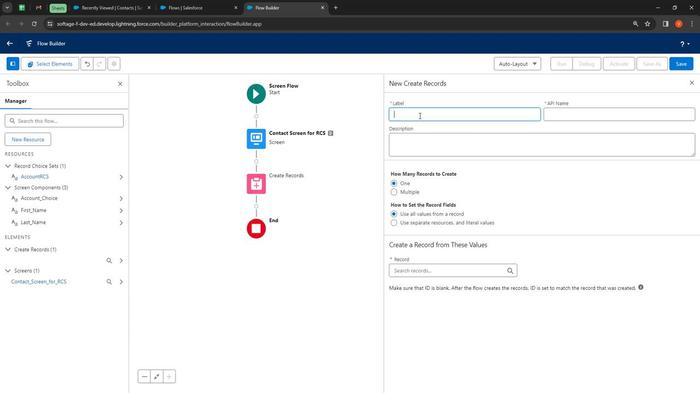 
Action: Key pressed <Key.shift>
Screenshot: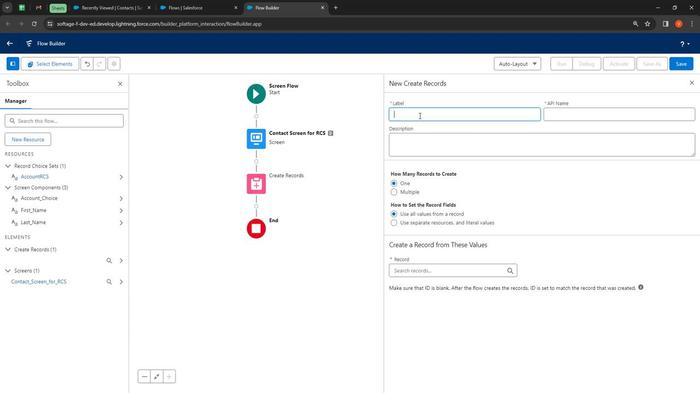 
Action: Mouse moved to (418, 114)
Screenshot: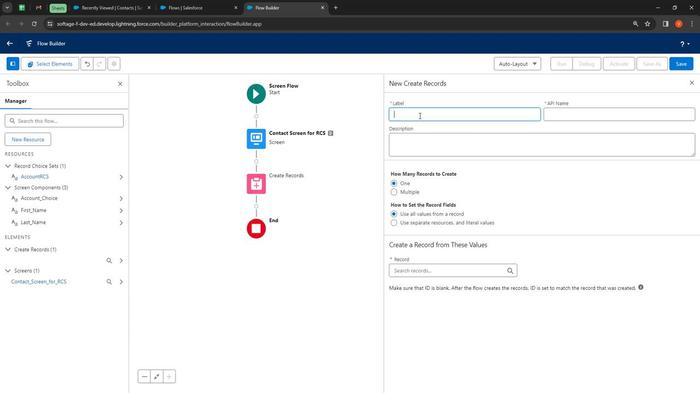 
Action: Key pressed Create<Key.space><Key.shift>Records<Key.space>on<Key.space>contact<Key.space><Key.shift><Key.shift><Key.shift><Key.shift><Key.shift><Key.shift><Key.shift><Key.shift><Key.shift><Key.shift>RCS
Screenshot: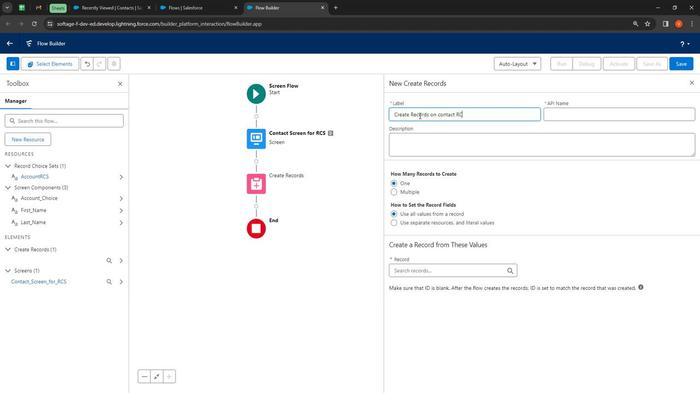 
Action: Mouse moved to (581, 113)
Screenshot: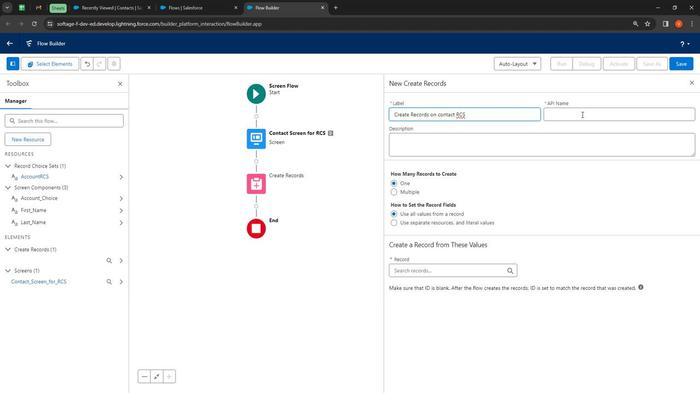 
Action: Mouse pressed left at (581, 113)
Screenshot: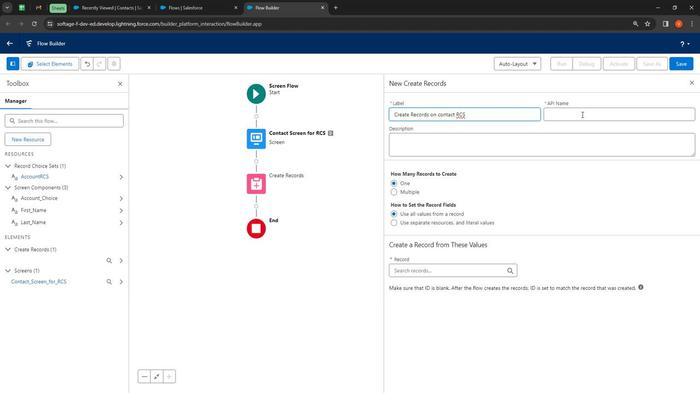 
Action: Mouse moved to (514, 145)
Screenshot: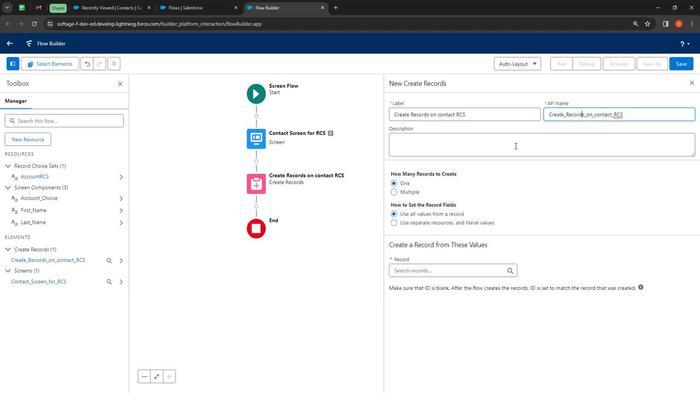 
Action: Mouse pressed left at (514, 145)
Screenshot: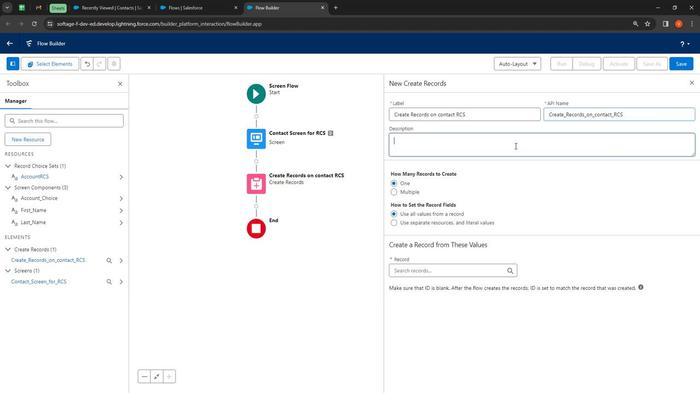 
Action: Key pressed <Key.shift>Create<Key.space><Key.shift>Records<Key.space>on<Key.space>contact<Key.space><Key.shift>
Screenshot: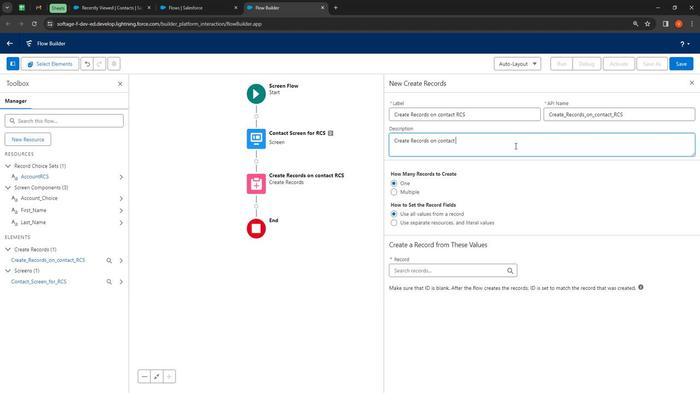 
Action: Mouse moved to (514, 145)
Screenshot: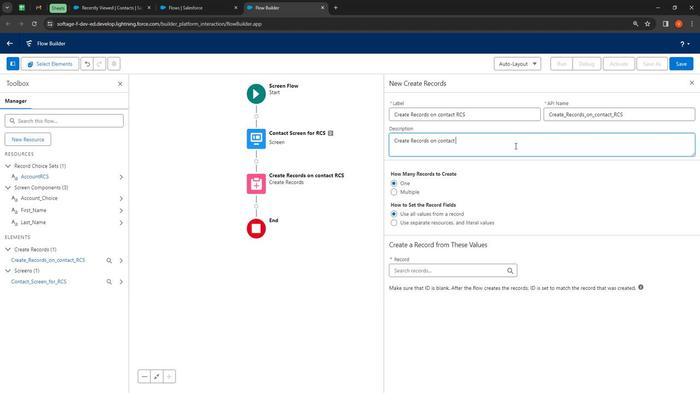 
Action: Key pressed Record<Key.space>choice<Key.space><Key.shift>Set<Key.space>element<Key.space>am<Key.backspace>nd<Key.space>variable
Screenshot: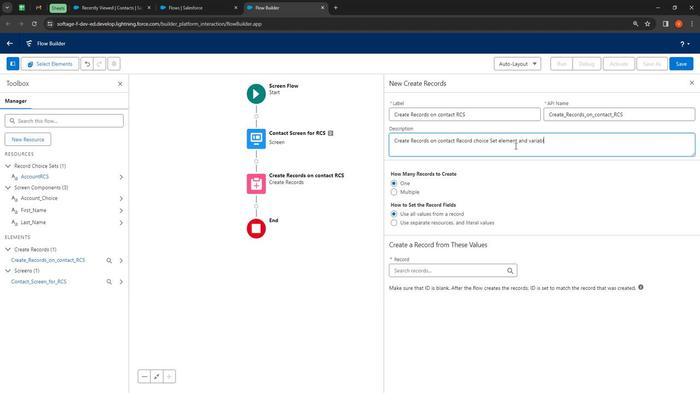 
Action: Mouse moved to (413, 222)
Screenshot: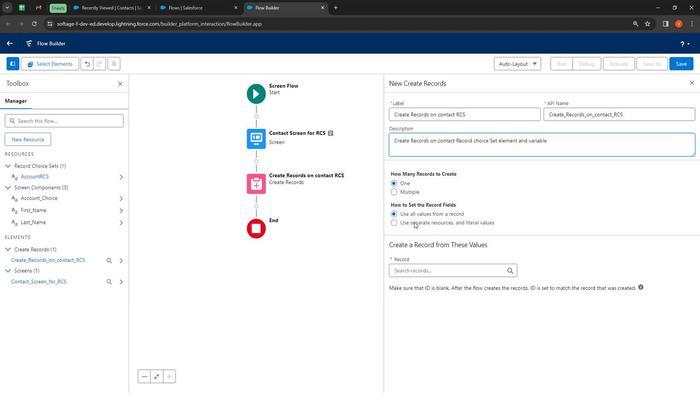 
Action: Mouse pressed left at (413, 222)
Screenshot: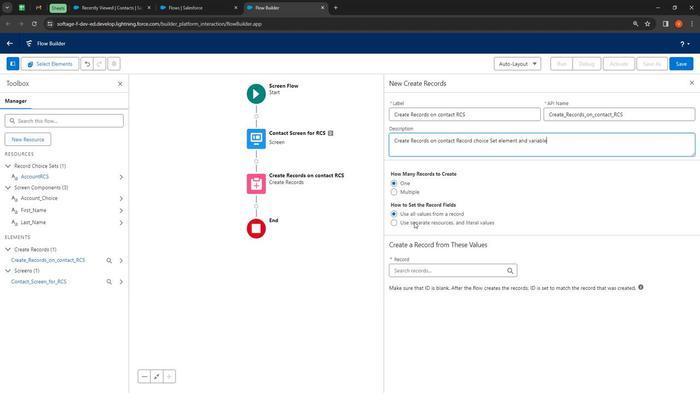 
Action: Mouse moved to (431, 271)
Screenshot: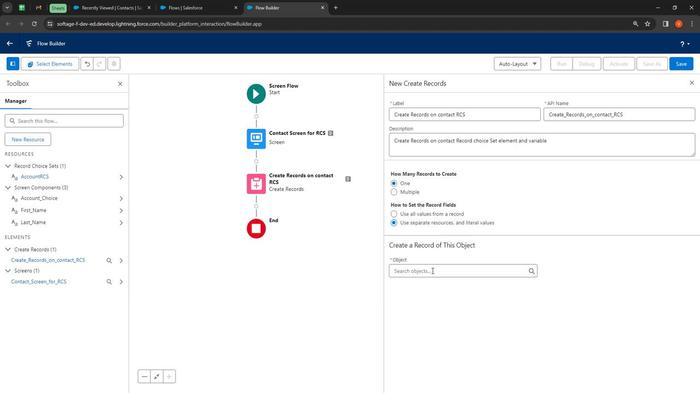 
Action: Mouse pressed left at (431, 271)
Screenshot: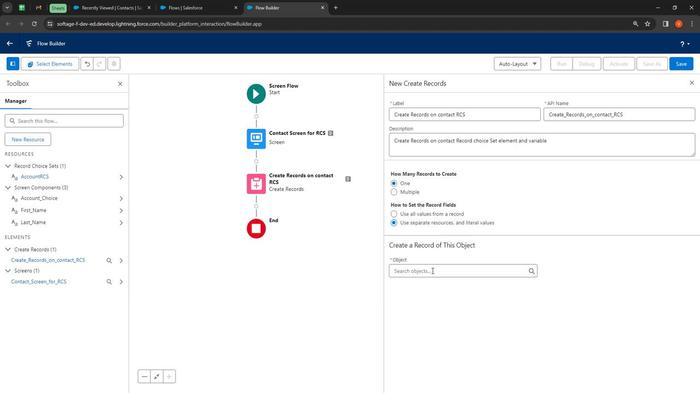 
Action: Mouse moved to (430, 268)
Screenshot: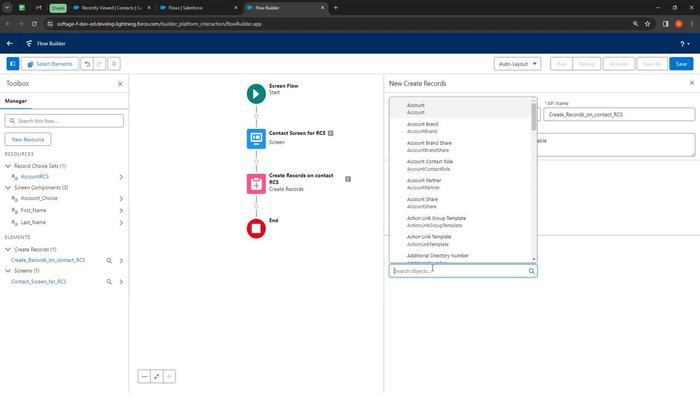 
Action: Key pressed <Key.shift>Contac
Screenshot: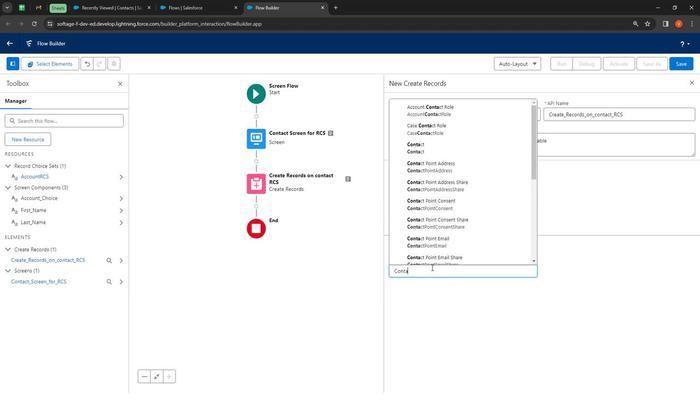 
Action: Mouse moved to (449, 148)
Screenshot: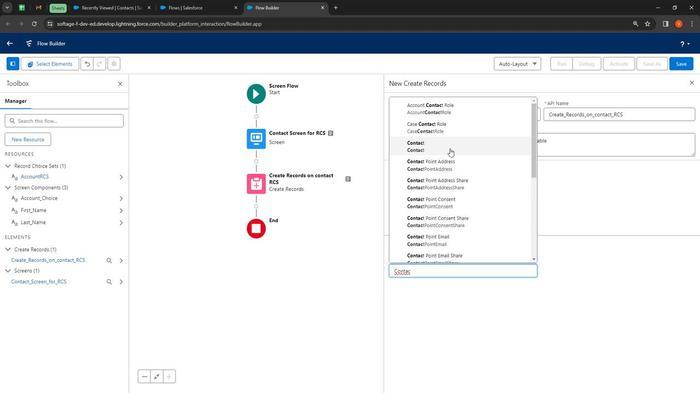 
Action: Mouse pressed left at (449, 148)
Screenshot: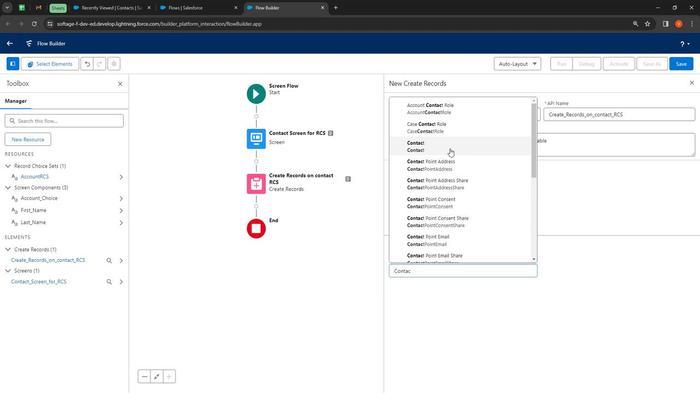
Action: Mouse moved to (444, 315)
Screenshot: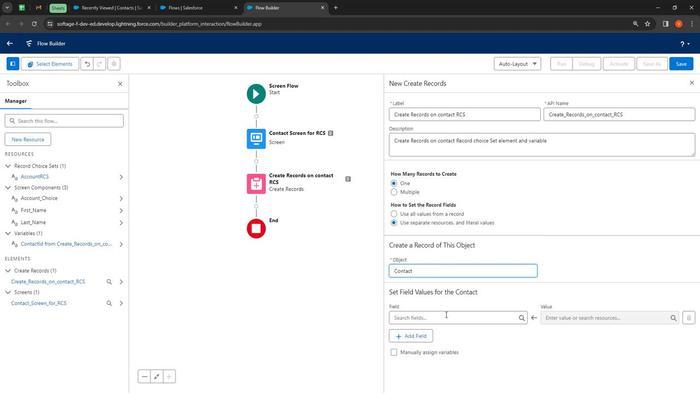 
Action: Mouse pressed left at (444, 315)
Screenshot: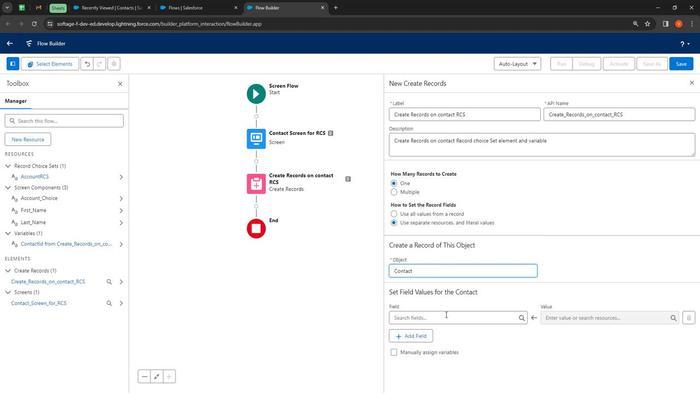 
Action: Mouse moved to (428, 156)
Screenshot: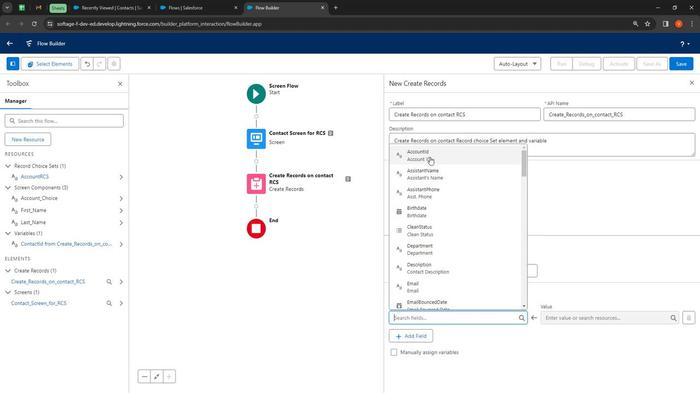 
Action: Mouse pressed left at (428, 156)
Screenshot: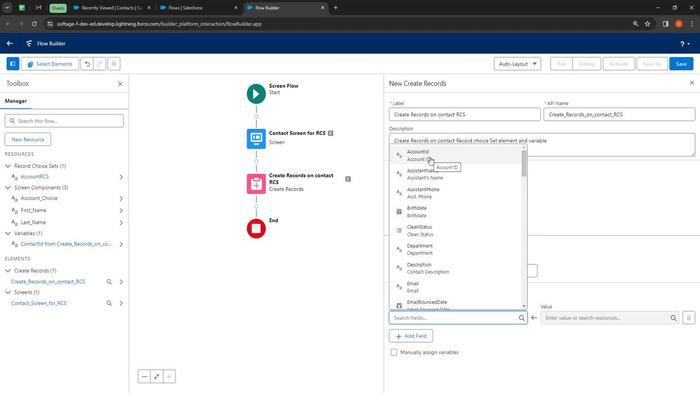 
Action: Mouse moved to (575, 327)
Screenshot: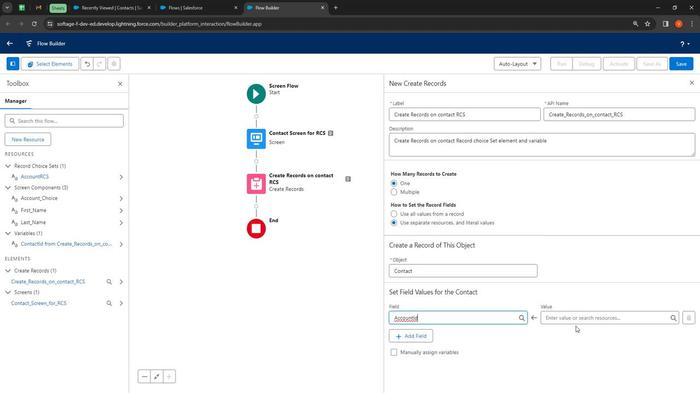 
Action: Mouse pressed left at (575, 327)
